 Task: Browse women's western wear on Amazon.in and explore different categories like tops, t-shirts, dresses, and leggings.
Action: Mouse moved to (26, 98)
Screenshot: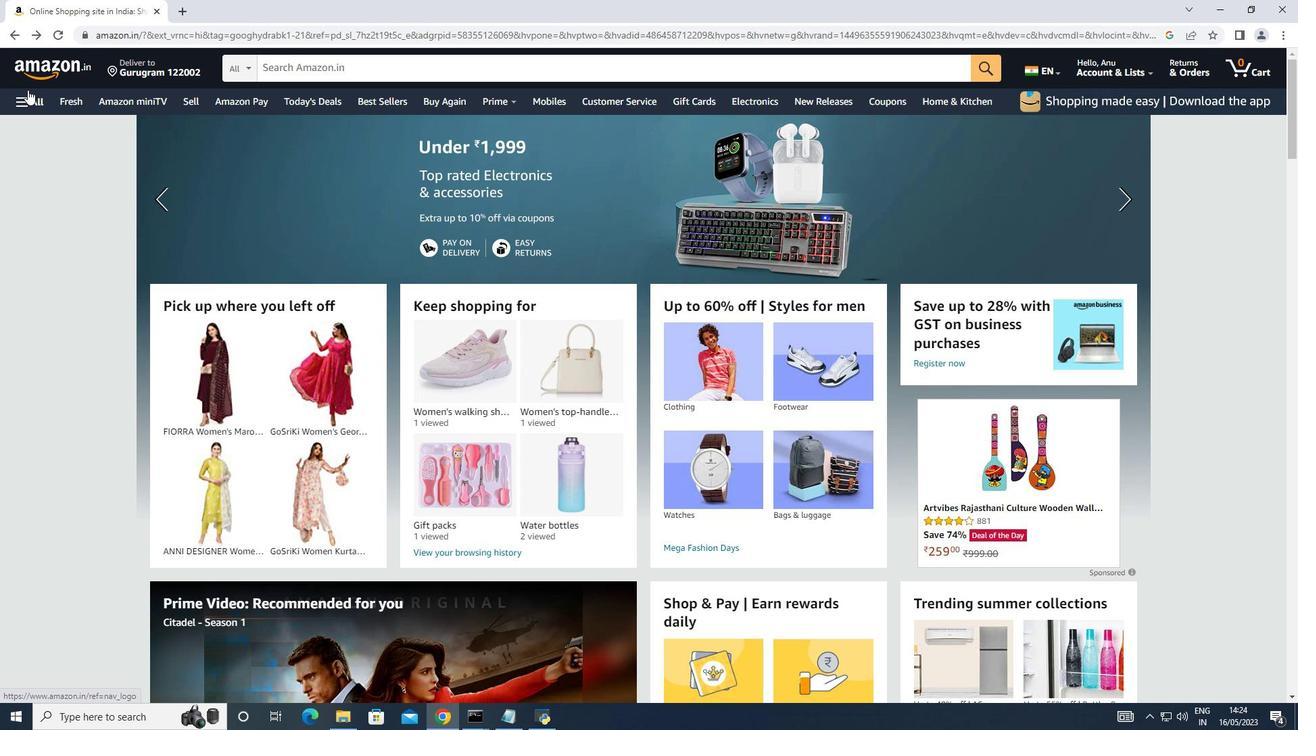 
Action: Mouse pressed left at (26, 98)
Screenshot: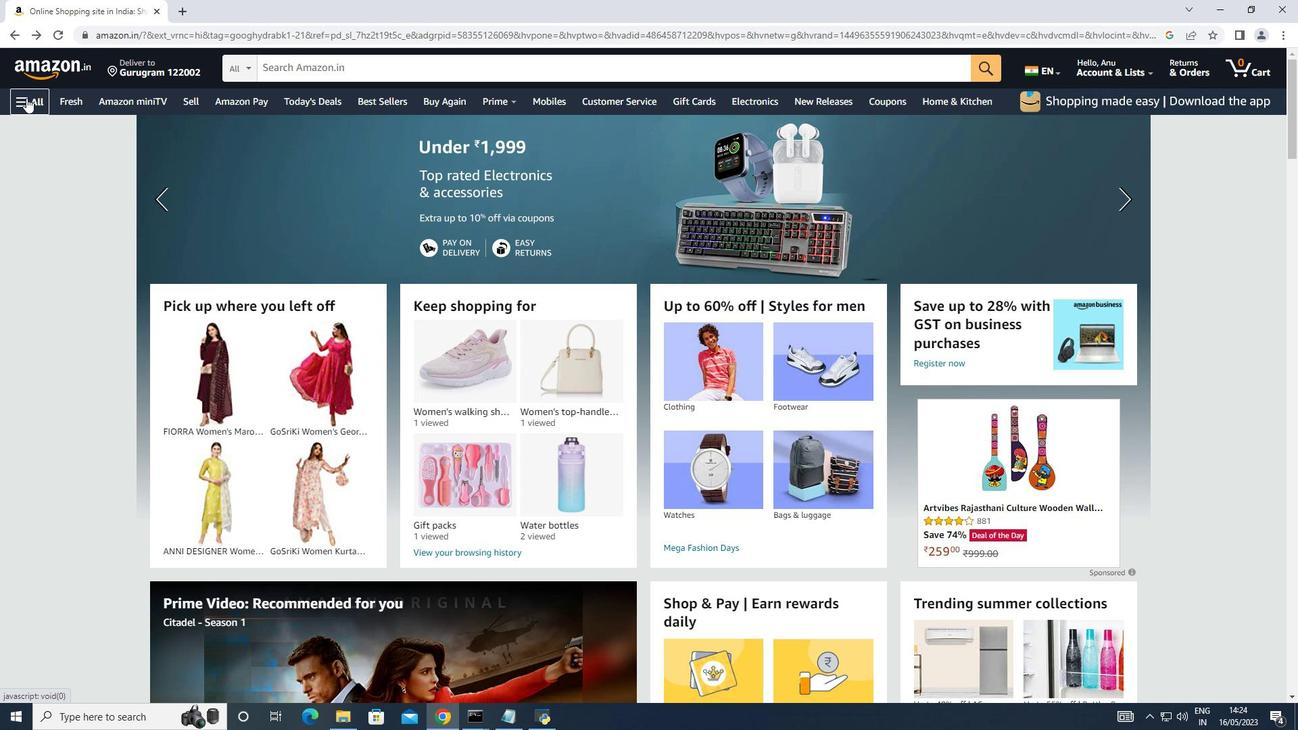 
Action: Mouse moved to (69, 347)
Screenshot: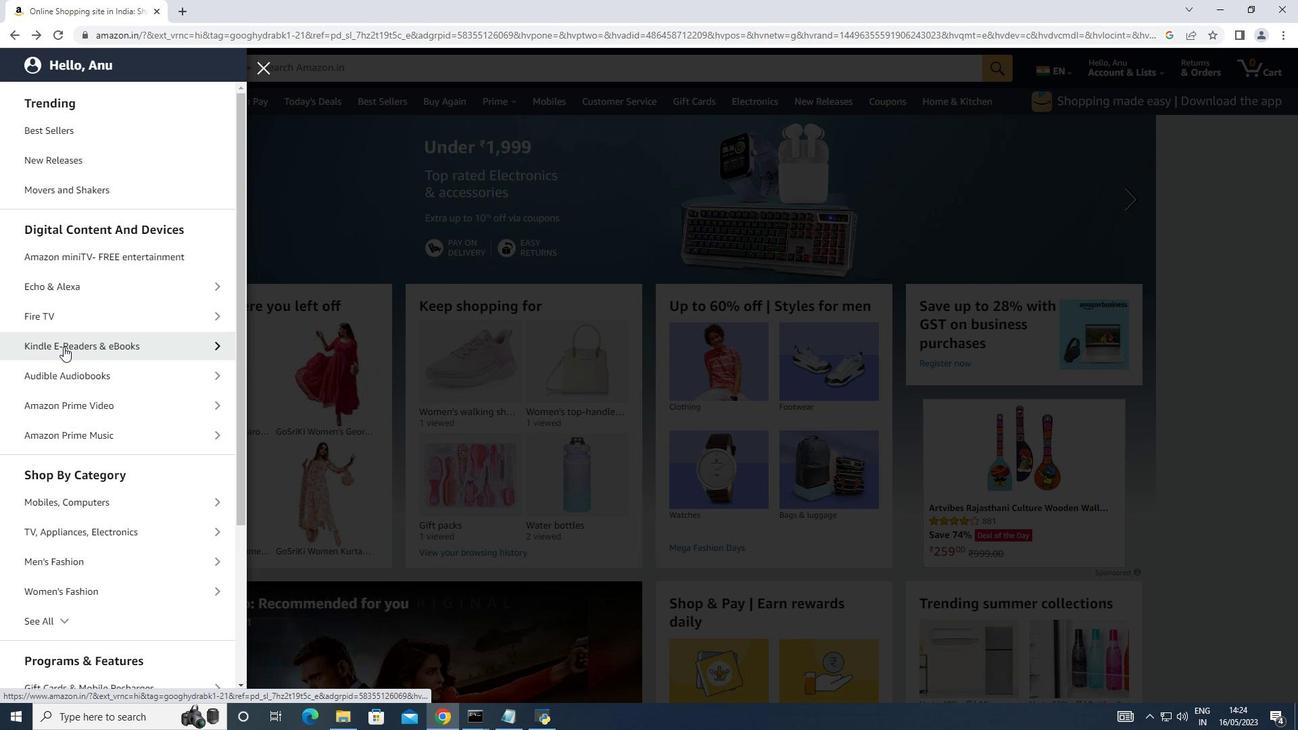
Action: Mouse scrolled (69, 346) with delta (0, 0)
Screenshot: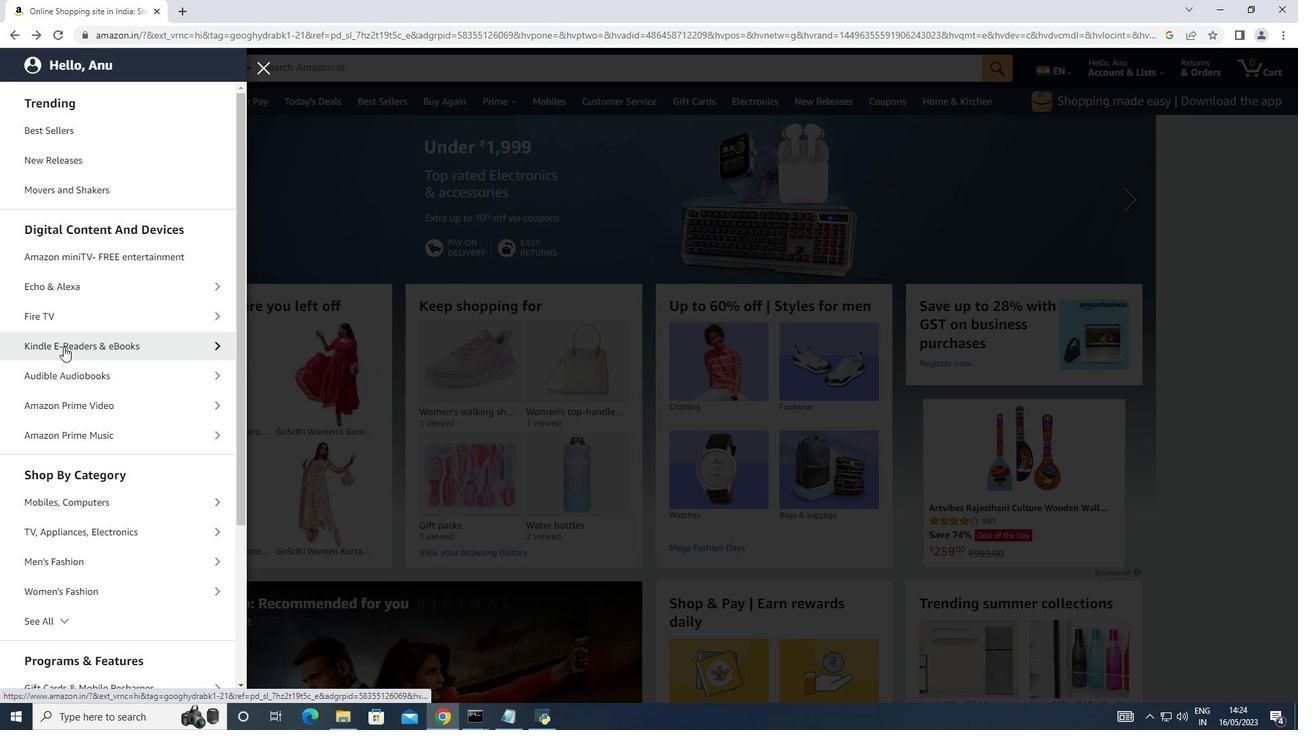 
Action: Mouse moved to (69, 346)
Screenshot: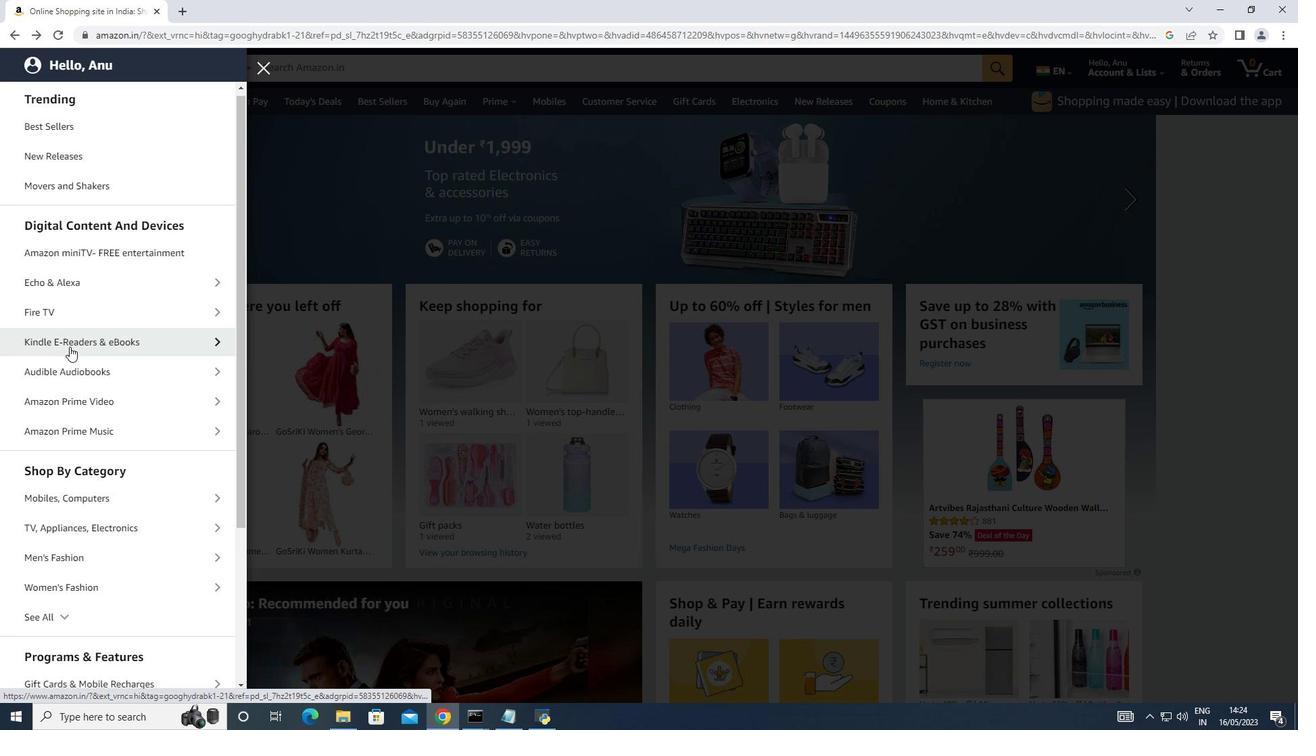 
Action: Mouse scrolled (69, 345) with delta (0, 0)
Screenshot: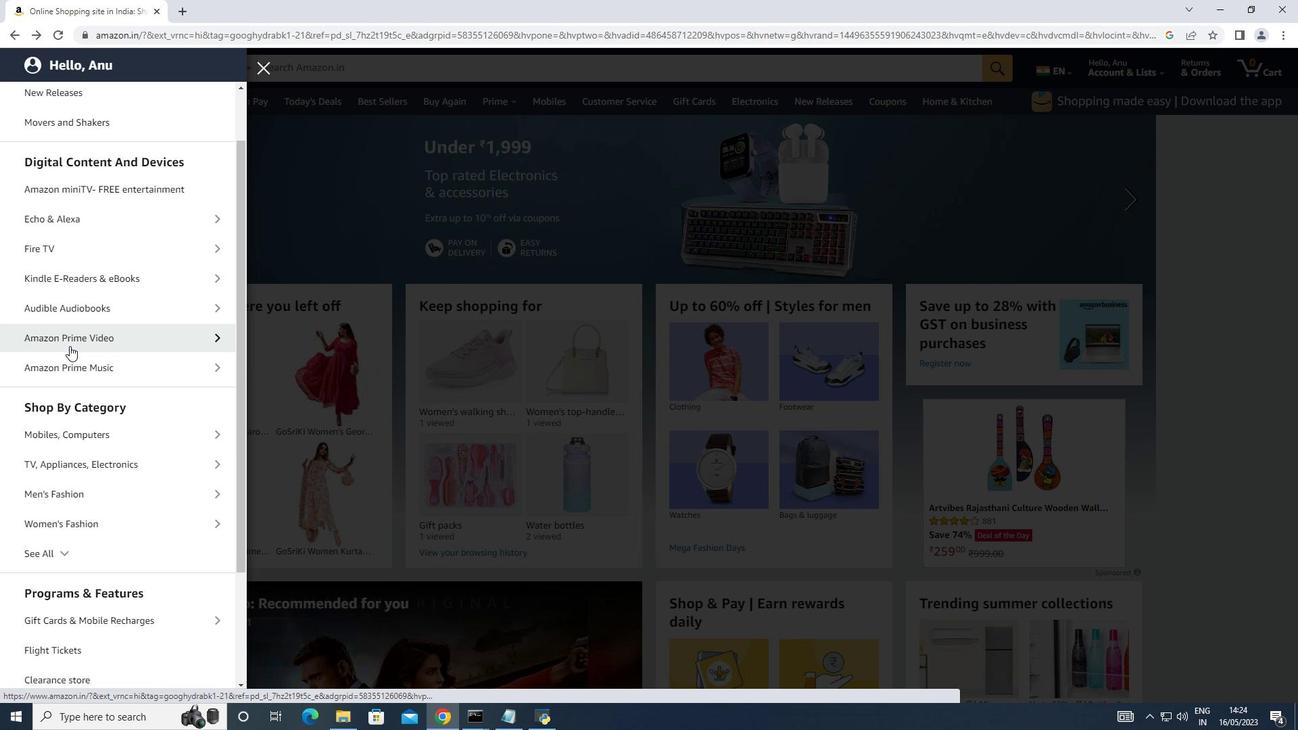
Action: Mouse moved to (72, 345)
Screenshot: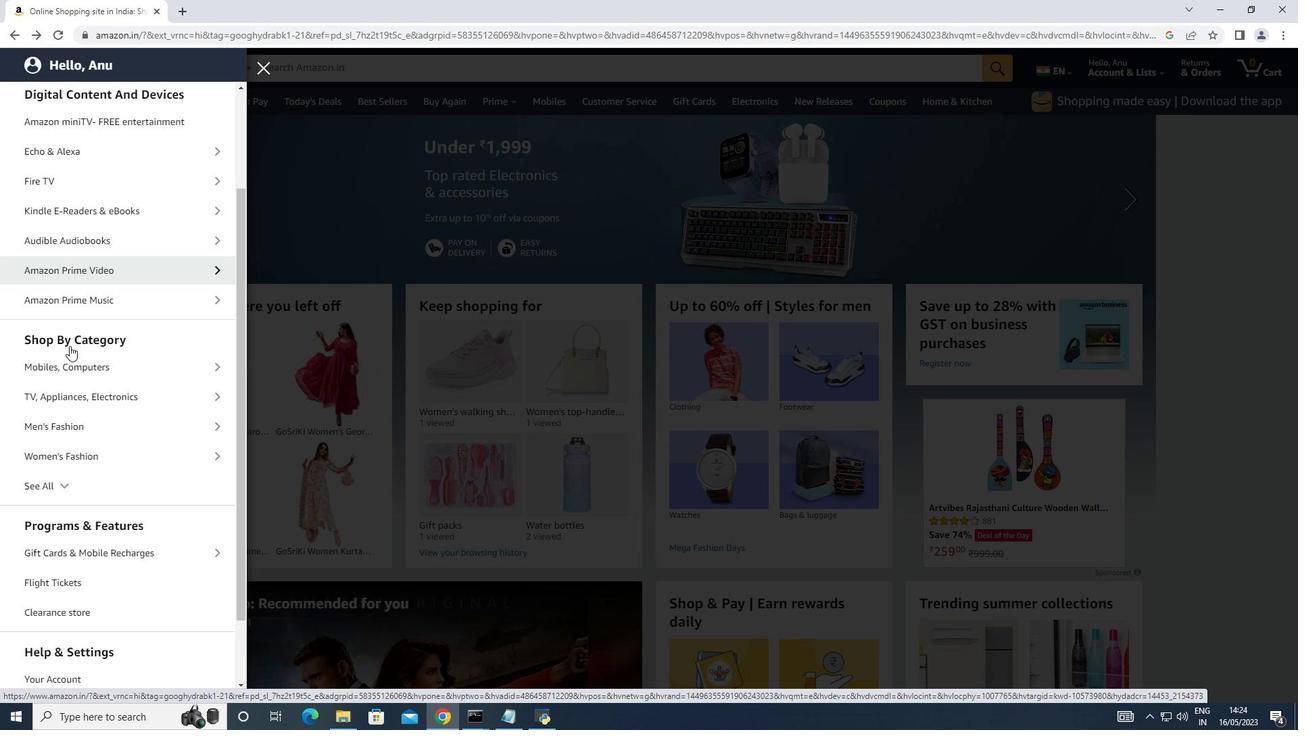 
Action: Mouse scrolled (72, 345) with delta (0, 0)
Screenshot: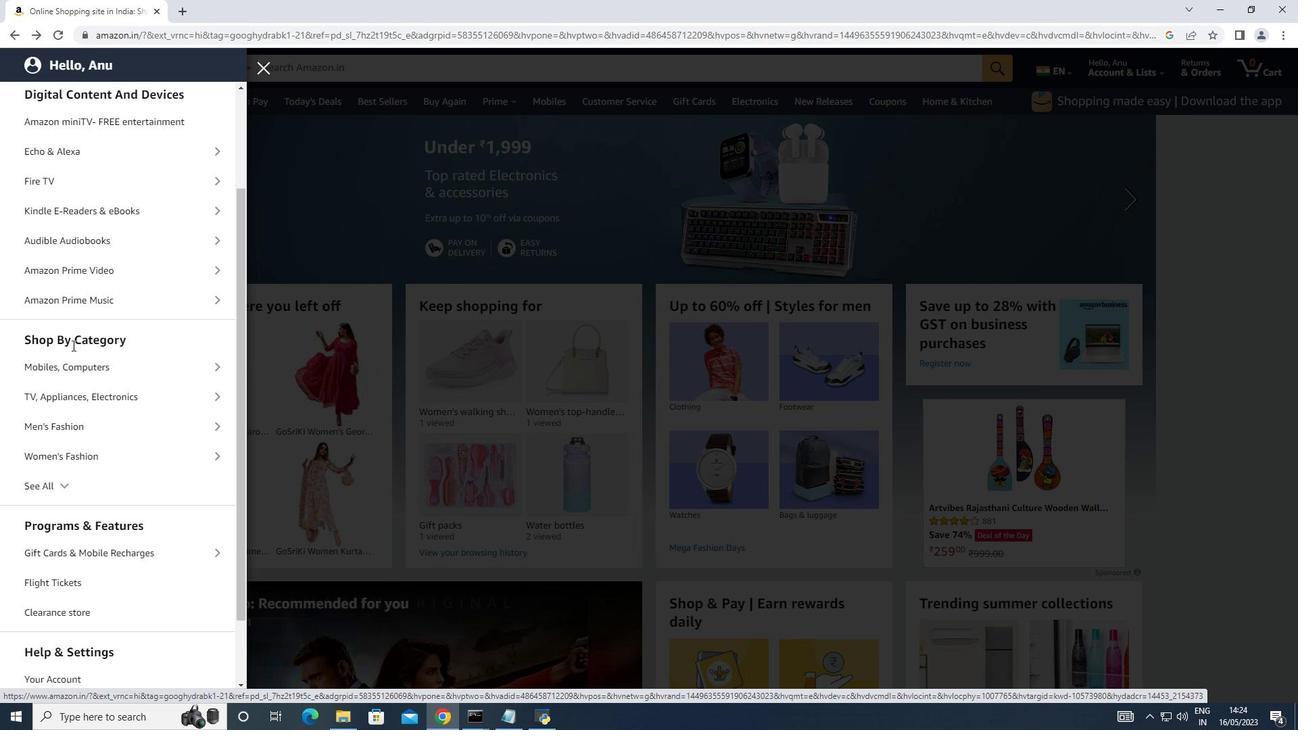 
Action: Mouse moved to (77, 393)
Screenshot: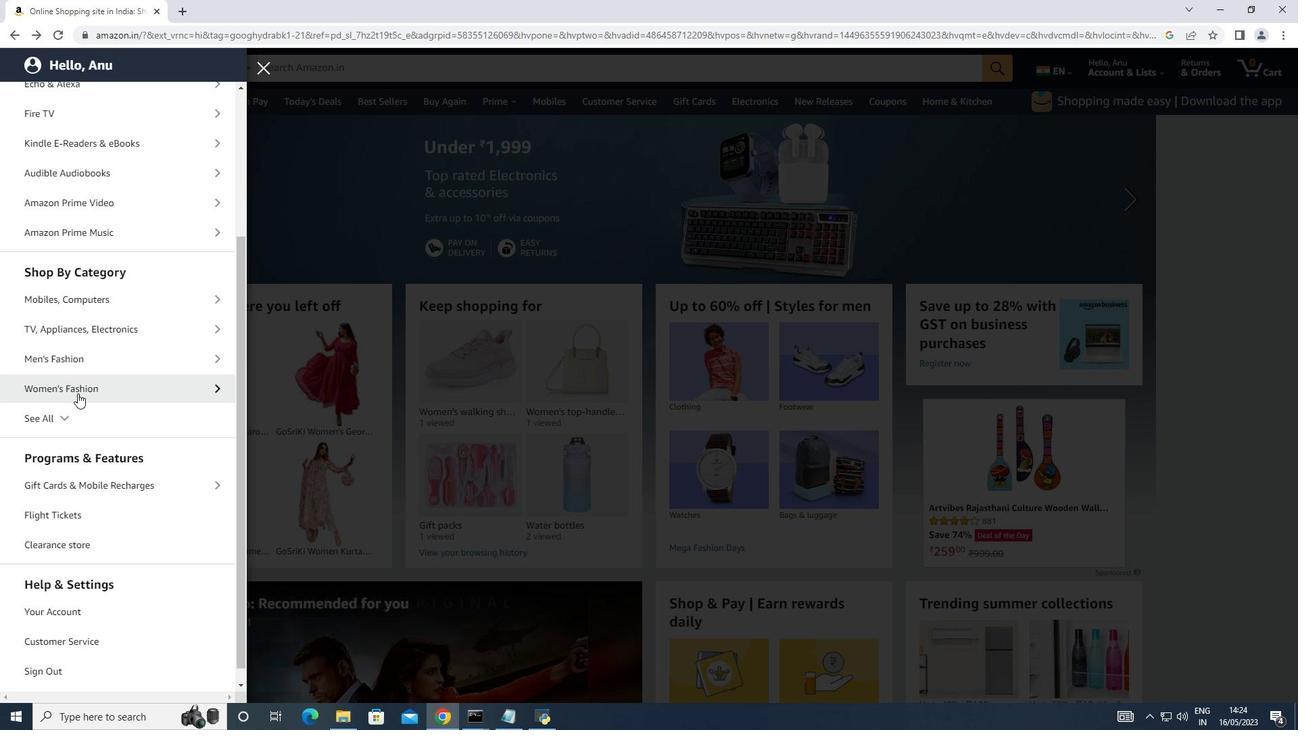 
Action: Mouse pressed left at (77, 393)
Screenshot: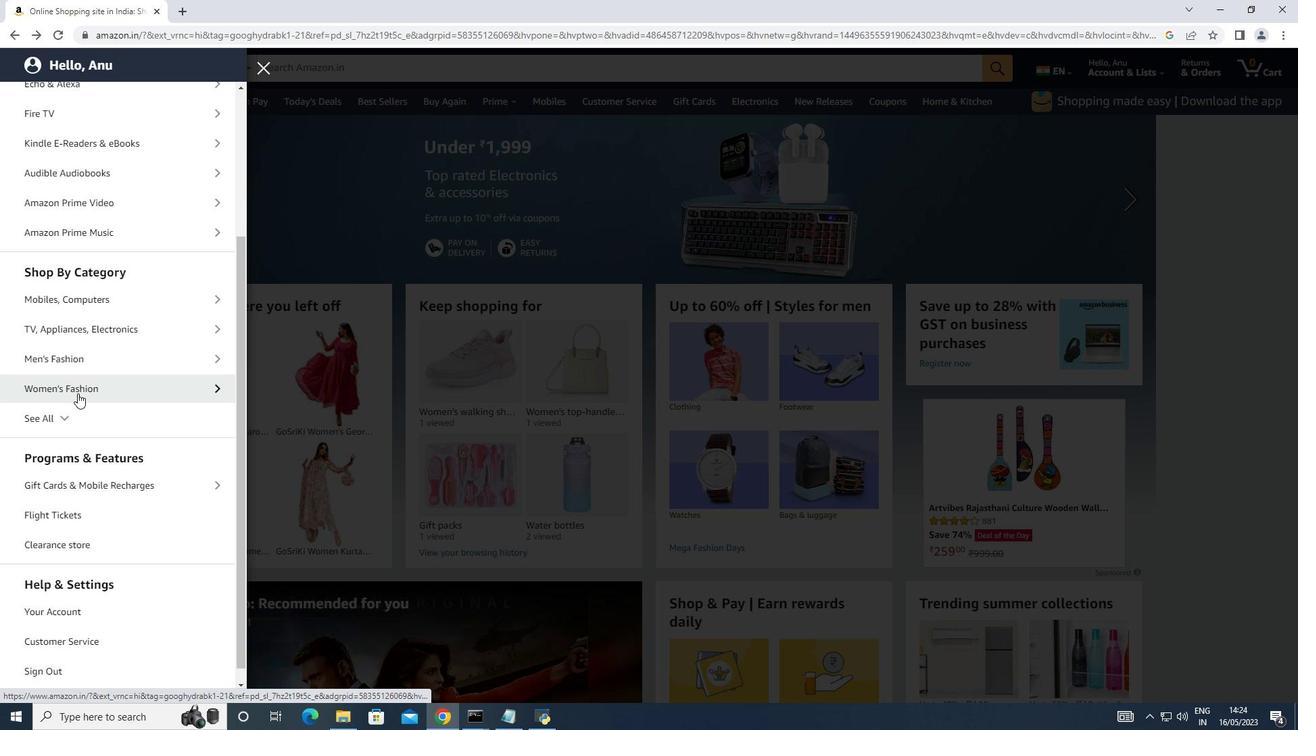
Action: Mouse moved to (82, 195)
Screenshot: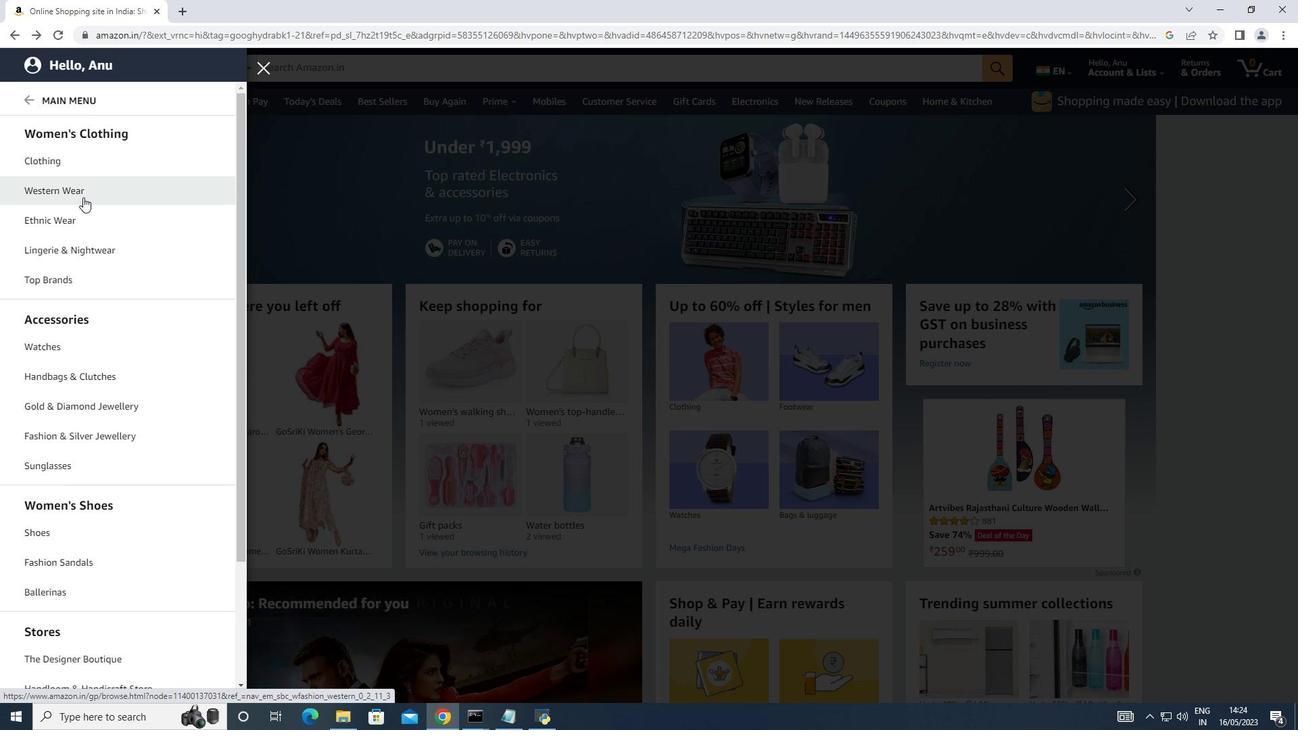 
Action: Mouse pressed left at (82, 195)
Screenshot: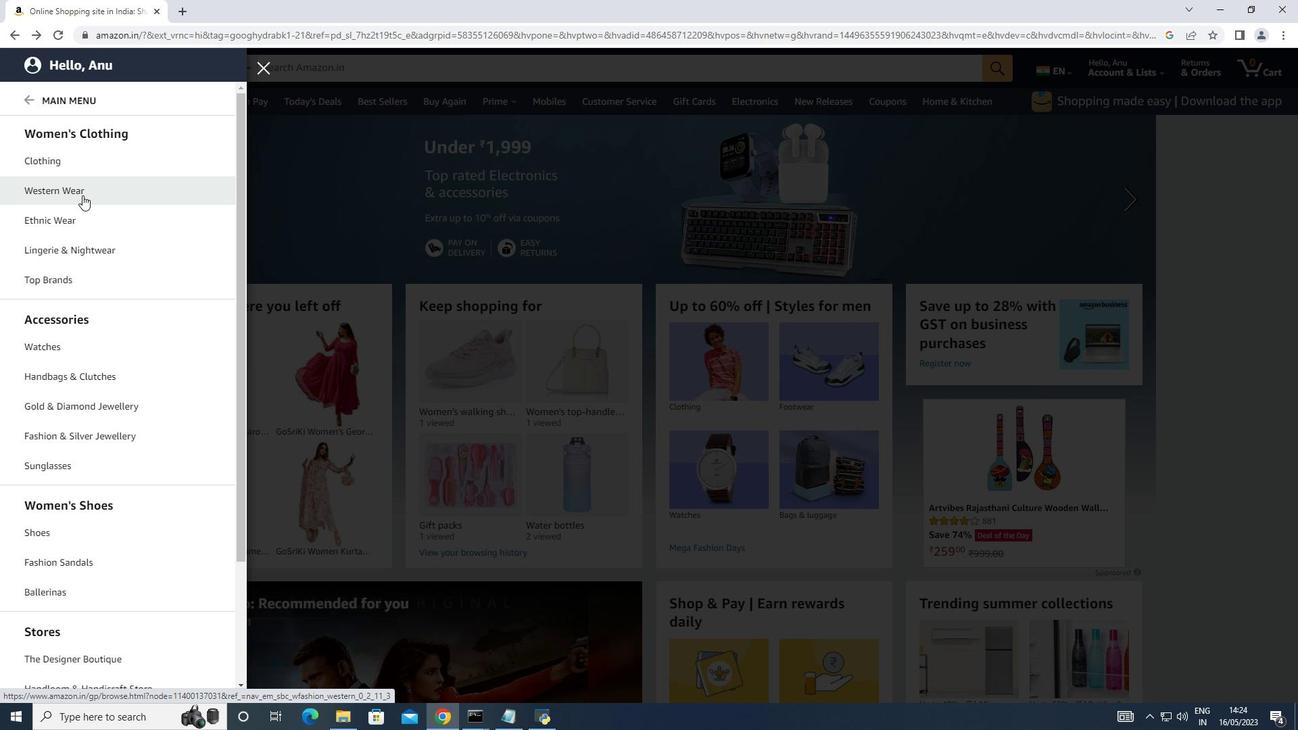 
Action: Mouse moved to (117, 264)
Screenshot: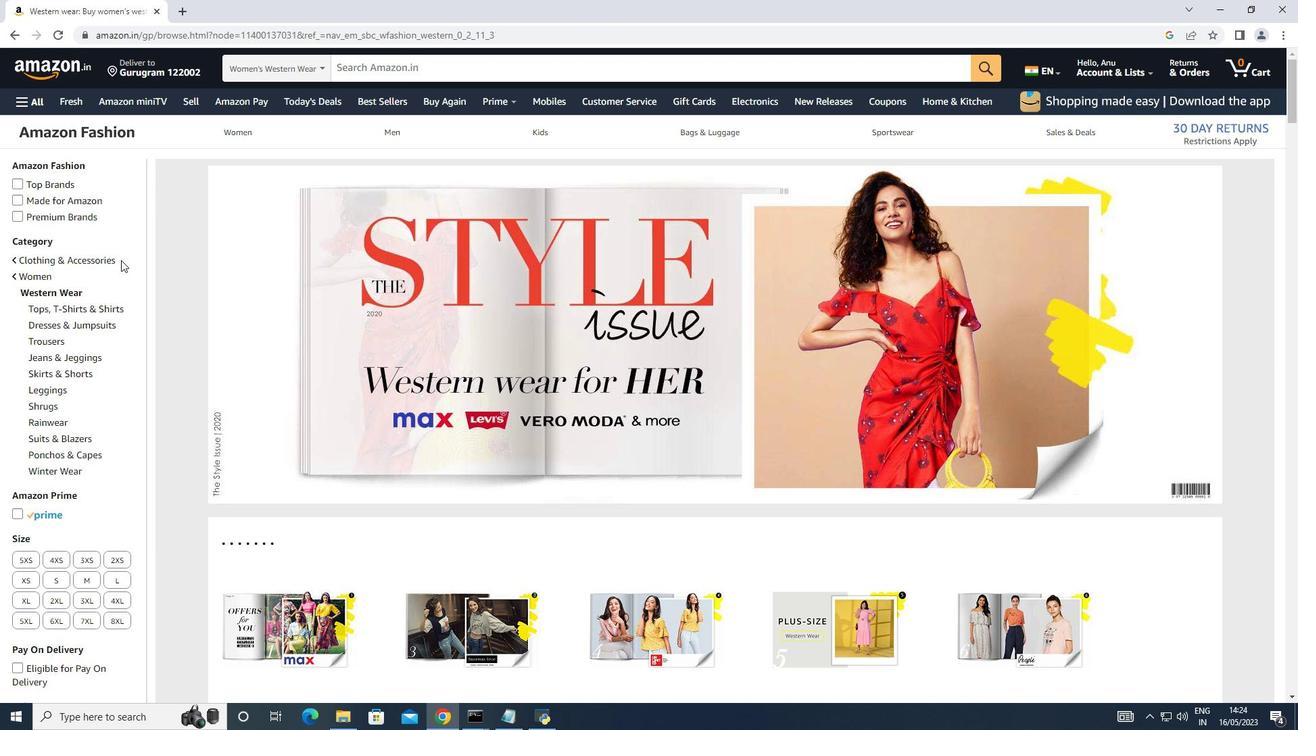 
Action: Mouse scrolled (117, 263) with delta (0, 0)
Screenshot: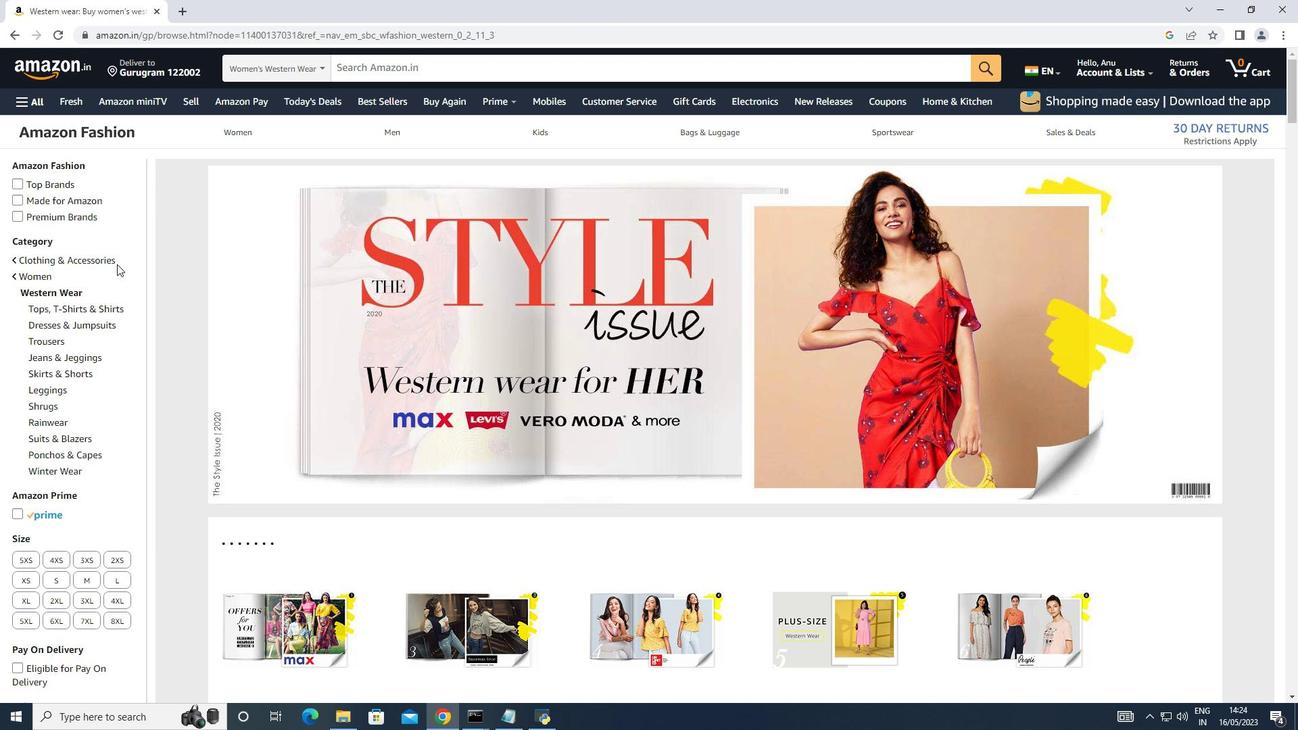 
Action: Mouse moved to (101, 319)
Screenshot: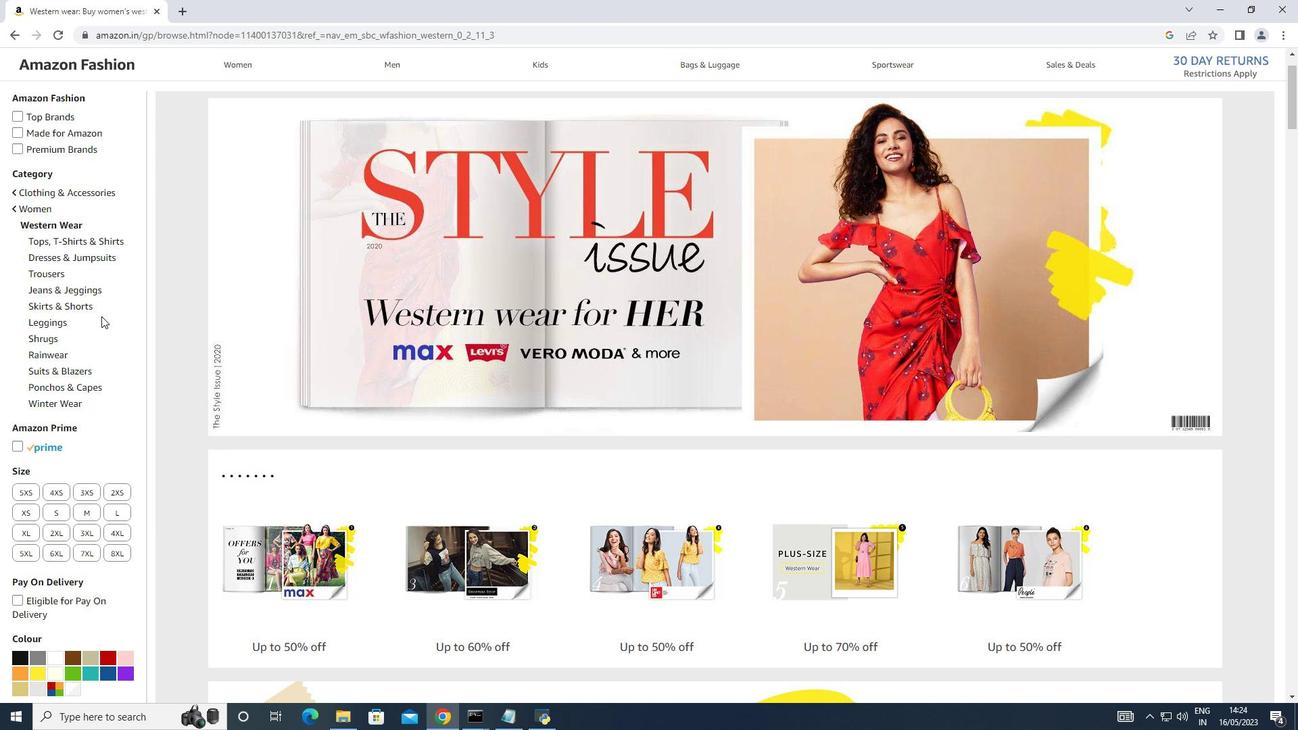 
Action: Mouse scrolled (101, 318) with delta (0, 0)
Screenshot: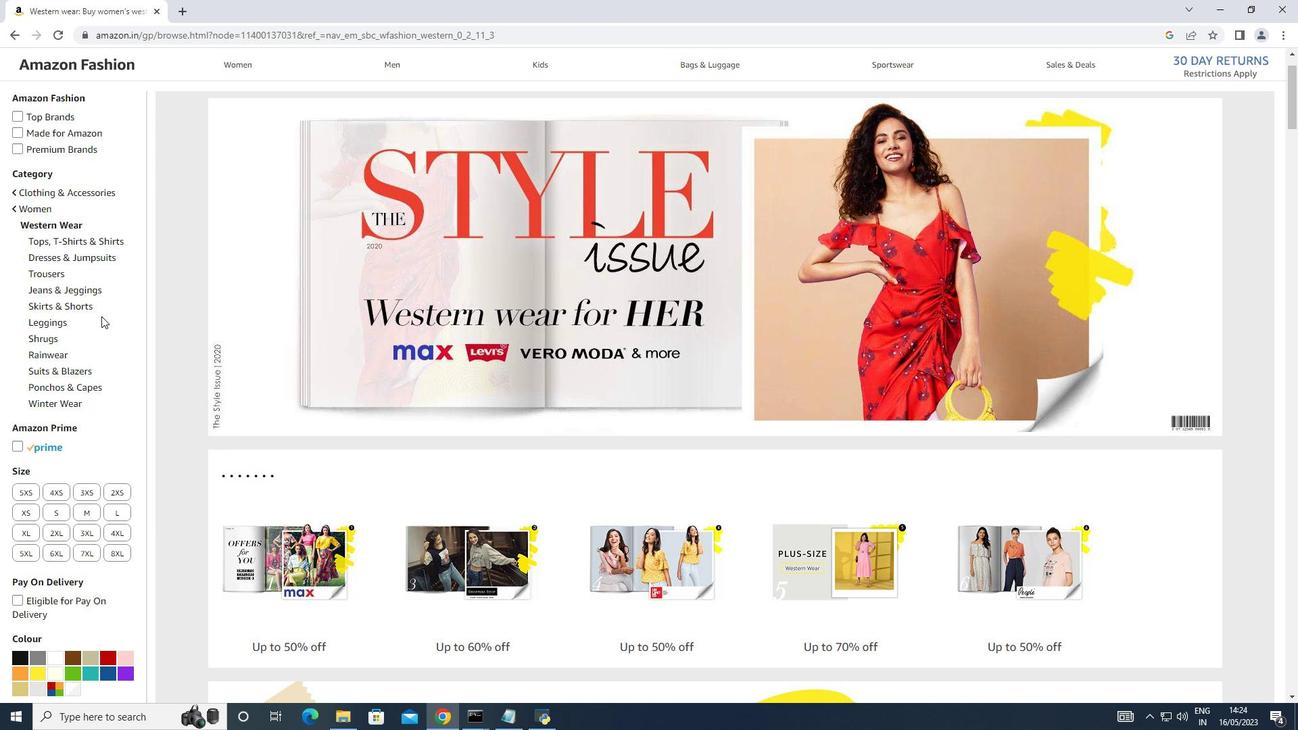 
Action: Mouse moved to (101, 320)
Screenshot: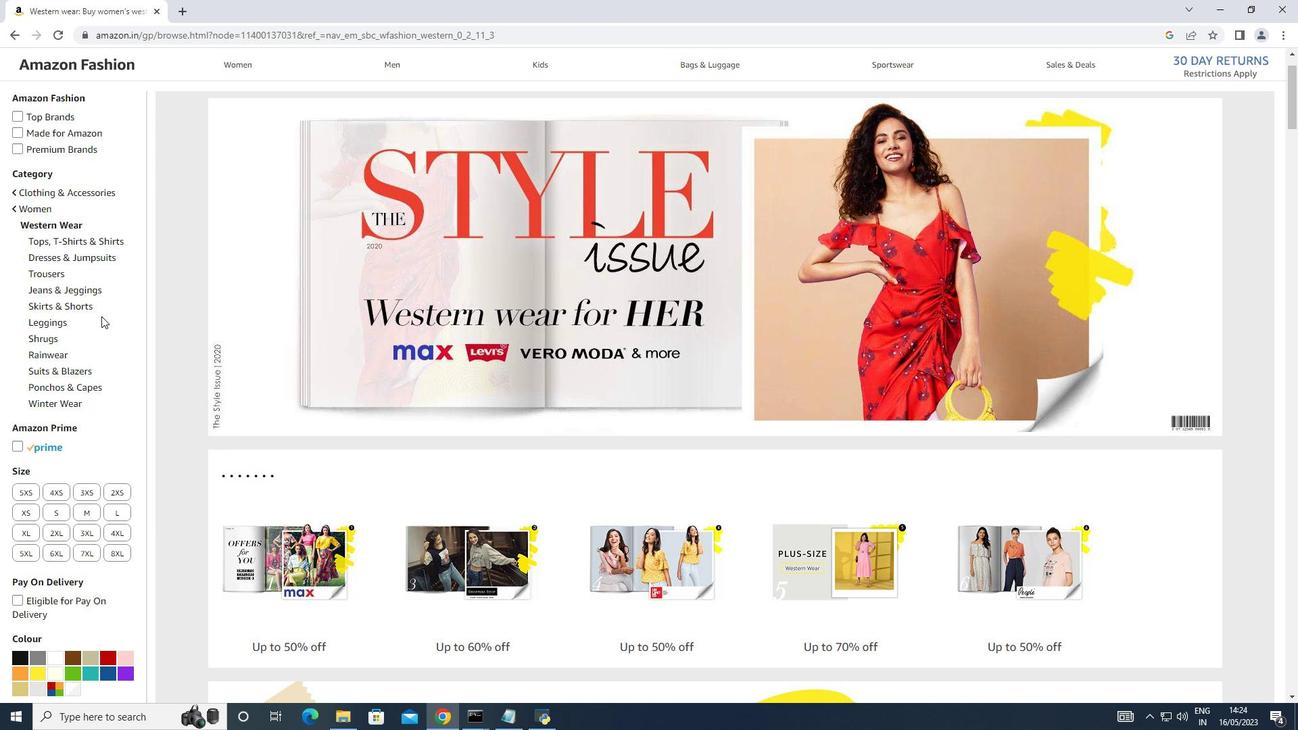 
Action: Mouse scrolled (101, 319) with delta (0, 0)
Screenshot: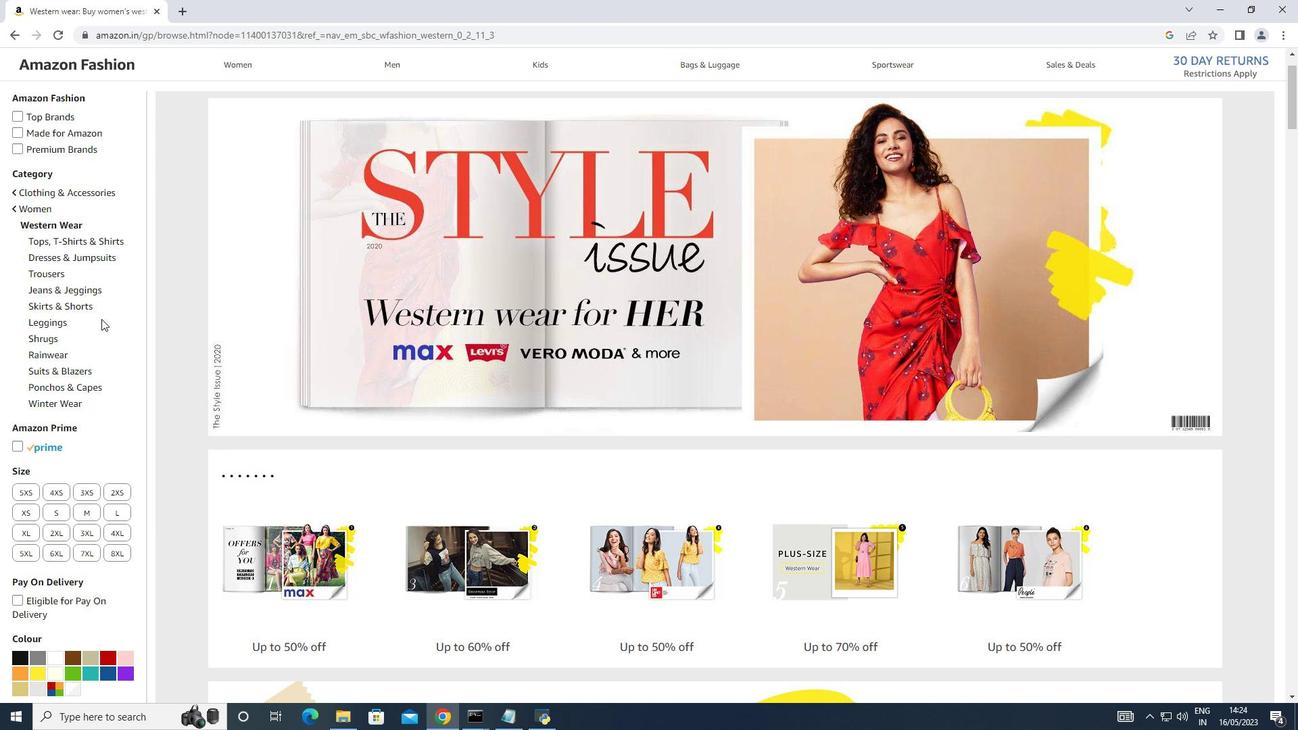 
Action: Mouse scrolled (101, 319) with delta (0, 0)
Screenshot: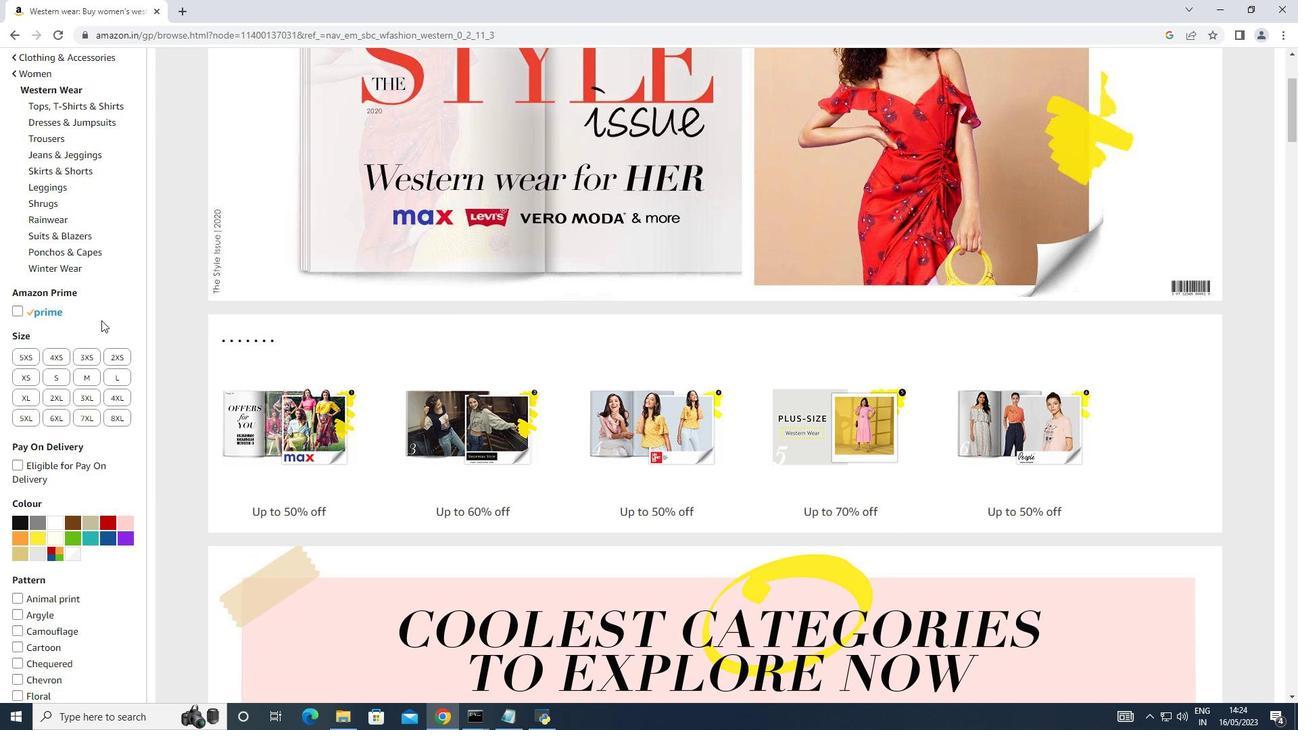 
Action: Mouse scrolled (101, 319) with delta (0, 0)
Screenshot: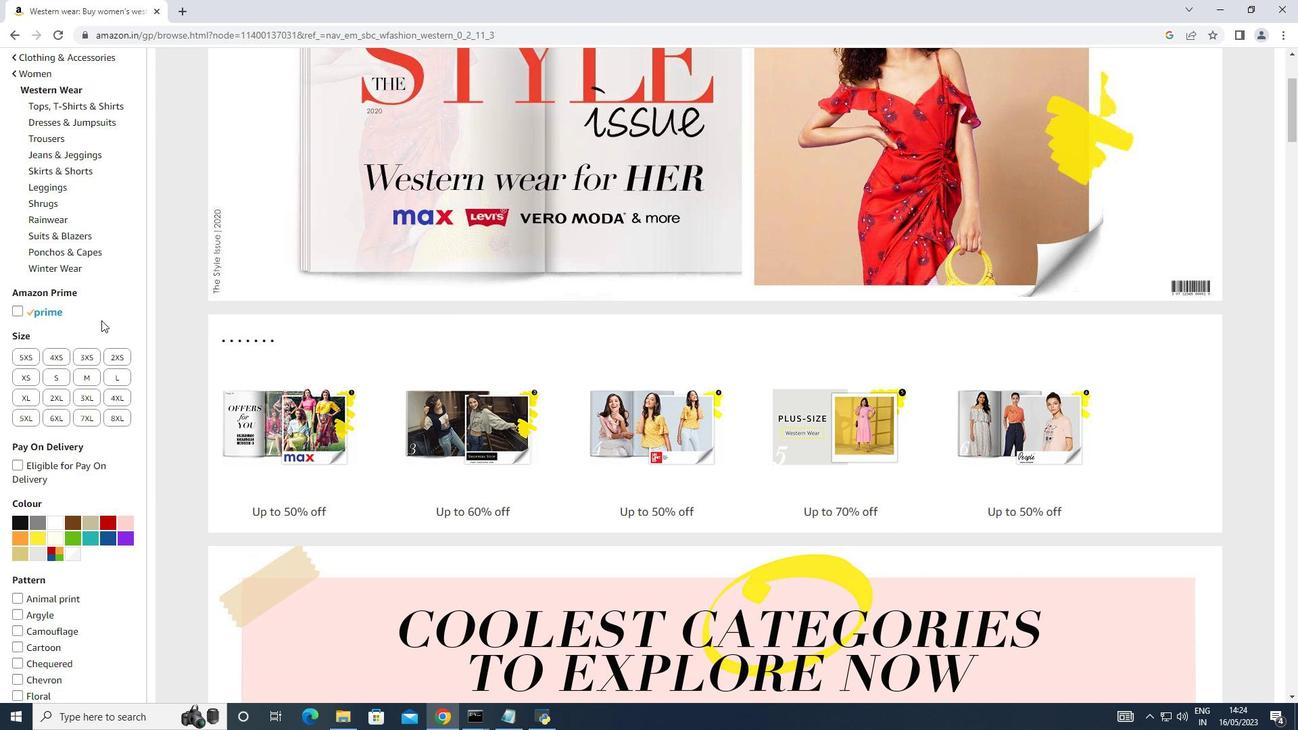 
Action: Mouse scrolled (101, 319) with delta (0, 0)
Screenshot: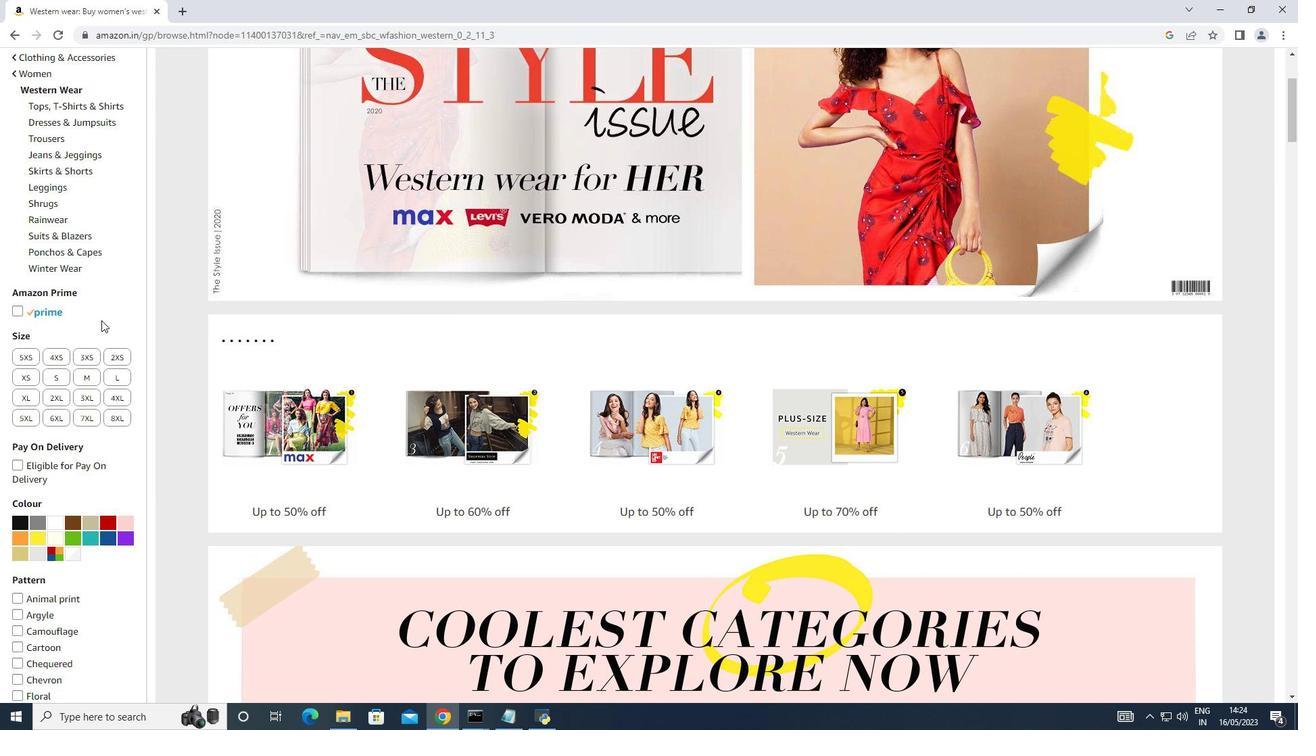 
Action: Mouse scrolled (101, 319) with delta (0, 0)
Screenshot: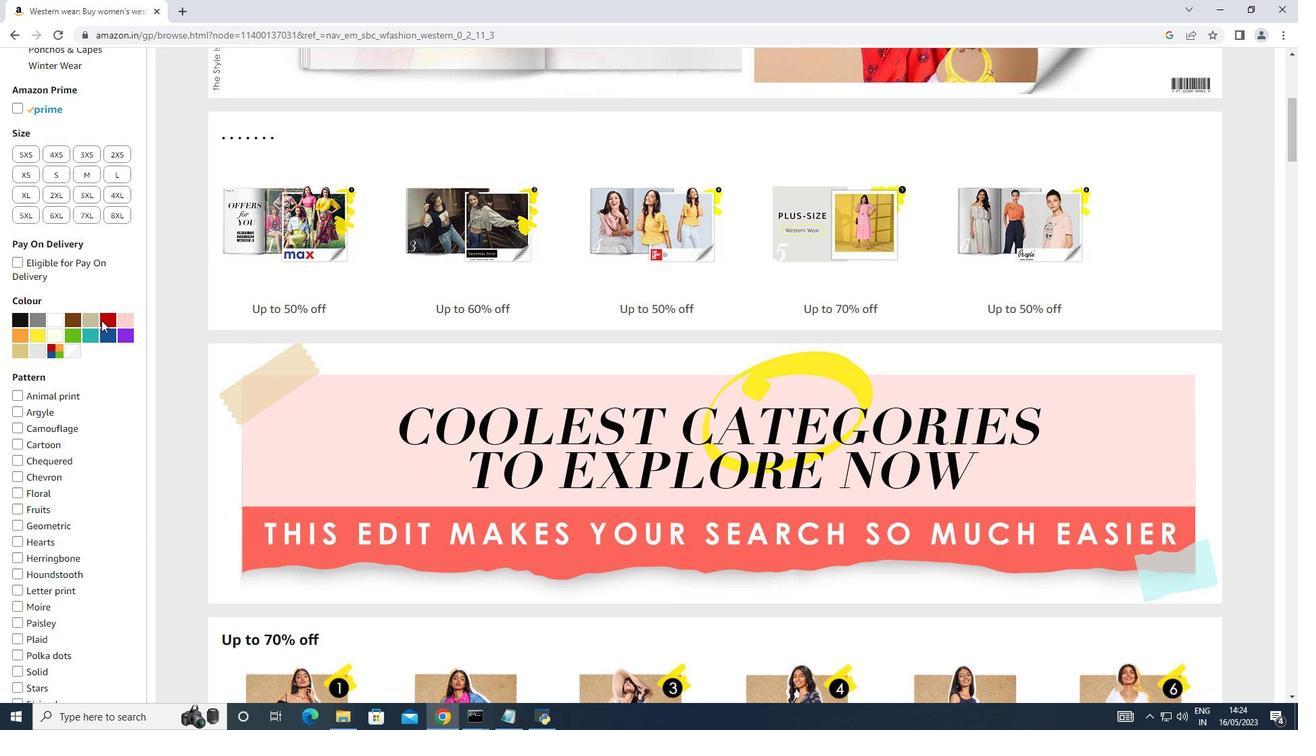 
Action: Mouse scrolled (101, 319) with delta (0, 0)
Screenshot: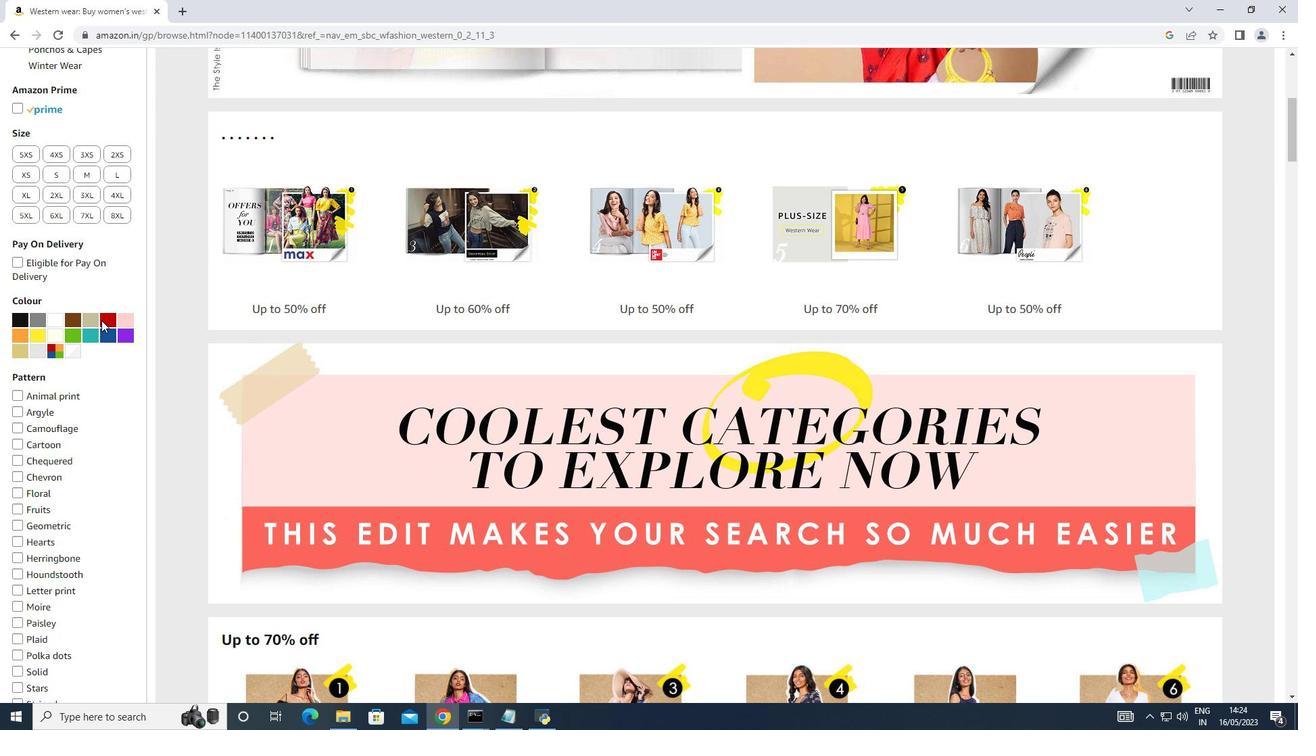 
Action: Mouse scrolled (101, 321) with delta (0, 0)
Screenshot: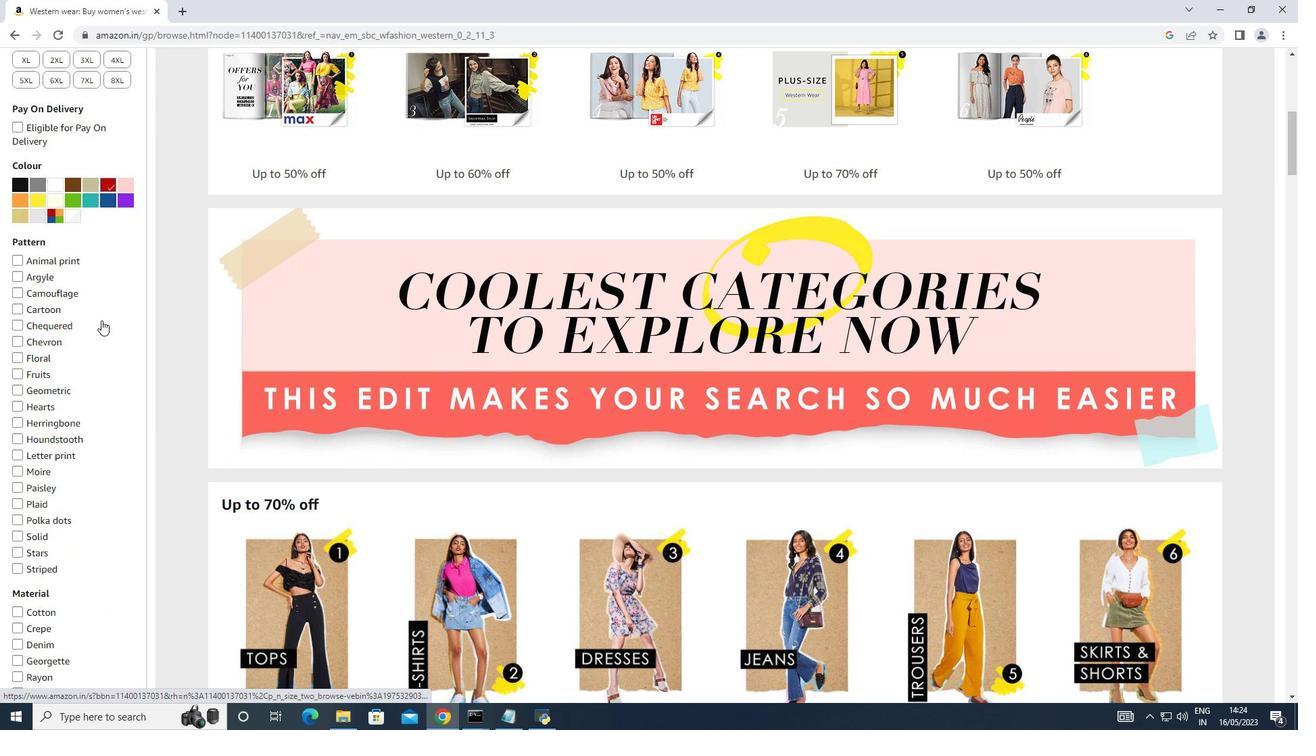 
Action: Mouse scrolled (101, 321) with delta (0, 0)
Screenshot: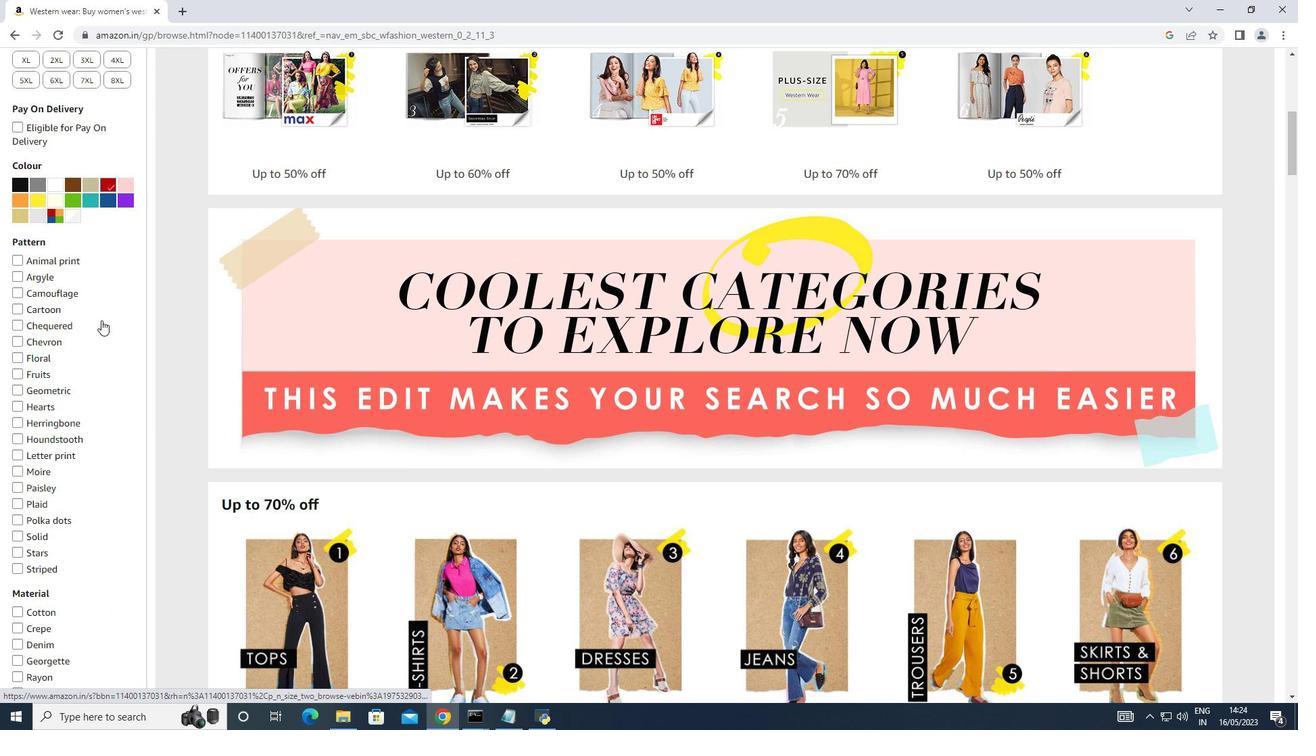 
Action: Mouse scrolled (101, 321) with delta (0, 0)
Screenshot: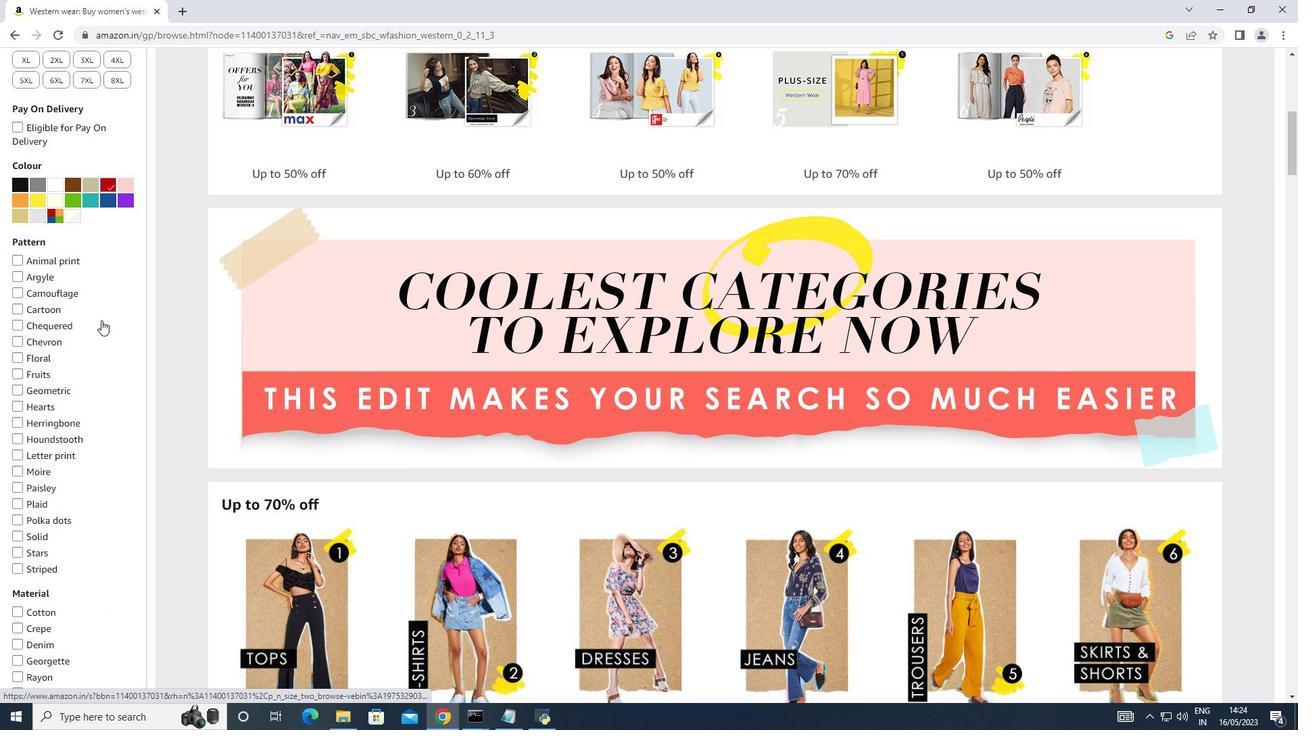 
Action: Mouse scrolled (101, 321) with delta (0, 0)
Screenshot: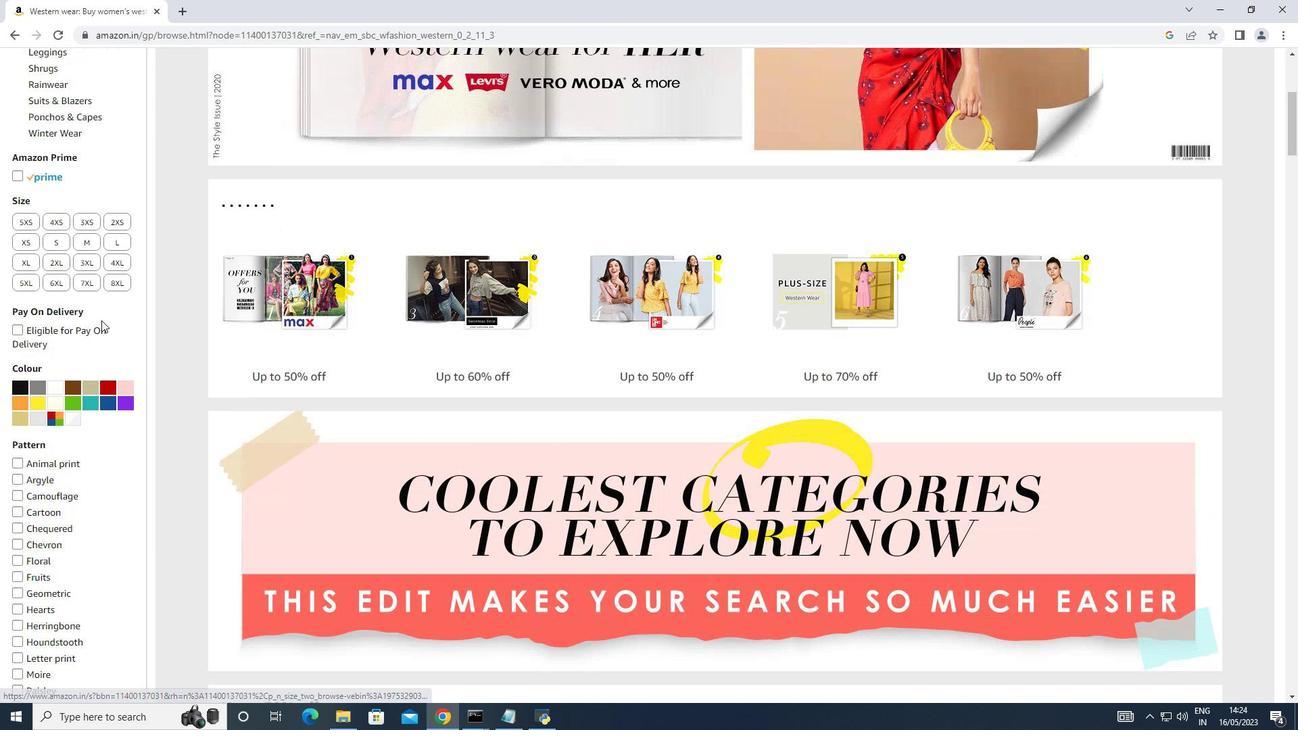 
Action: Mouse scrolled (101, 321) with delta (0, 0)
Screenshot: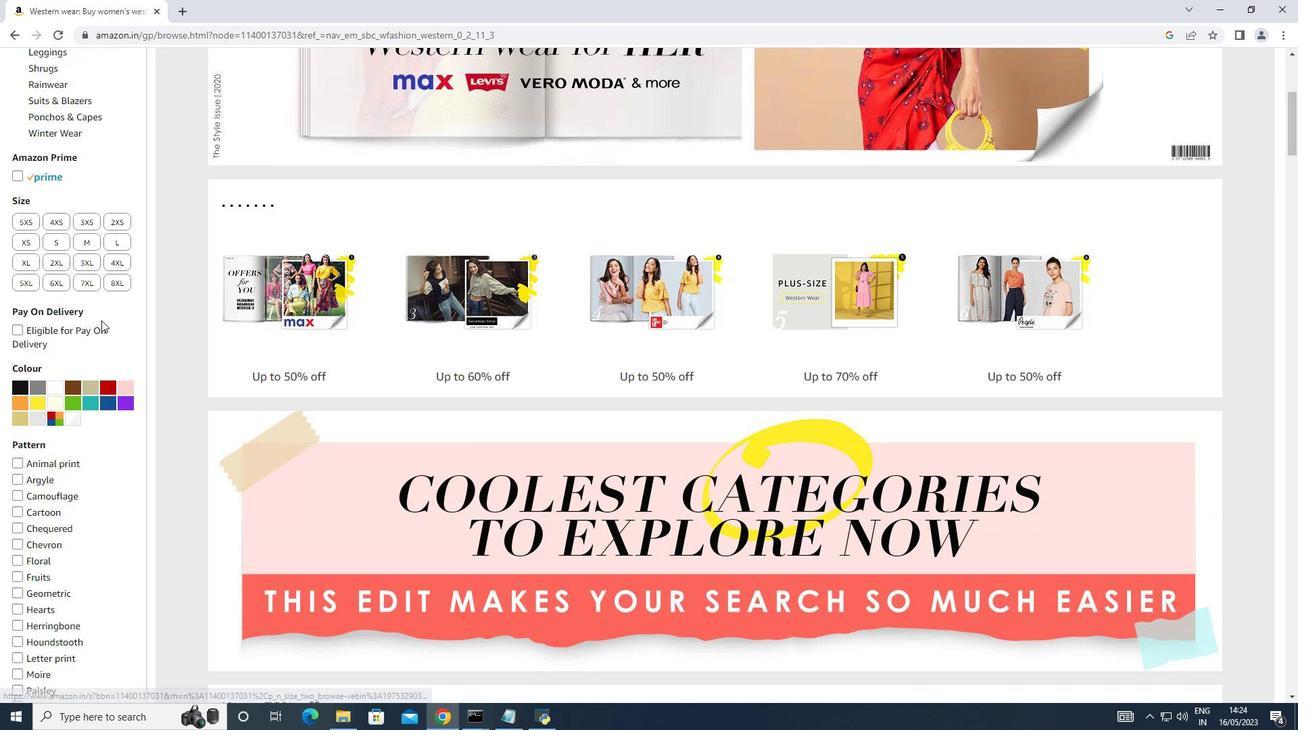 
Action: Mouse scrolled (101, 321) with delta (0, 0)
Screenshot: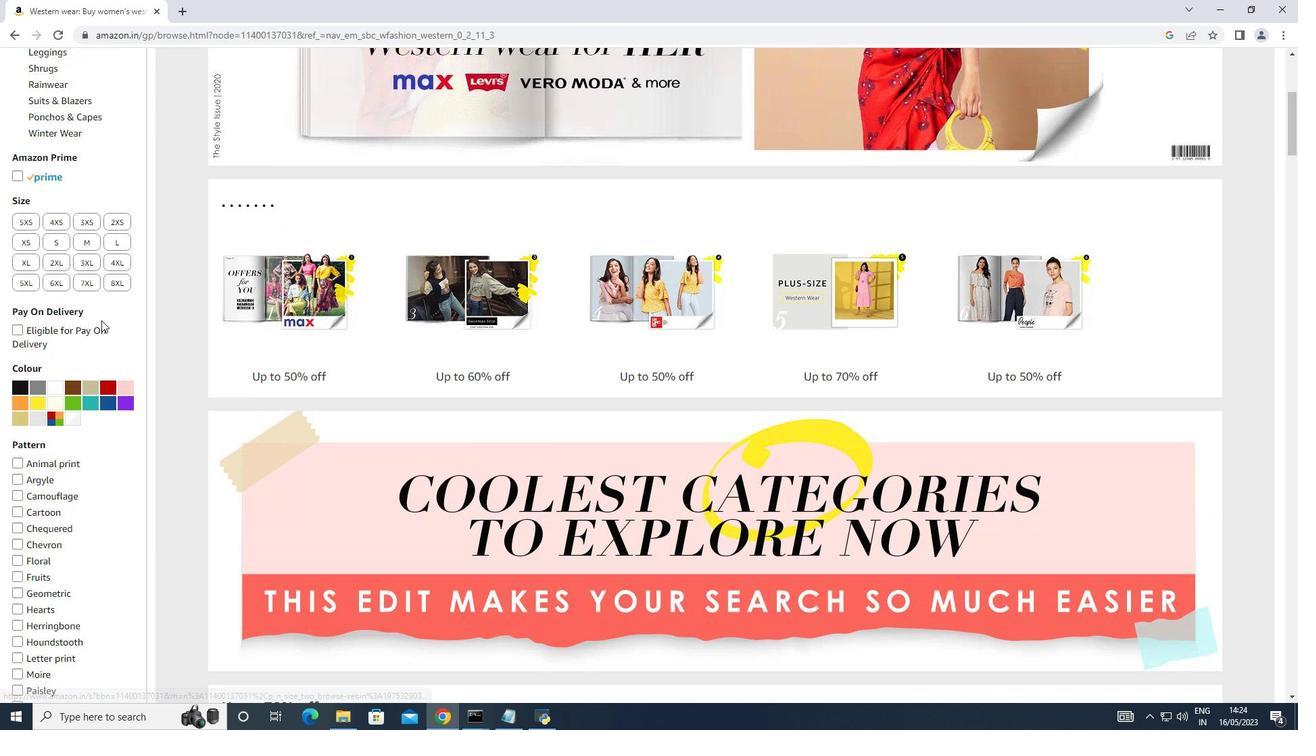 
Action: Mouse scrolled (101, 321) with delta (0, 0)
Screenshot: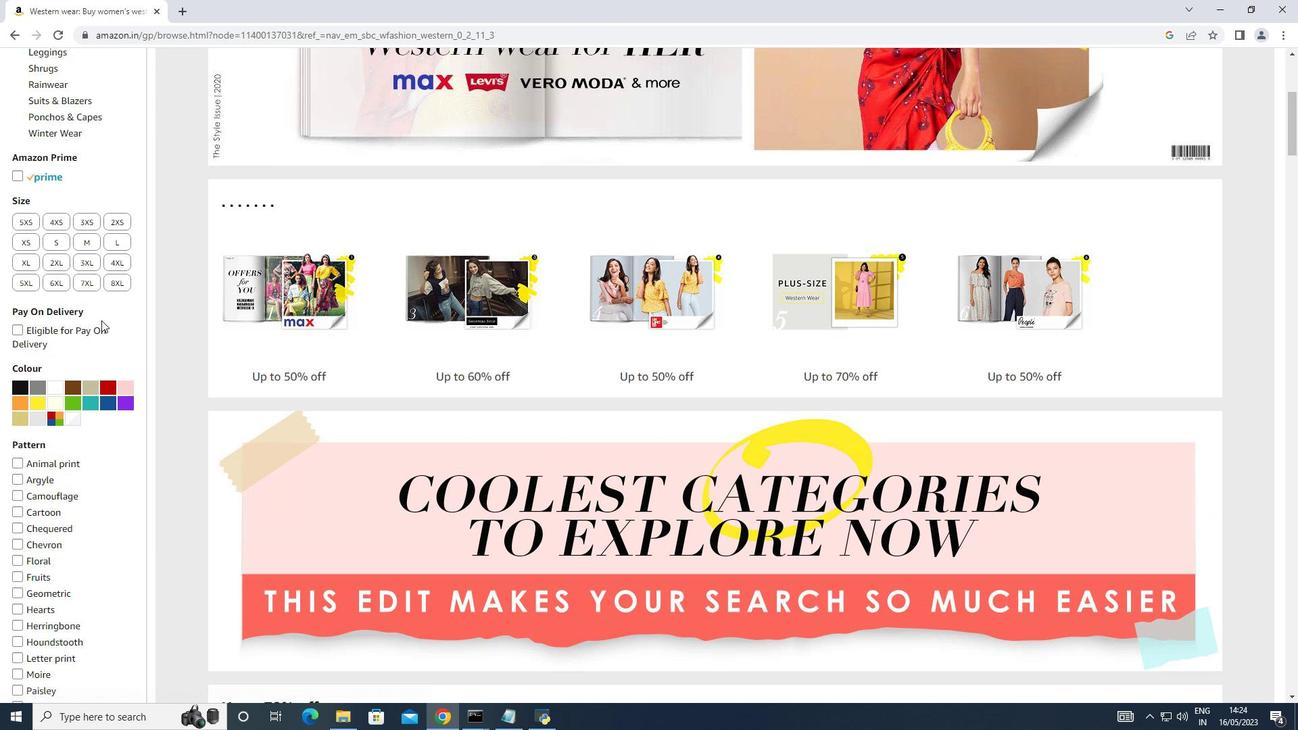 
Action: Mouse moved to (793, 253)
Screenshot: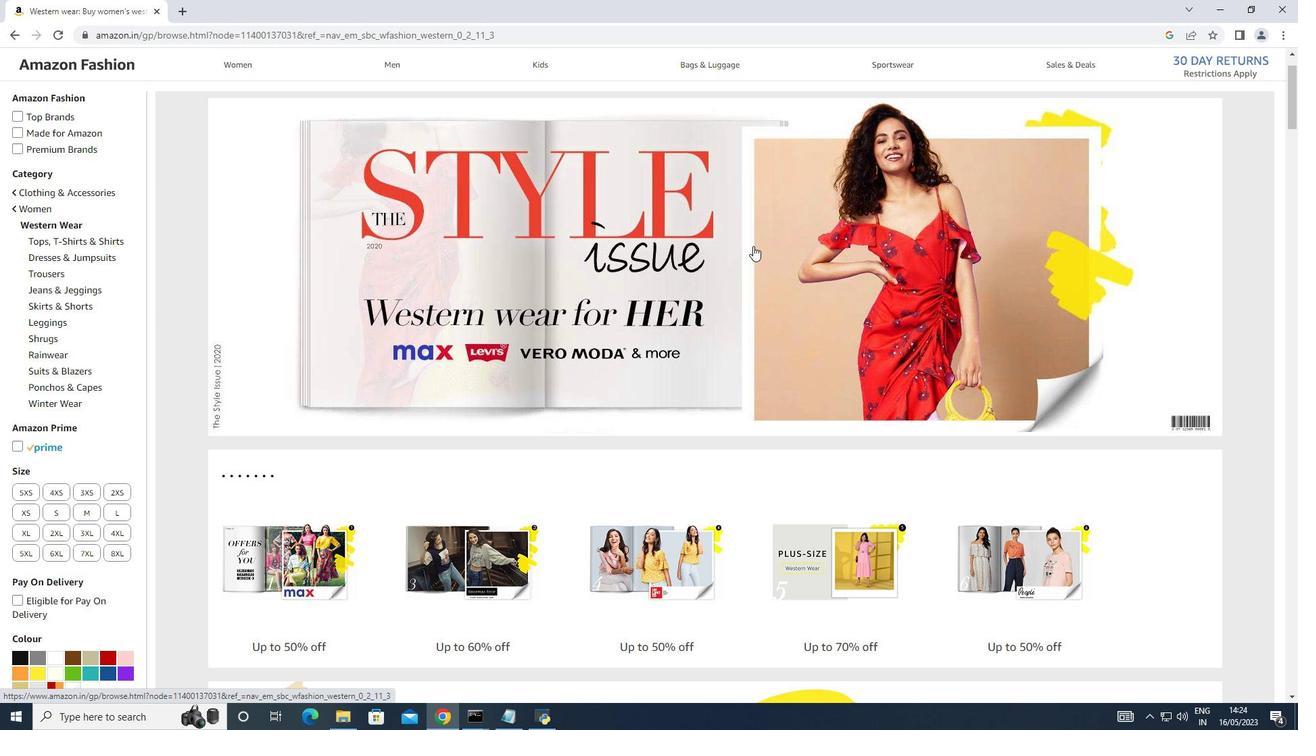 
Action: Mouse scrolled (793, 254) with delta (0, 0)
Screenshot: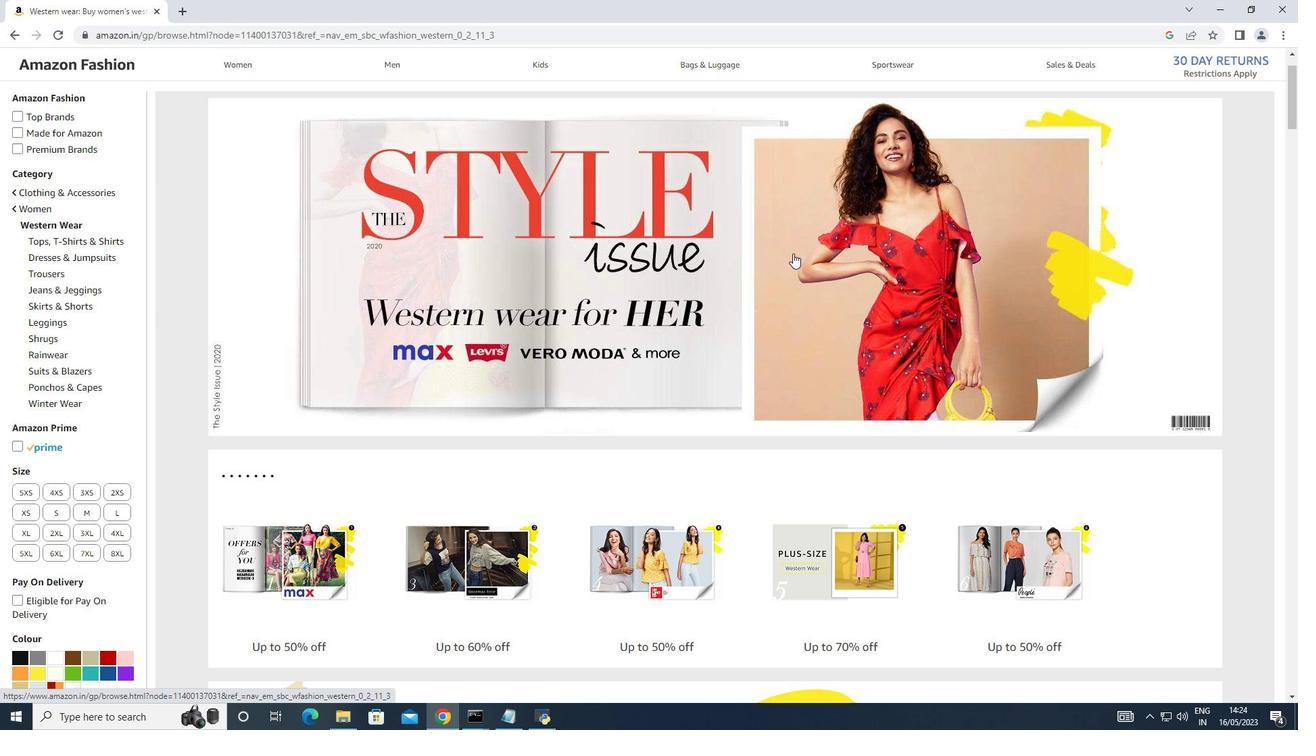 
Action: Mouse scrolled (793, 254) with delta (0, 0)
Screenshot: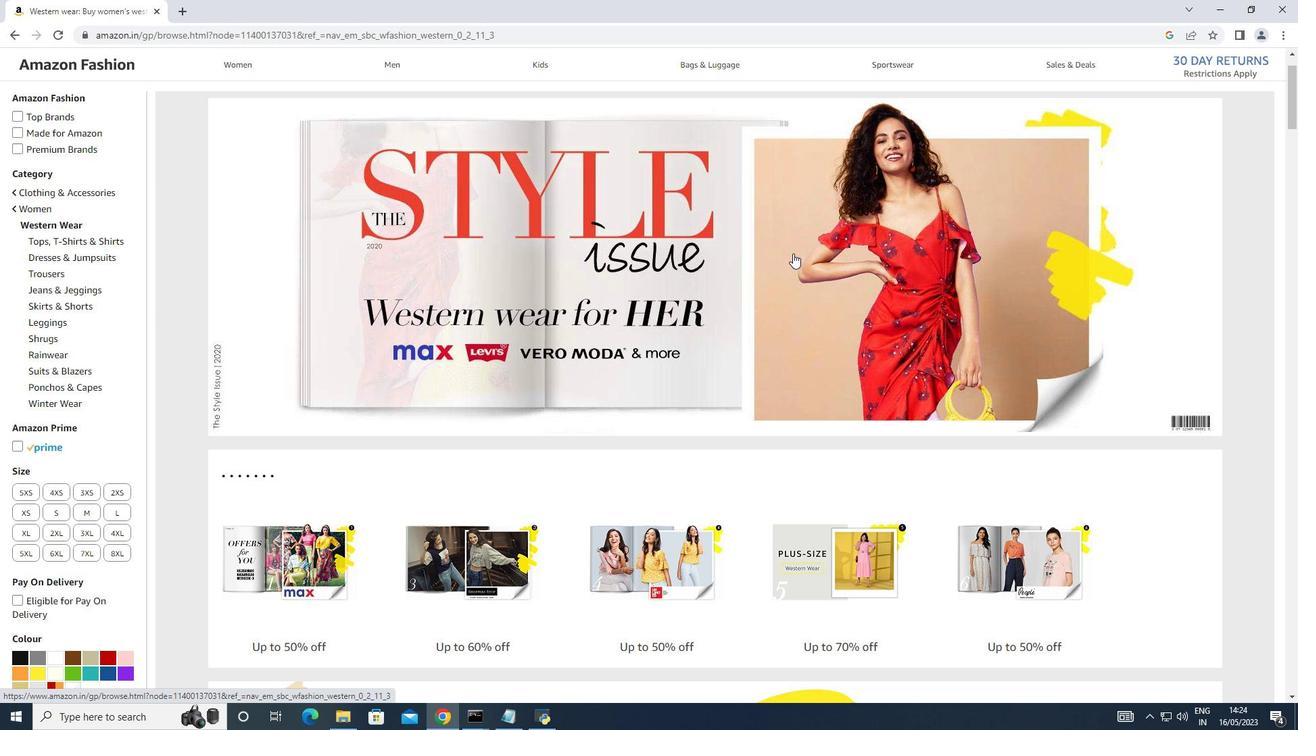 
Action: Mouse scrolled (793, 254) with delta (0, 0)
Screenshot: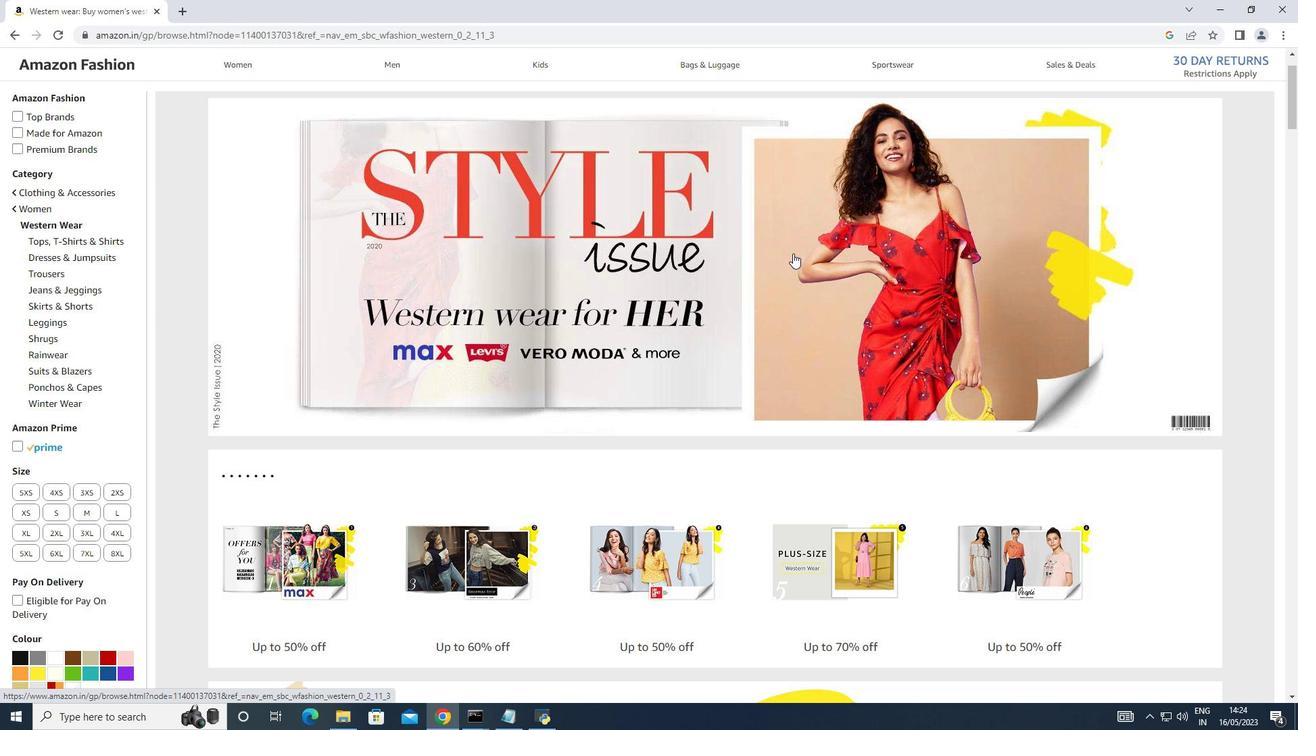 
Action: Mouse scrolled (793, 254) with delta (0, 0)
Screenshot: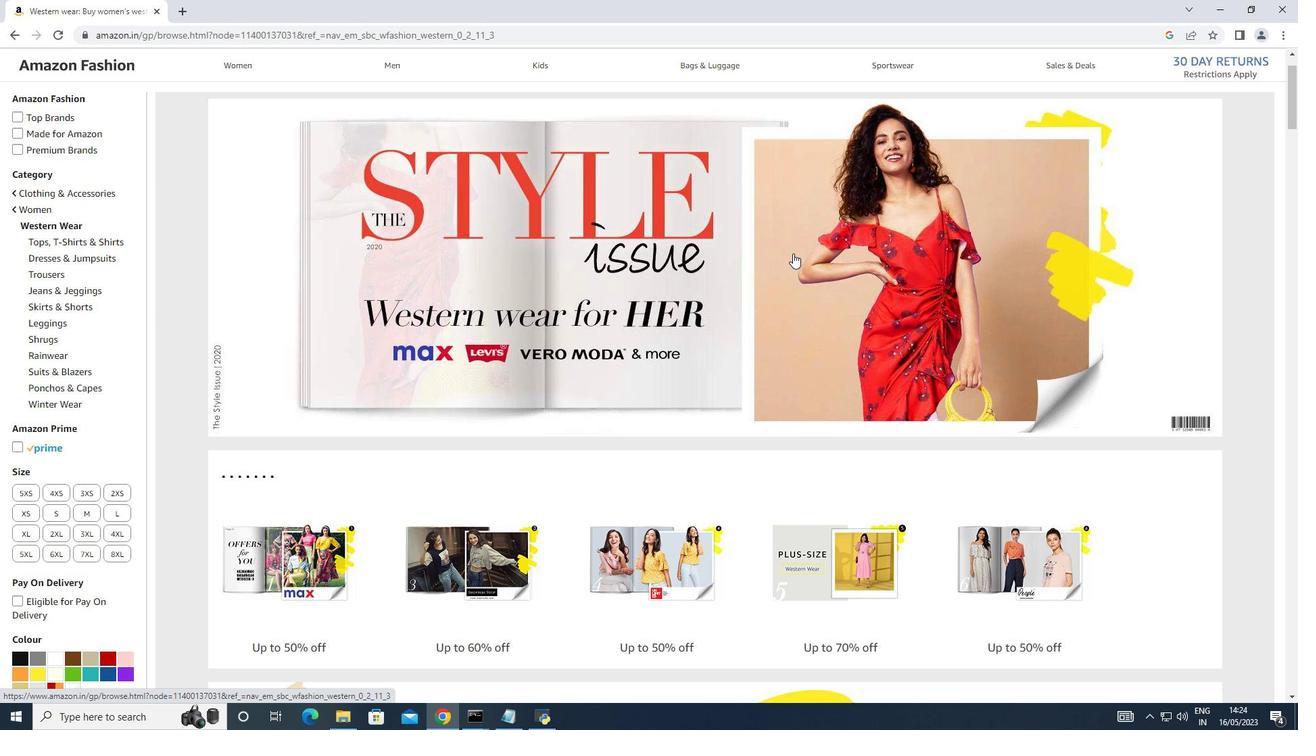 
Action: Mouse moved to (997, 223)
Screenshot: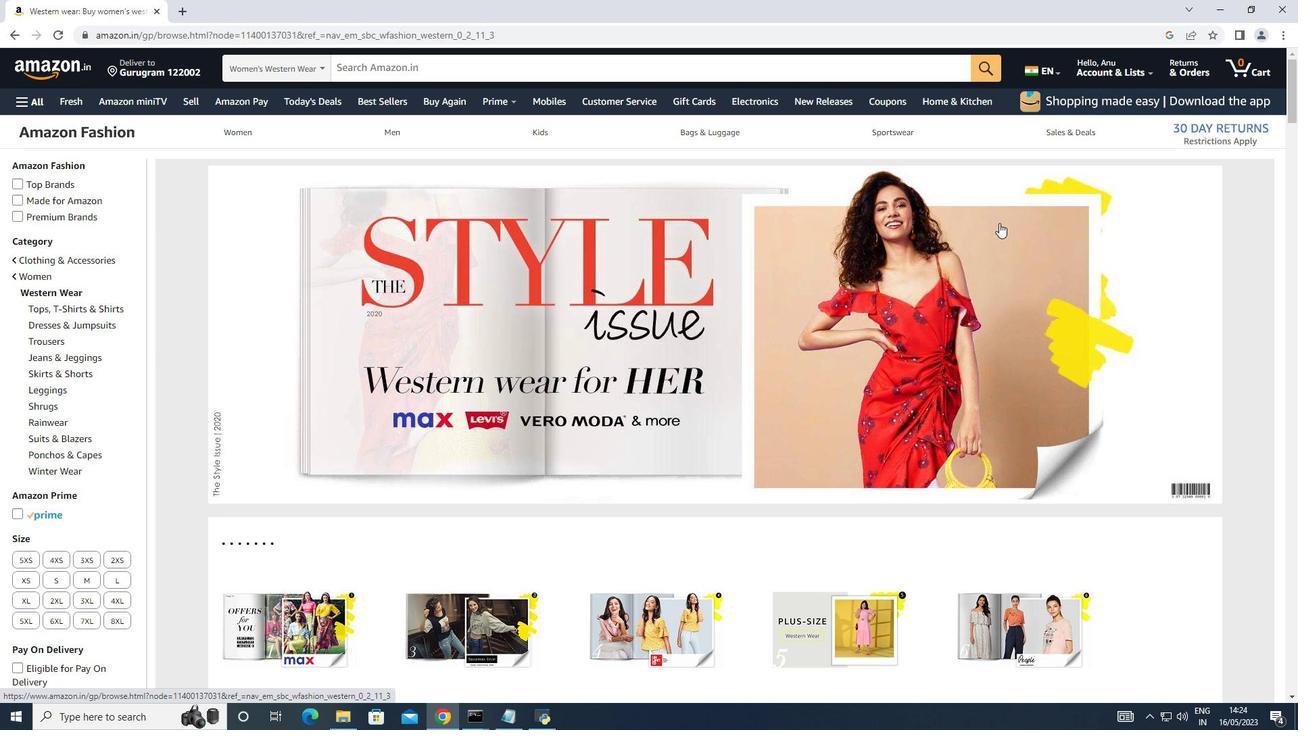 
Action: Mouse scrolled (997, 223) with delta (0, 0)
Screenshot: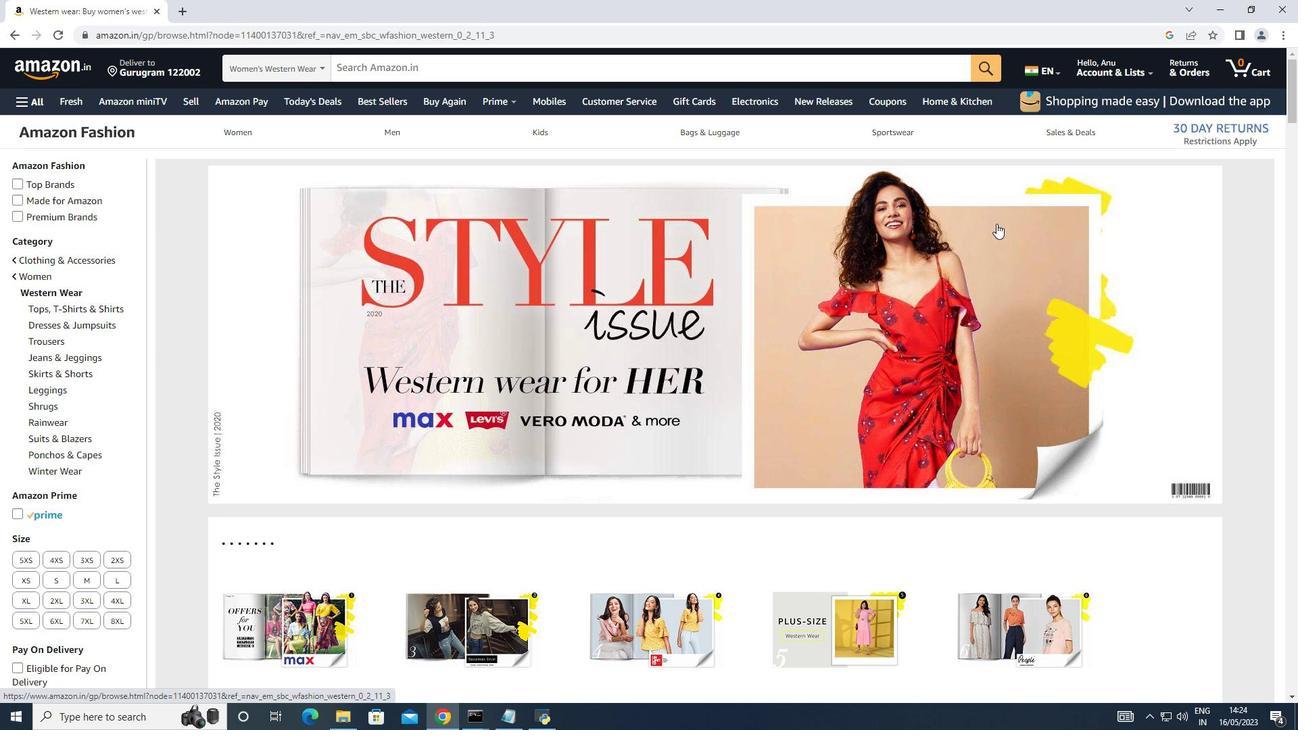 
Action: Mouse scrolled (997, 223) with delta (0, 0)
Screenshot: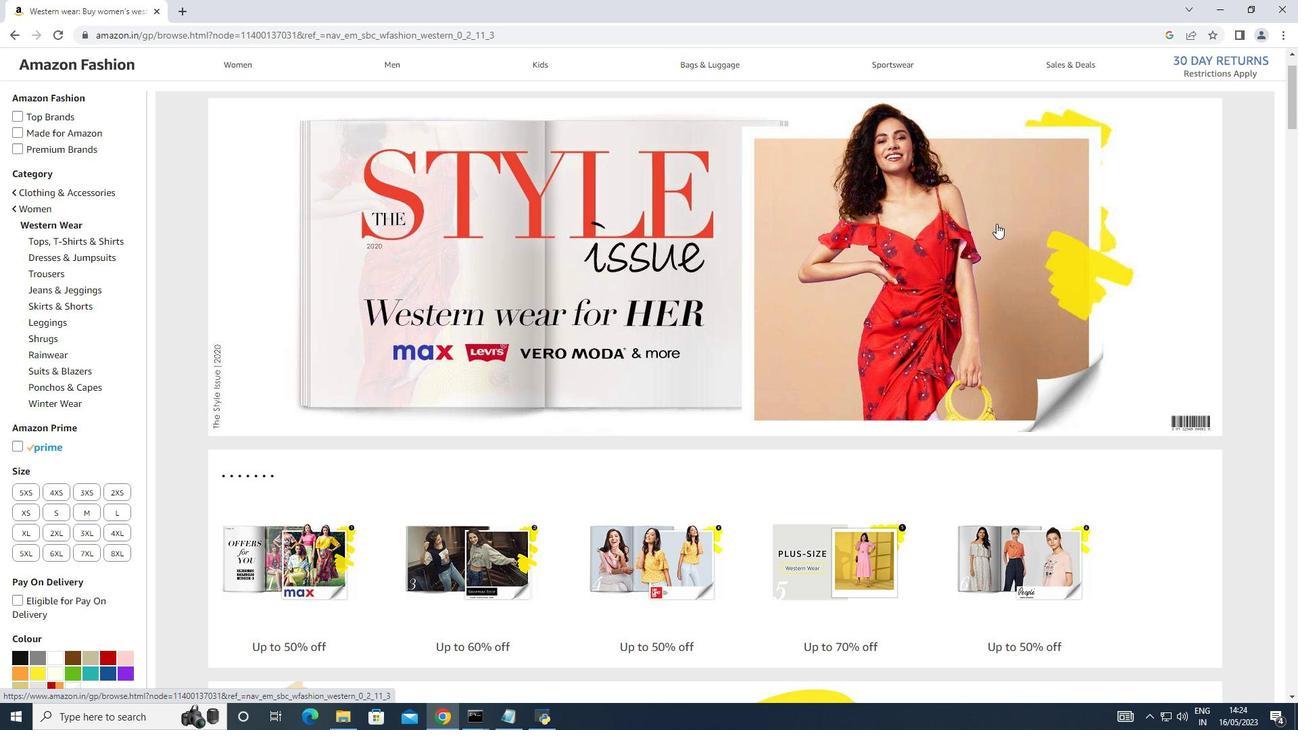 
Action: Mouse scrolled (997, 223) with delta (0, 0)
Screenshot: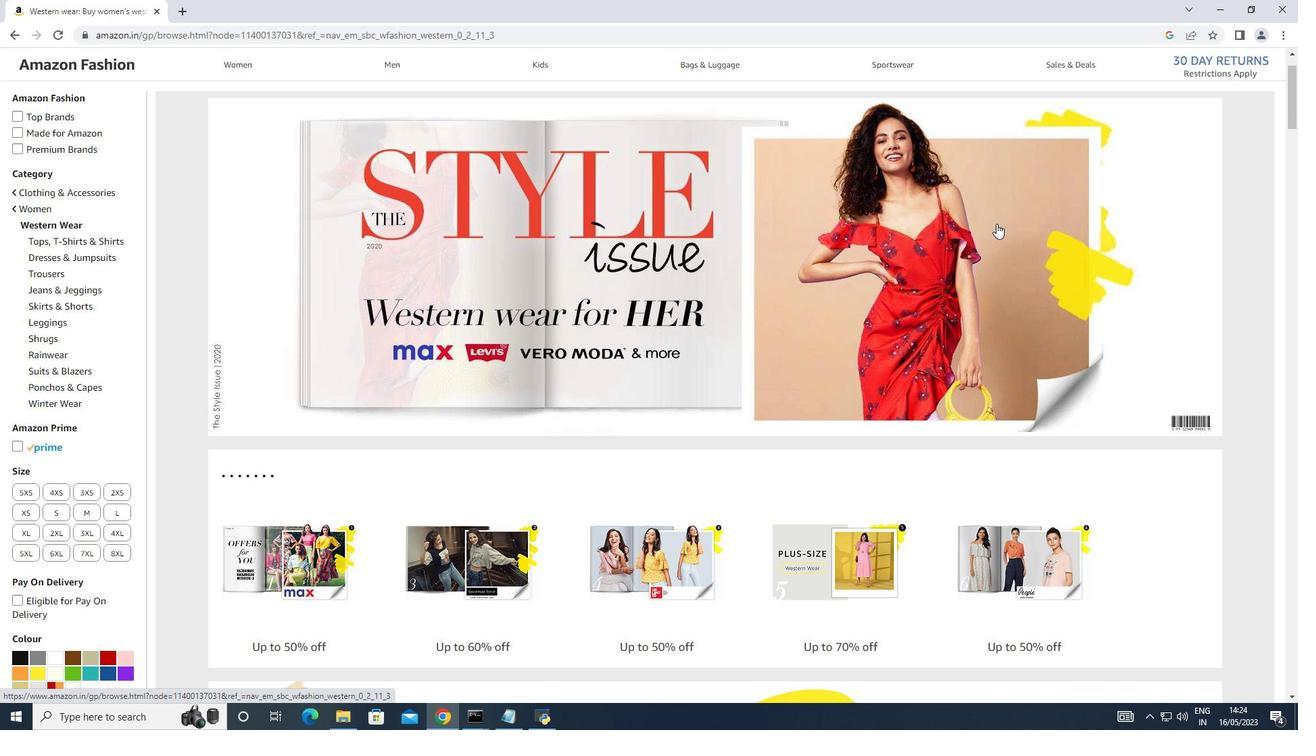 
Action: Mouse scrolled (997, 223) with delta (0, 0)
Screenshot: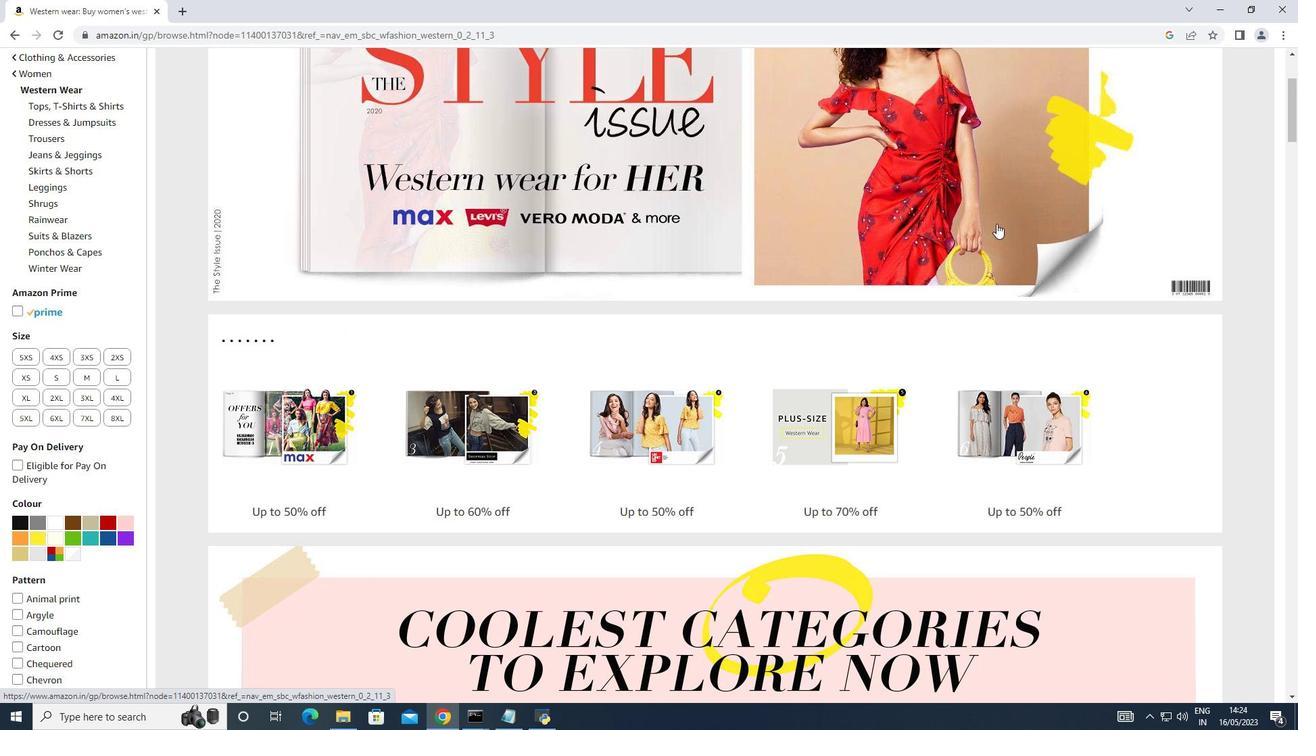 
Action: Mouse scrolled (997, 223) with delta (0, 0)
Screenshot: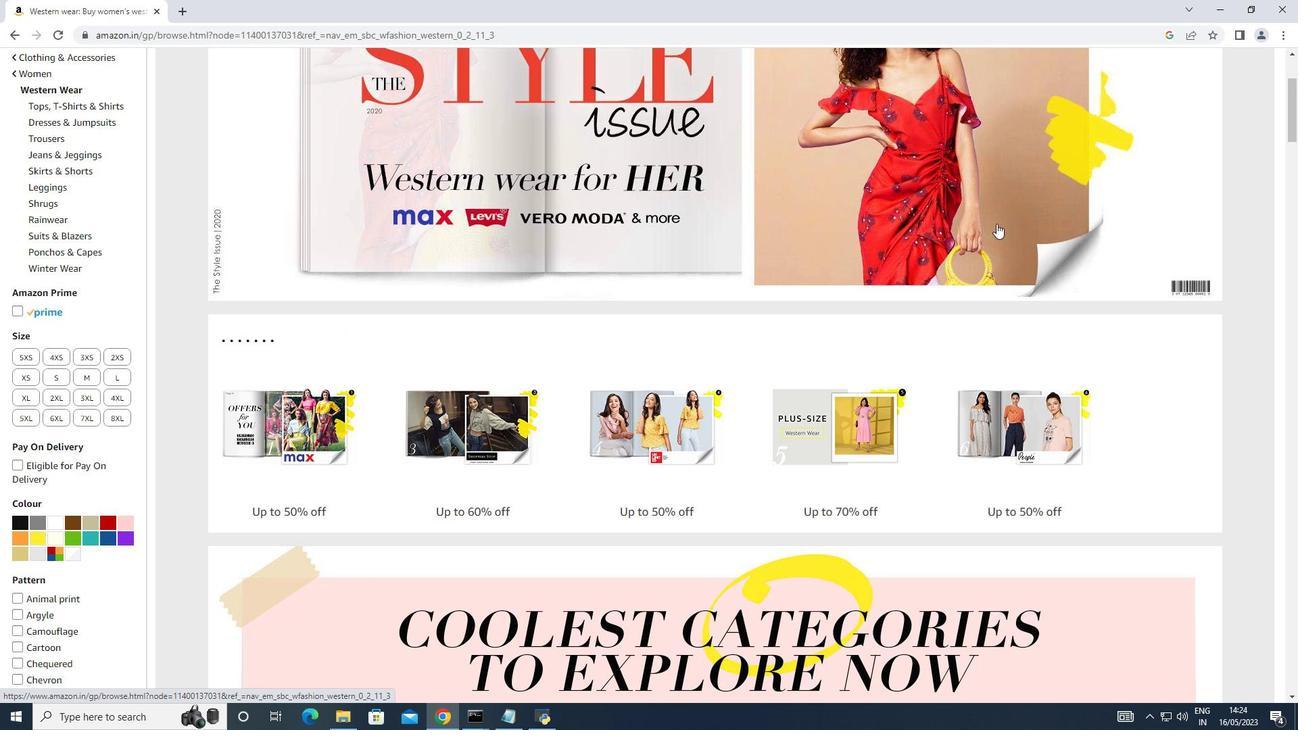 
Action: Mouse scrolled (997, 223) with delta (0, 0)
Screenshot: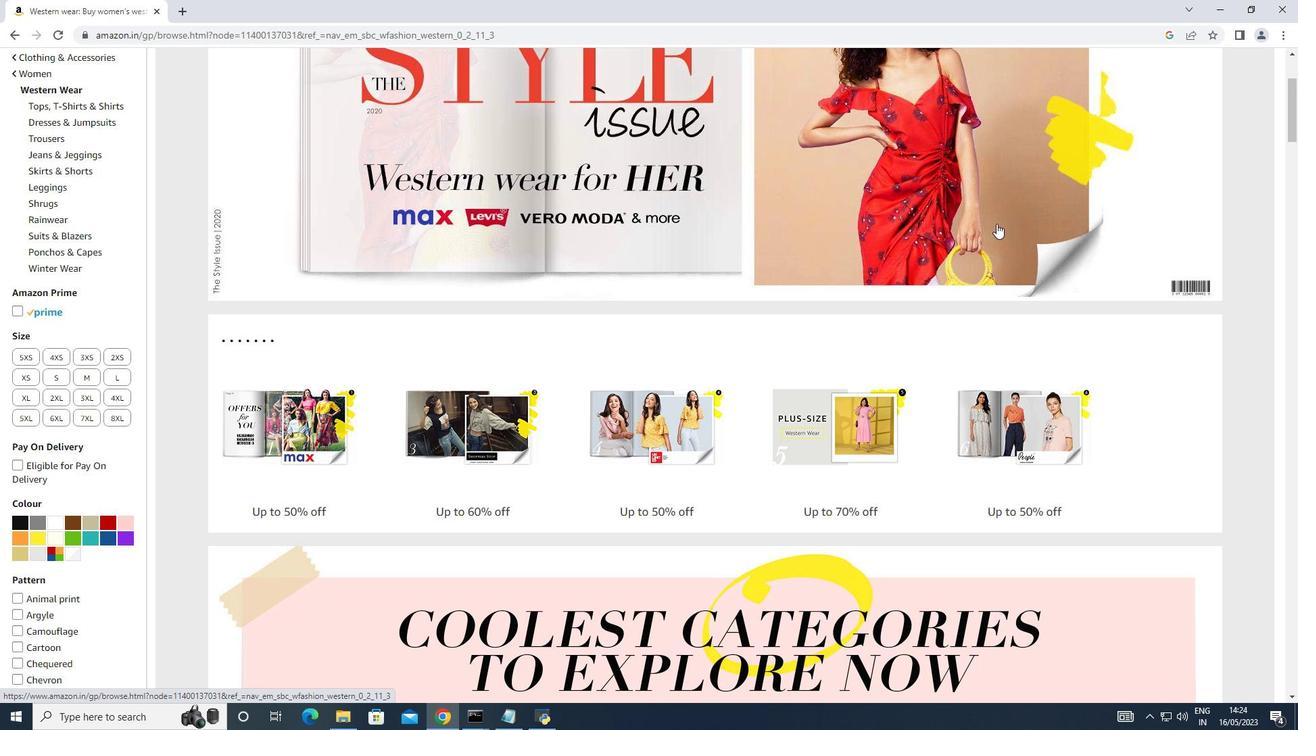 
Action: Mouse scrolled (997, 223) with delta (0, 0)
Screenshot: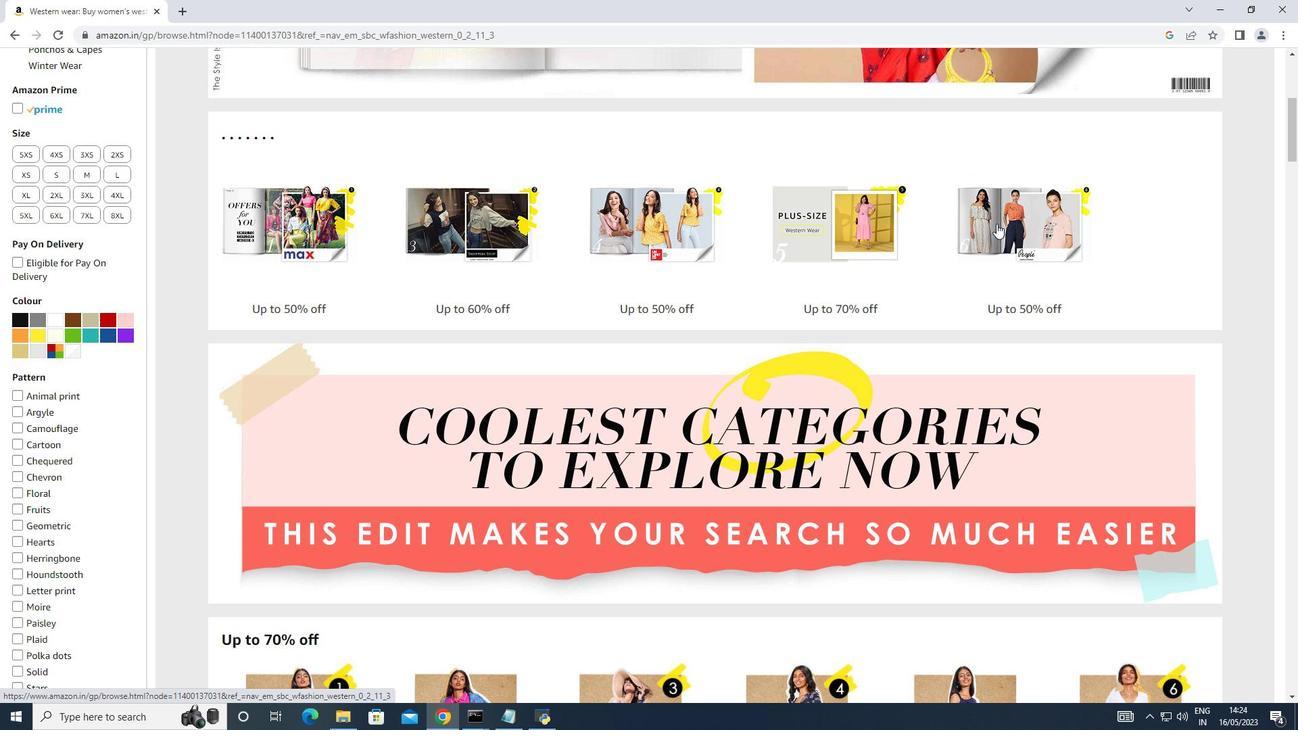 
Action: Mouse scrolled (997, 223) with delta (0, 0)
Screenshot: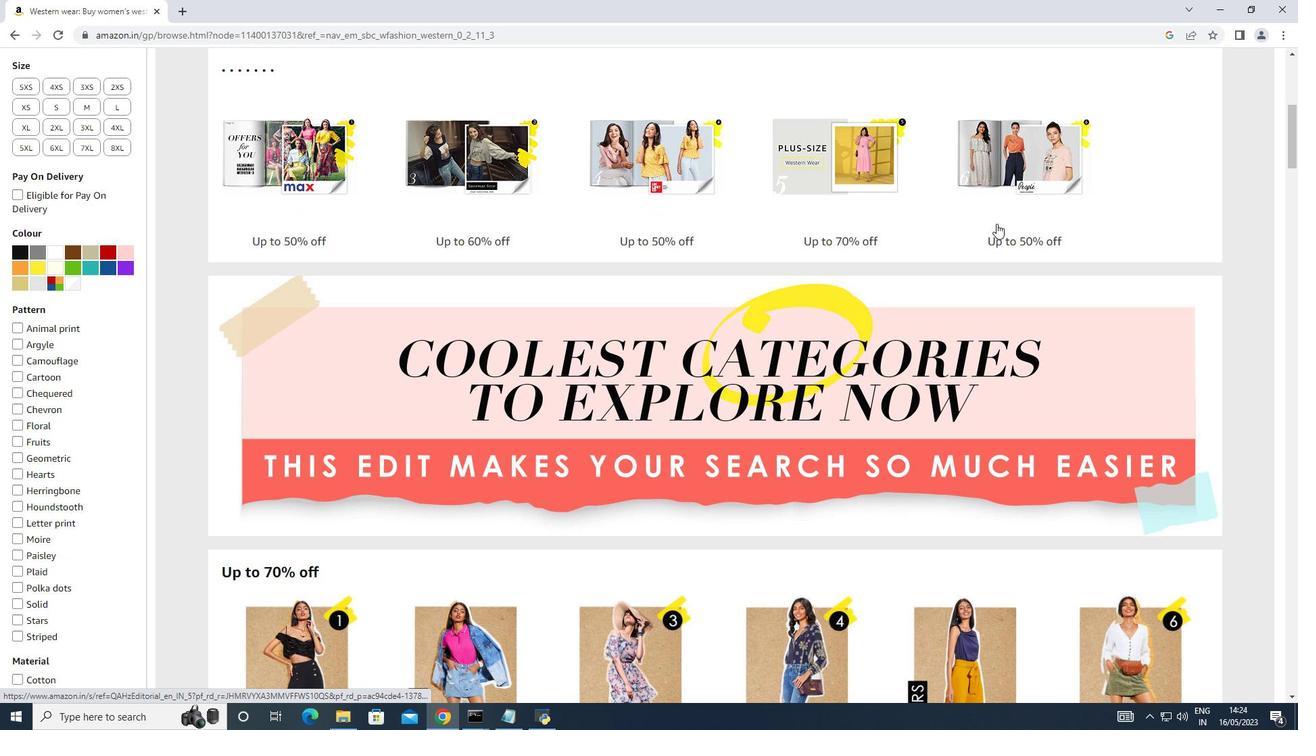 
Action: Mouse scrolled (997, 223) with delta (0, 0)
Screenshot: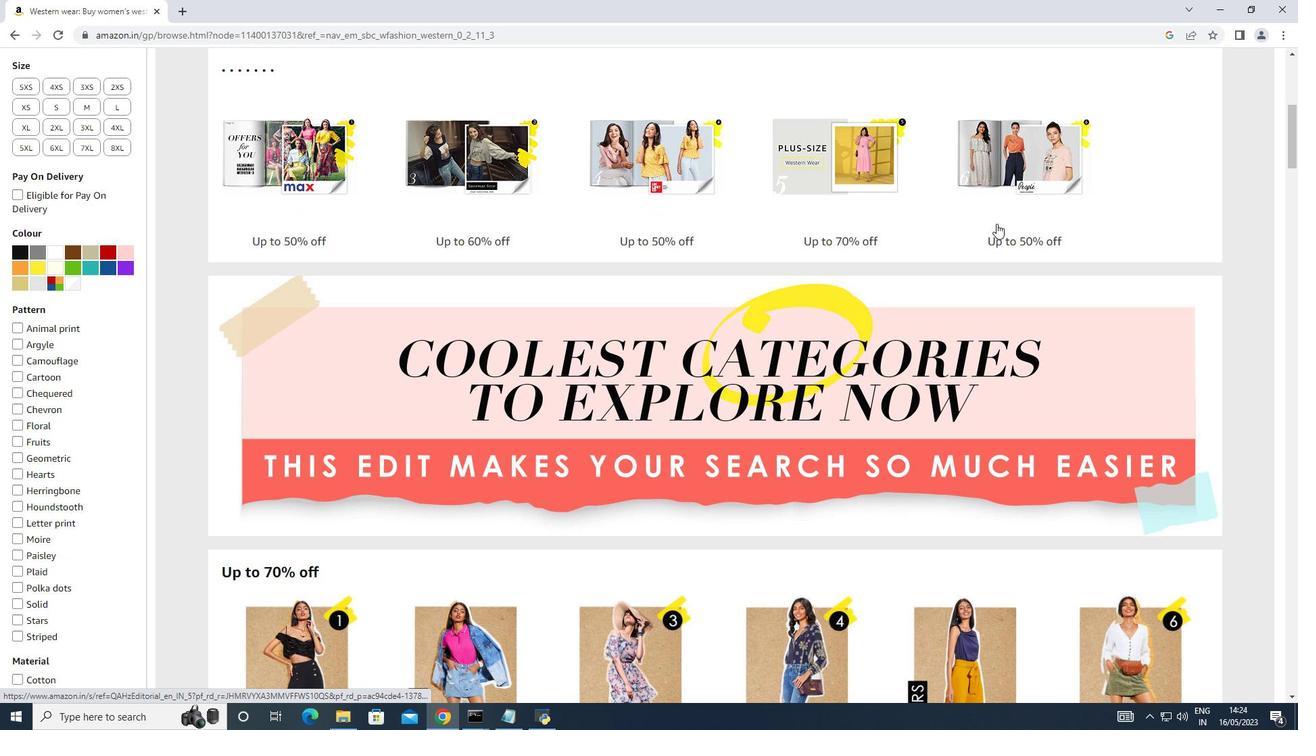 
Action: Mouse moved to (993, 226)
Screenshot: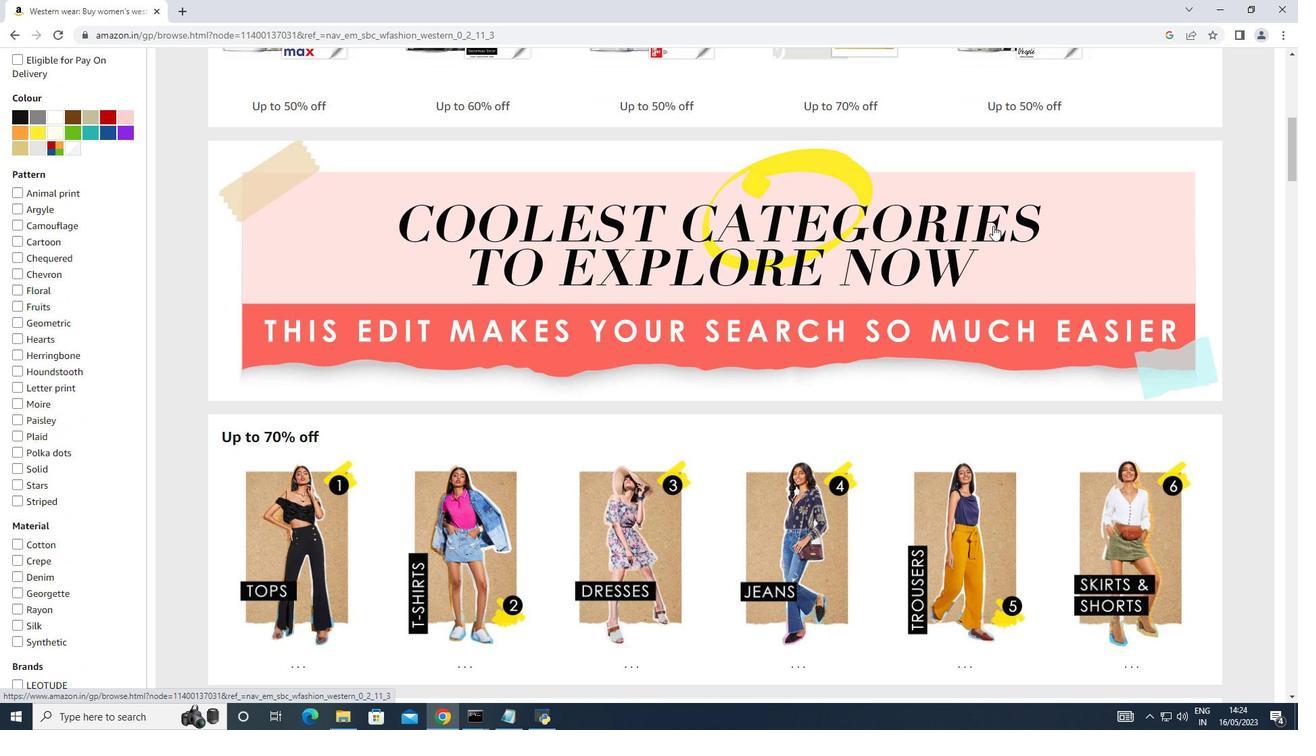
Action: Mouse scrolled (993, 225) with delta (0, 0)
Screenshot: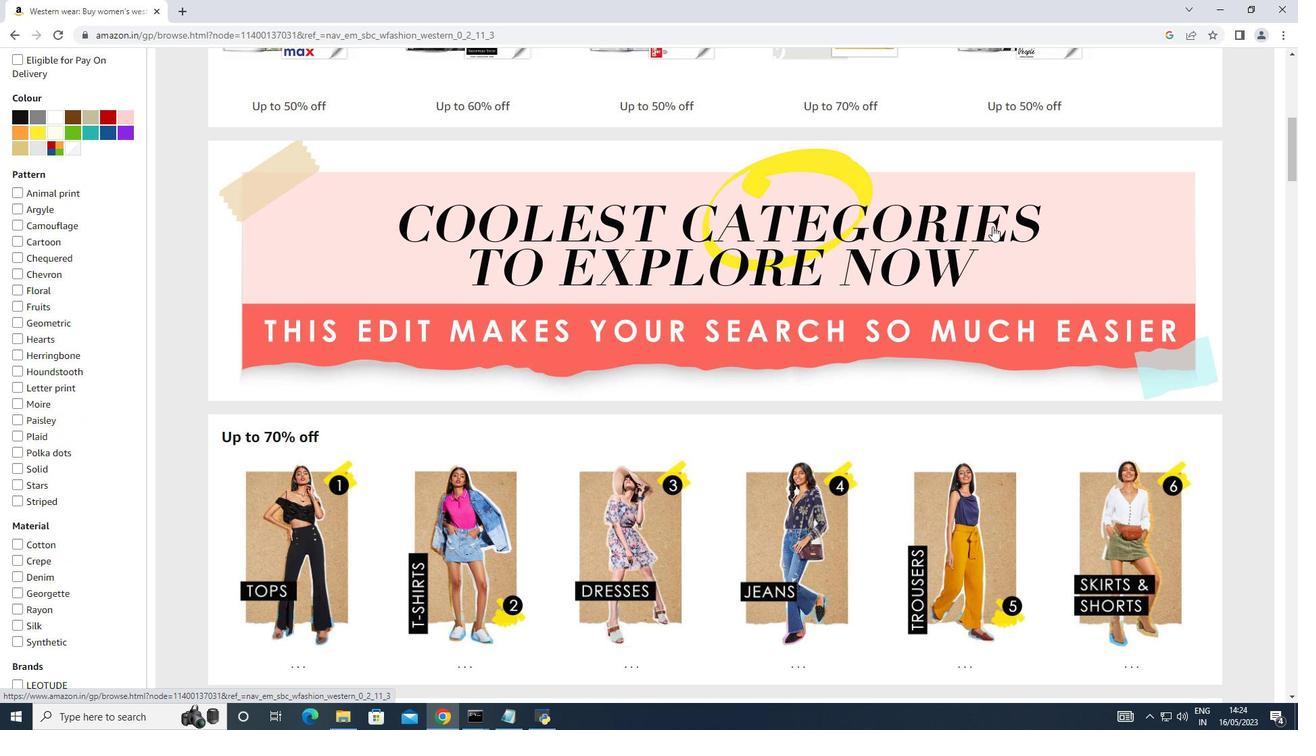 
Action: Mouse scrolled (993, 225) with delta (0, 0)
Screenshot: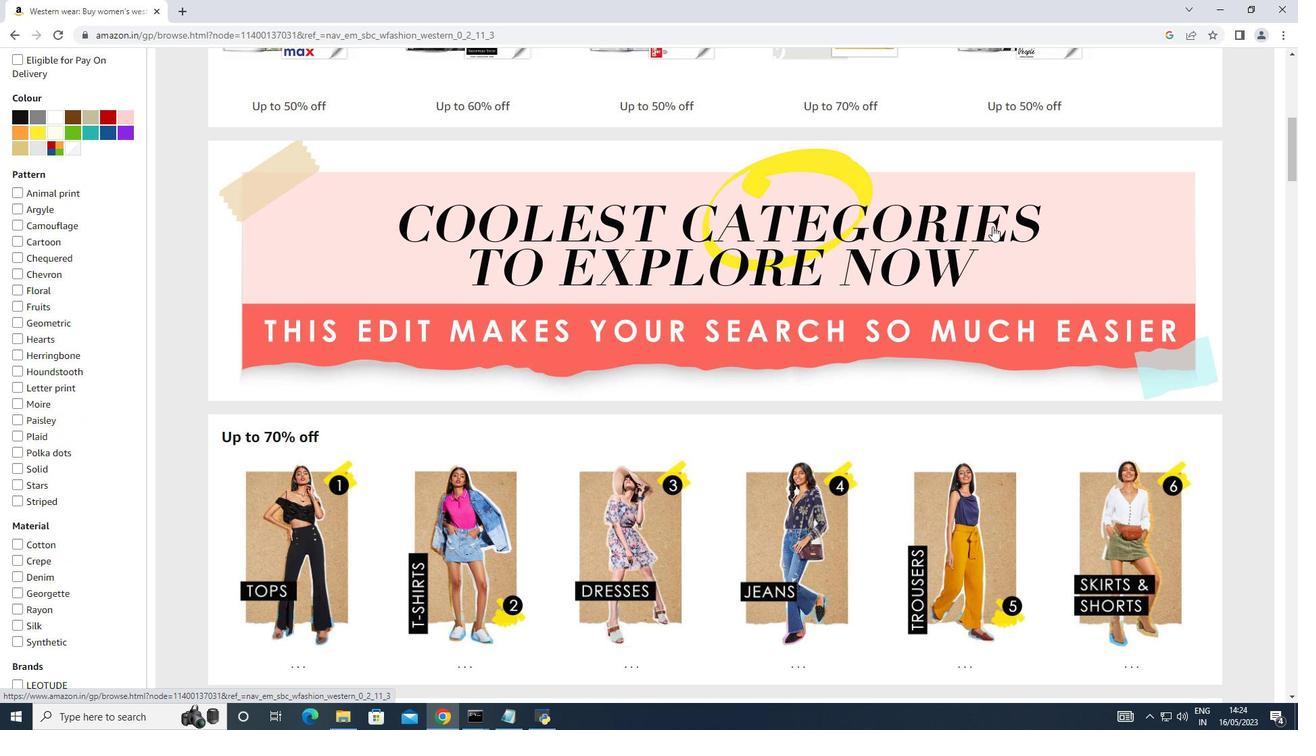 
Action: Mouse scrolled (993, 225) with delta (0, 0)
Screenshot: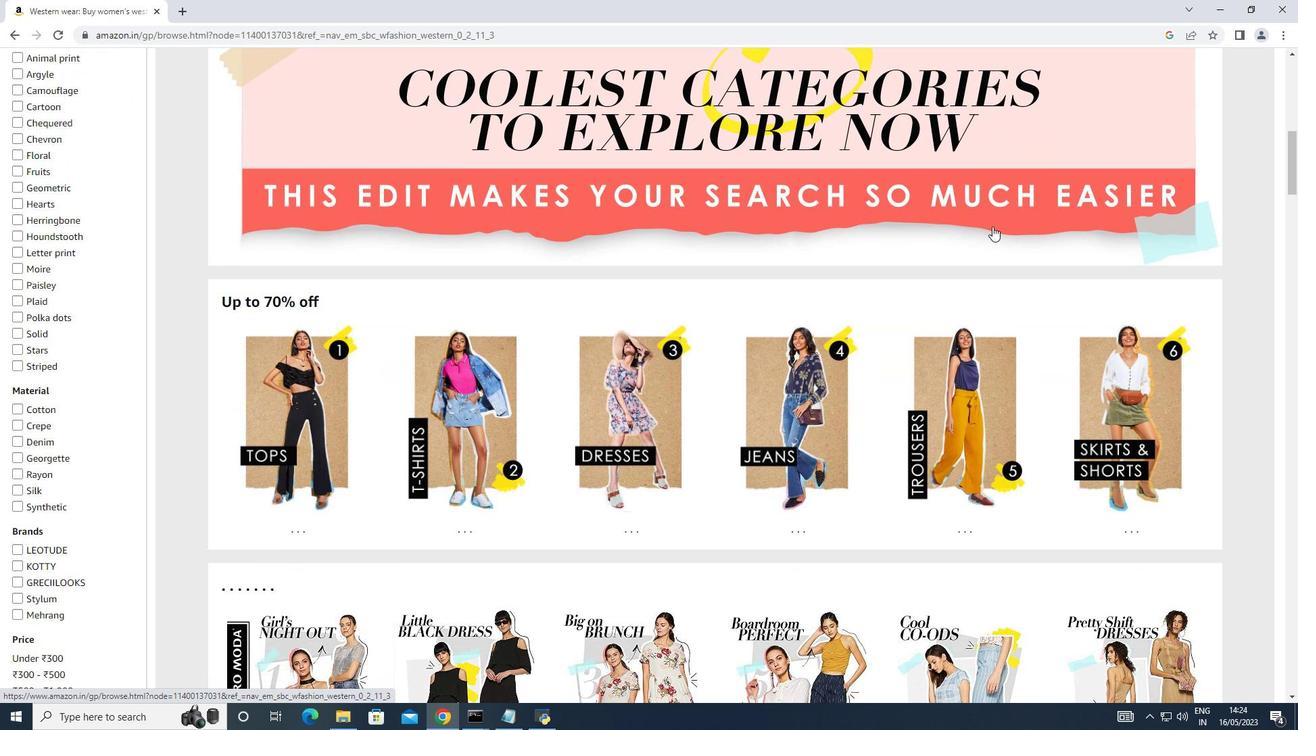 
Action: Mouse scrolled (993, 225) with delta (0, 0)
Screenshot: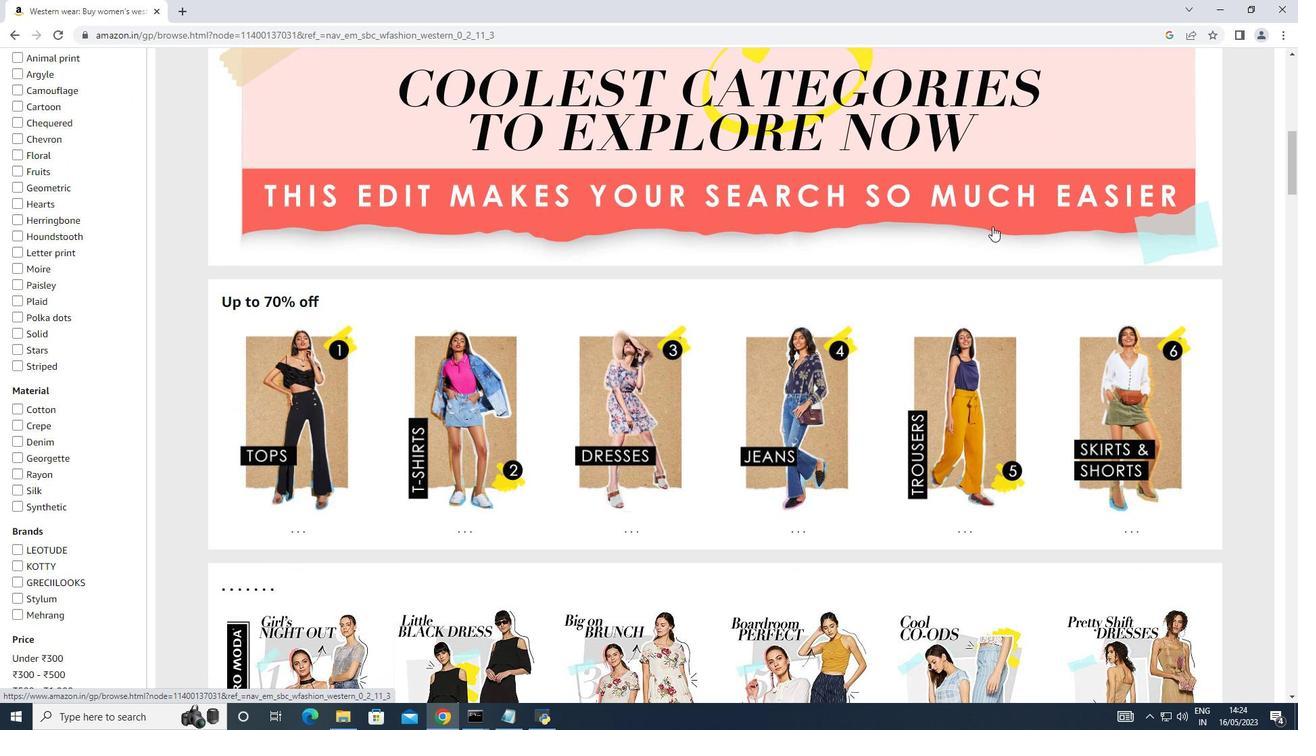 
Action: Mouse scrolled (993, 225) with delta (0, 0)
Screenshot: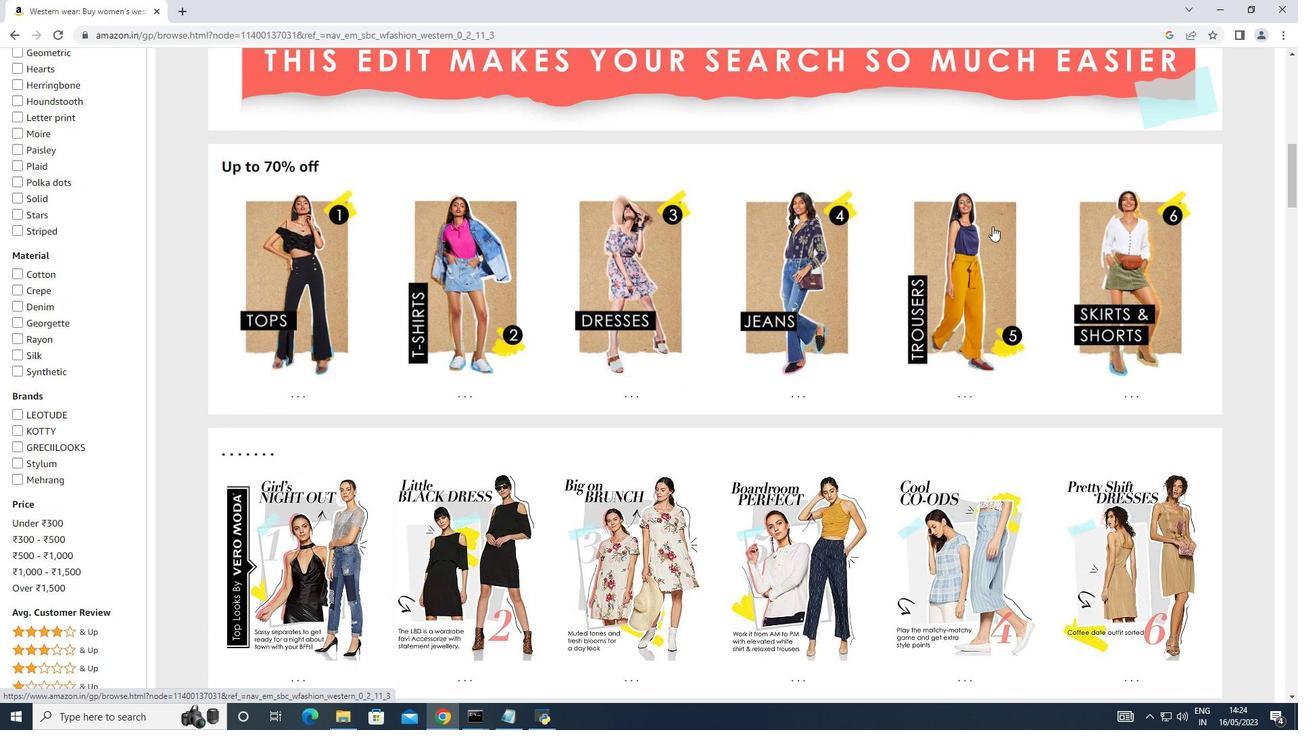 
Action: Mouse moved to (742, 394)
Screenshot: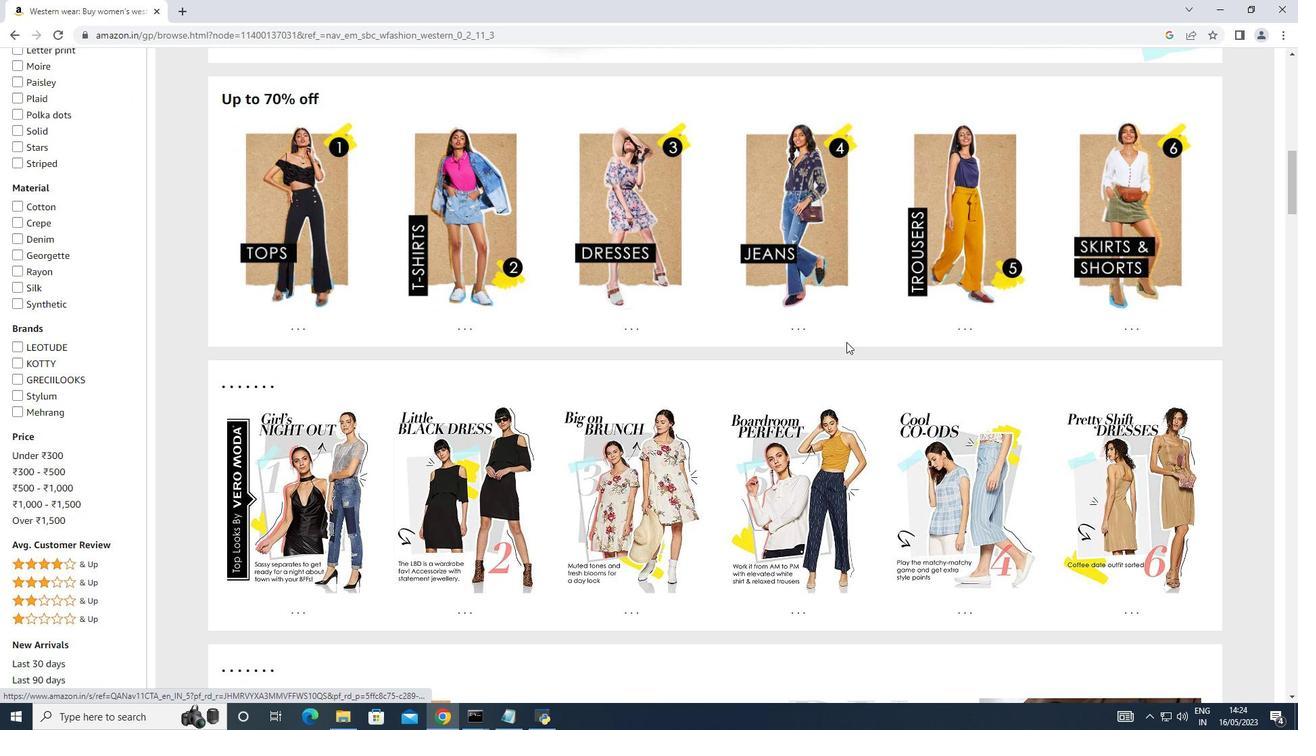 
Action: Mouse scrolled (742, 393) with delta (0, 0)
Screenshot: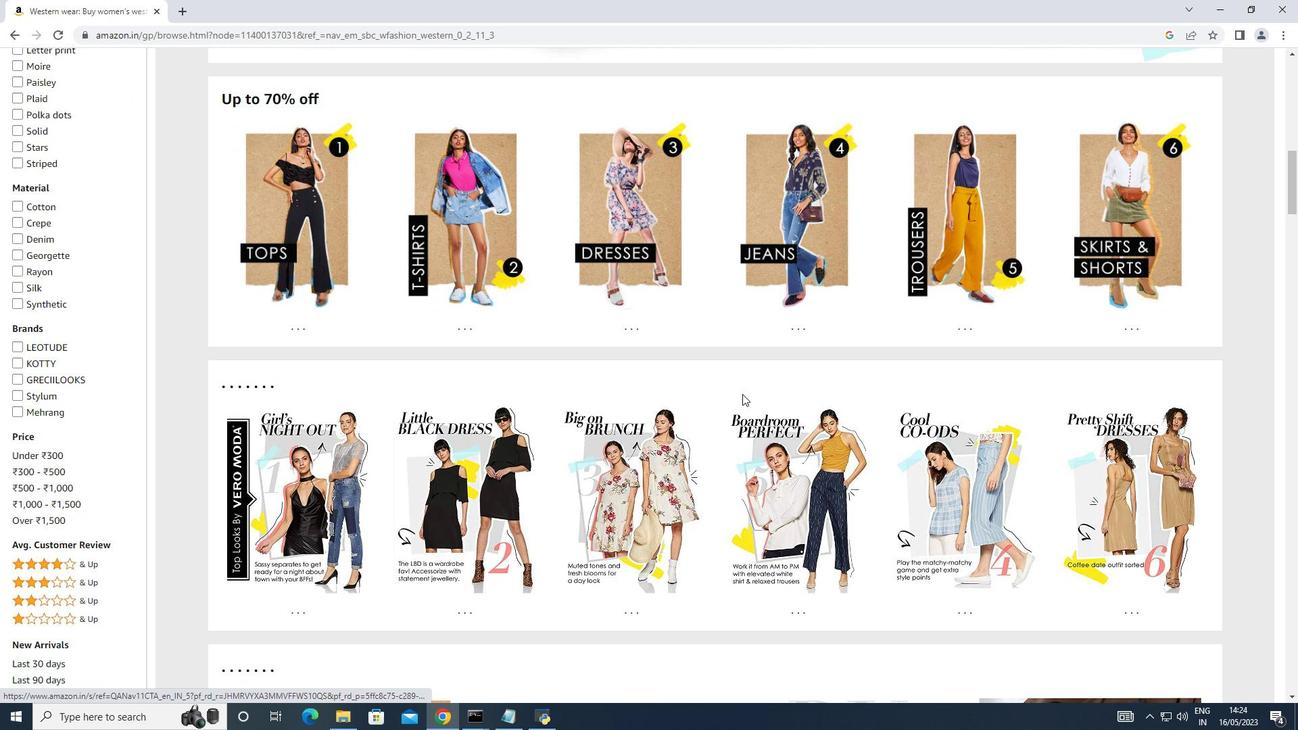 
Action: Mouse moved to (742, 395)
Screenshot: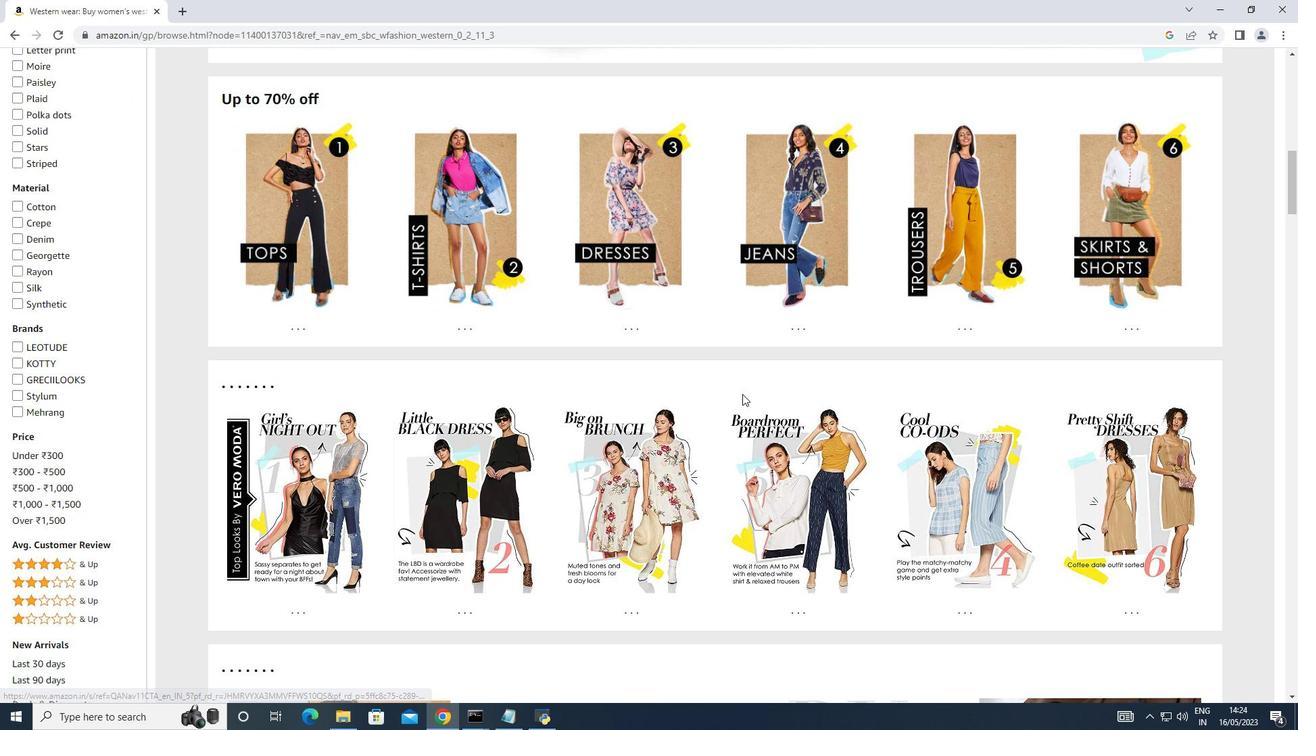 
Action: Mouse scrolled (742, 394) with delta (0, 0)
Screenshot: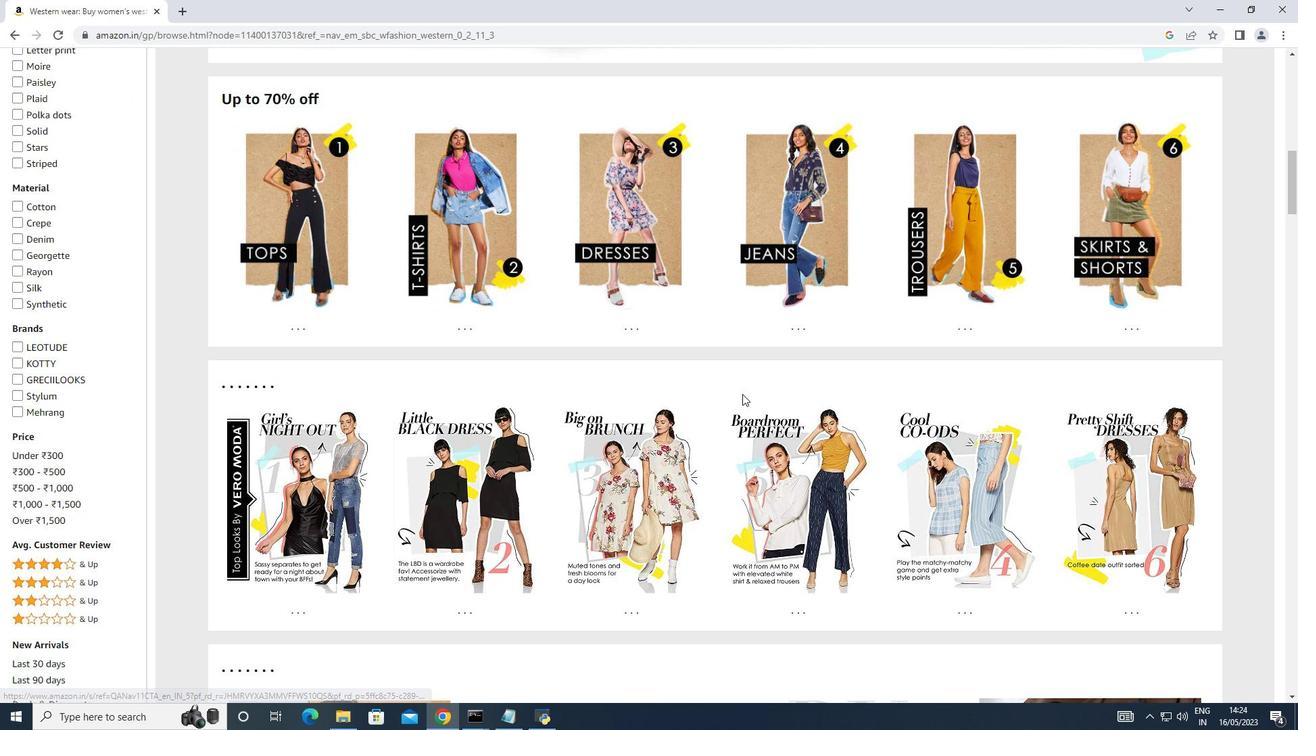 
Action: Mouse moved to (741, 400)
Screenshot: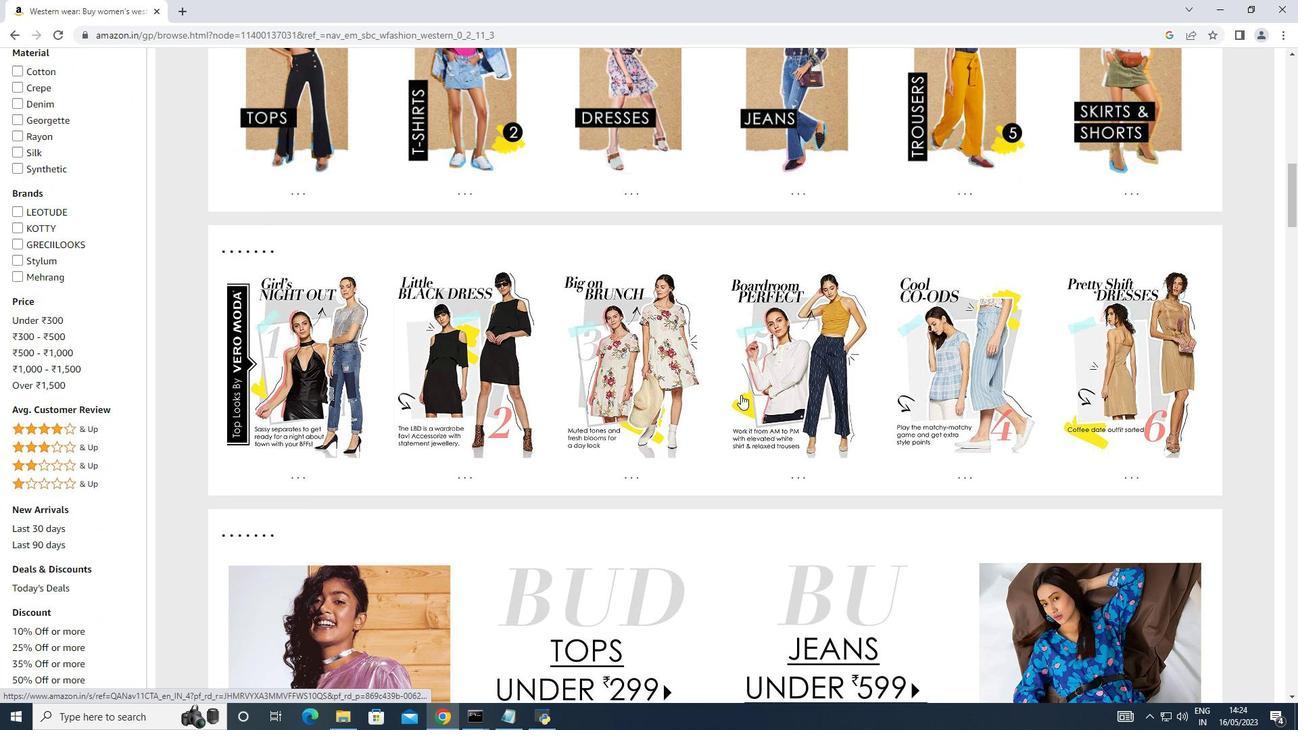 
Action: Mouse scrolled (741, 399) with delta (0, 0)
Screenshot: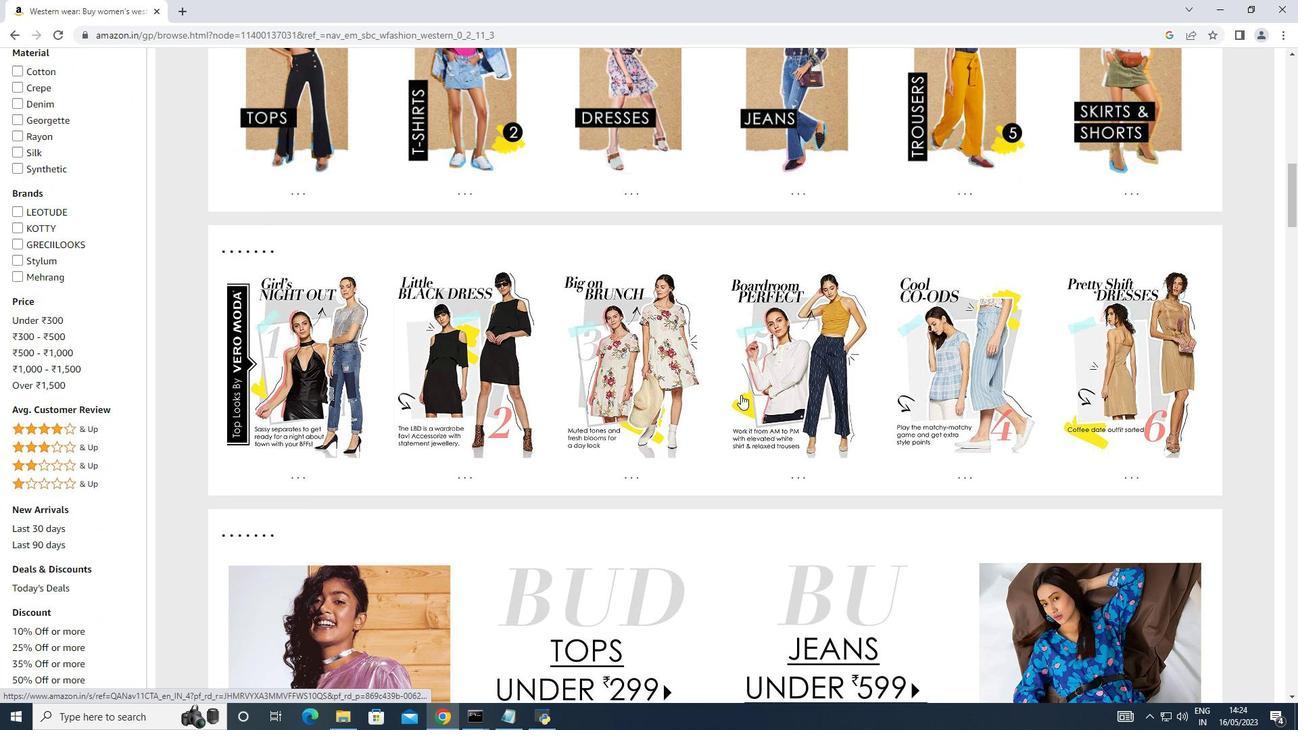 
Action: Mouse moved to (741, 403)
Screenshot: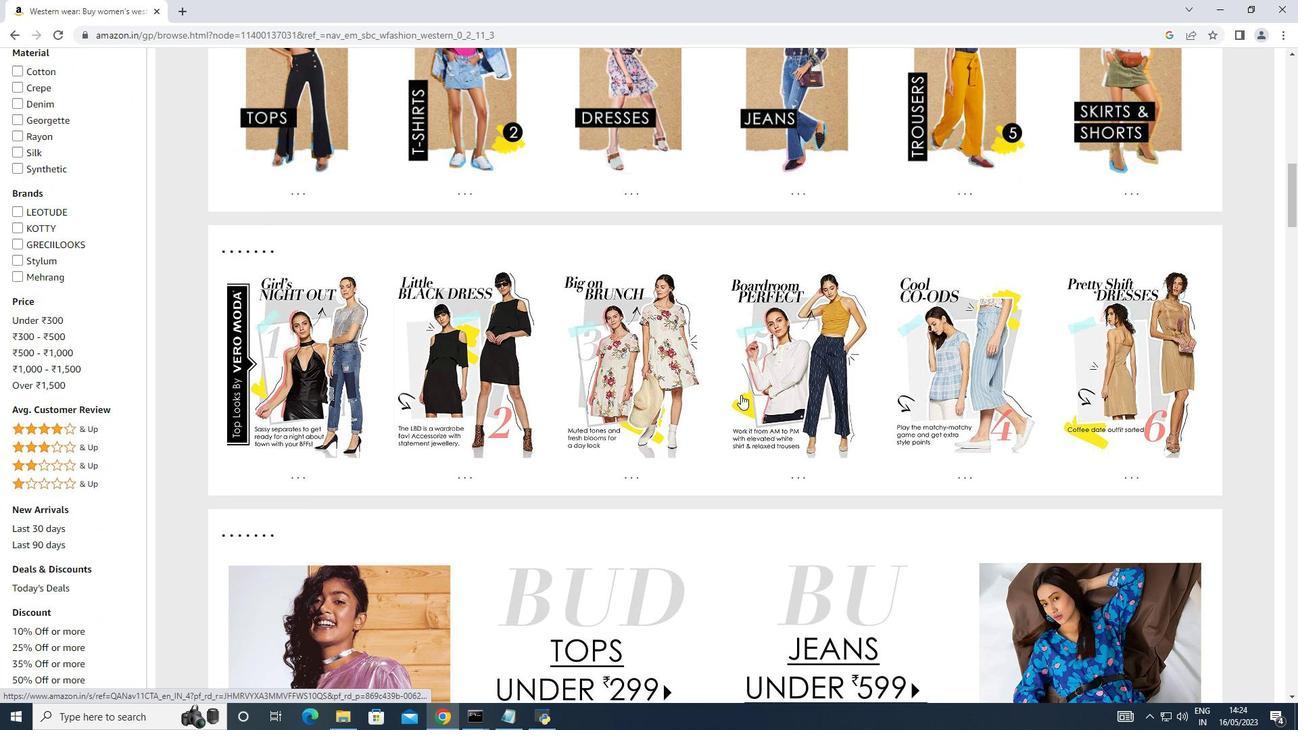 
Action: Mouse scrolled (741, 403) with delta (0, 0)
Screenshot: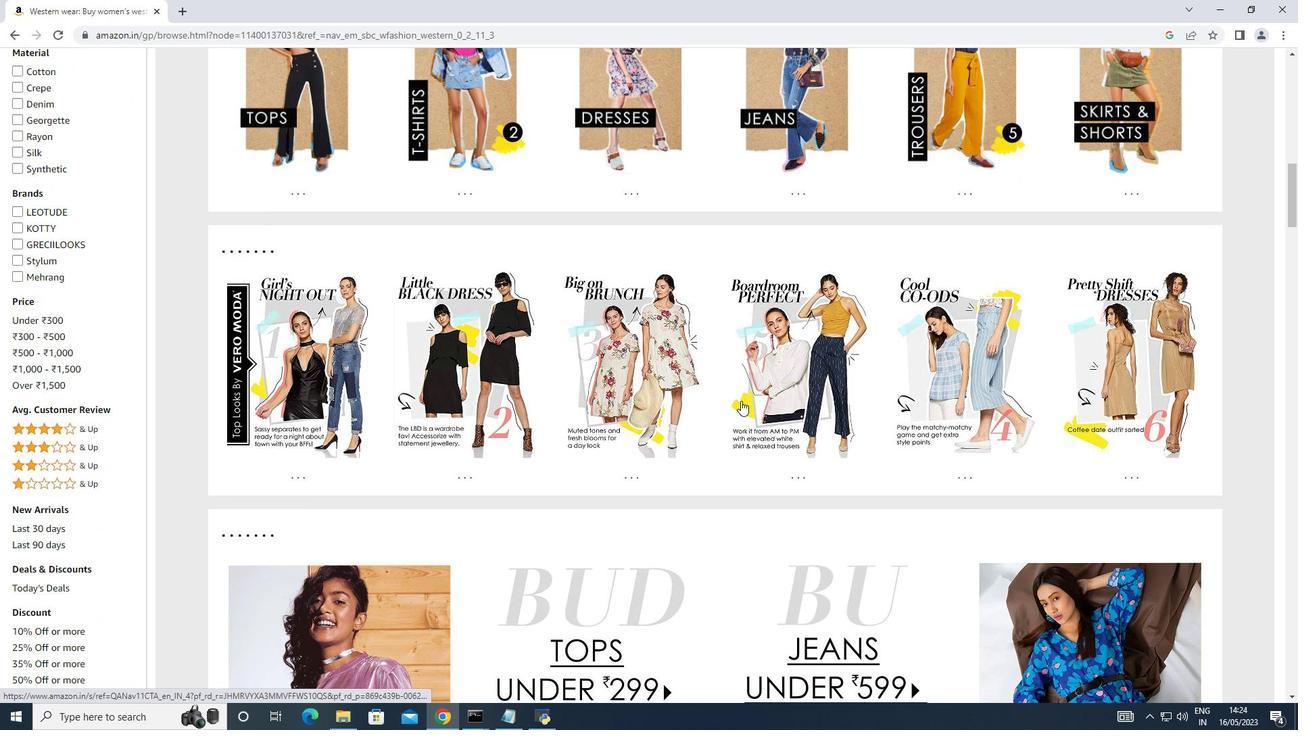 
Action: Mouse moved to (746, 403)
Screenshot: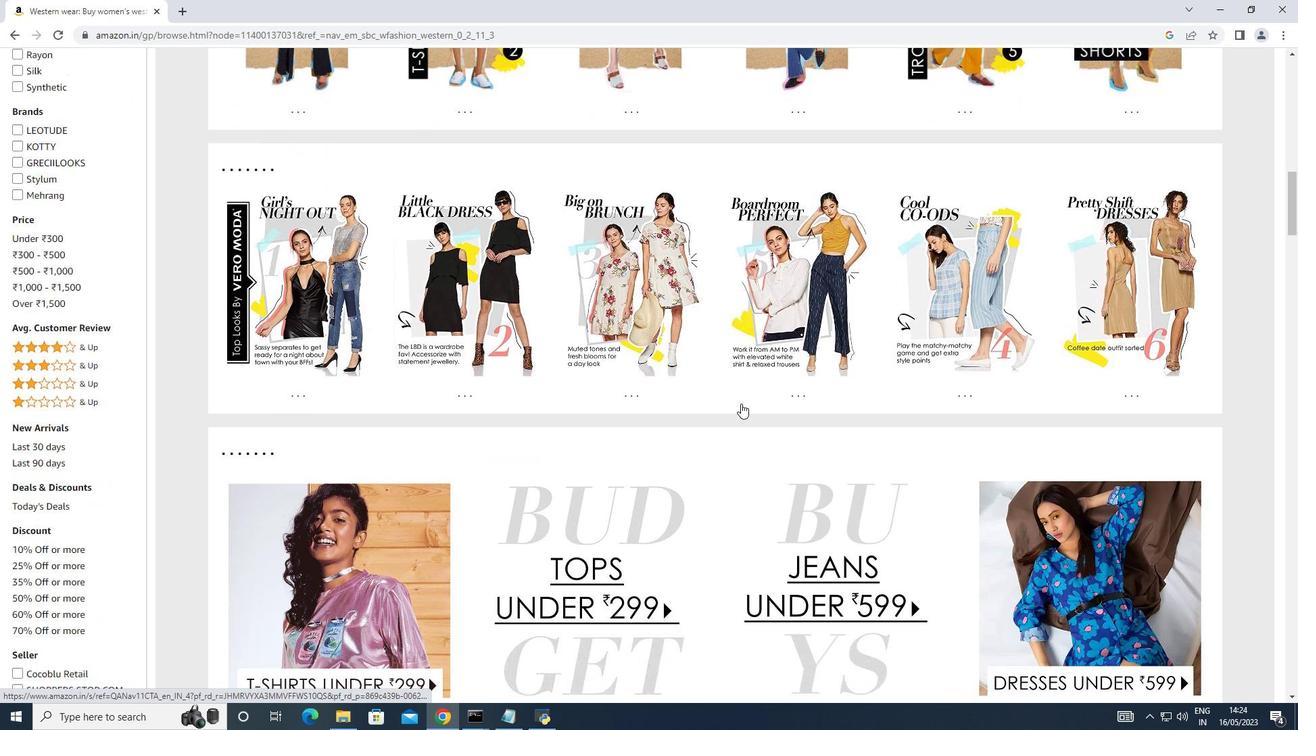 
Action: Mouse scrolled (746, 402) with delta (0, 0)
Screenshot: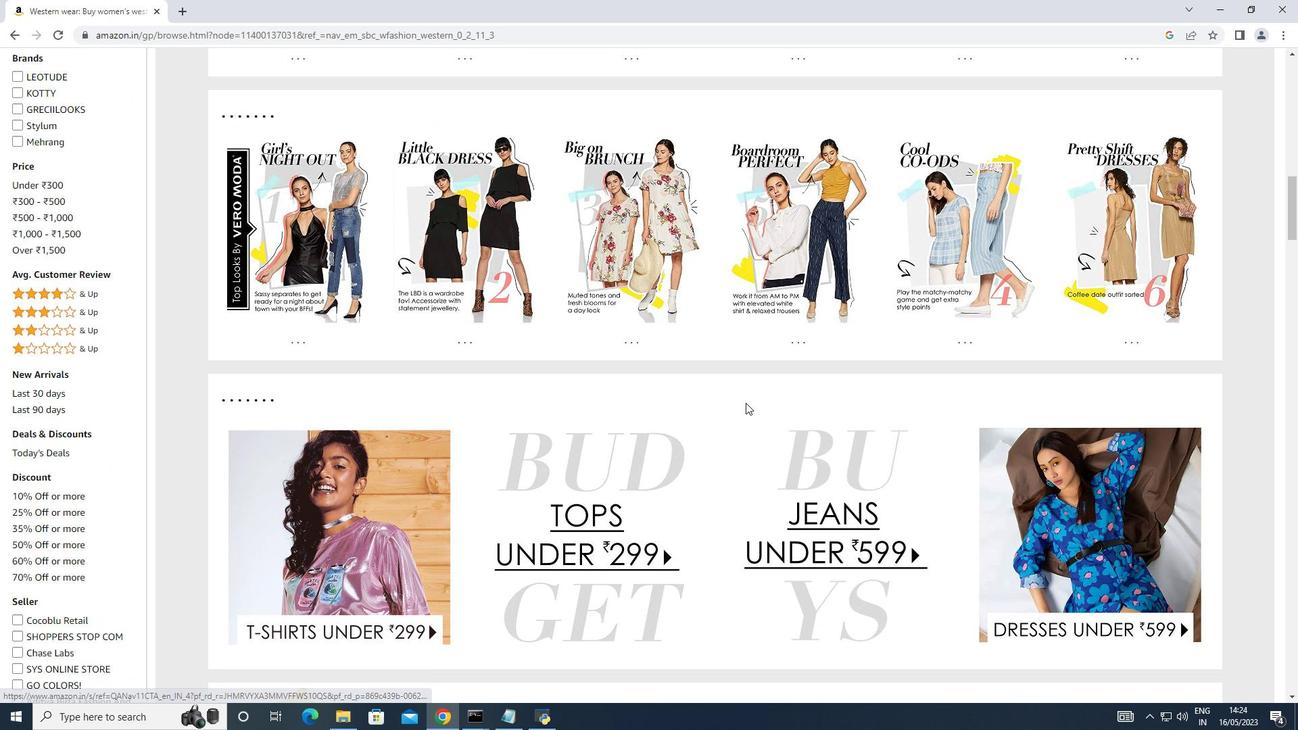 
Action: Mouse moved to (52, 225)
Screenshot: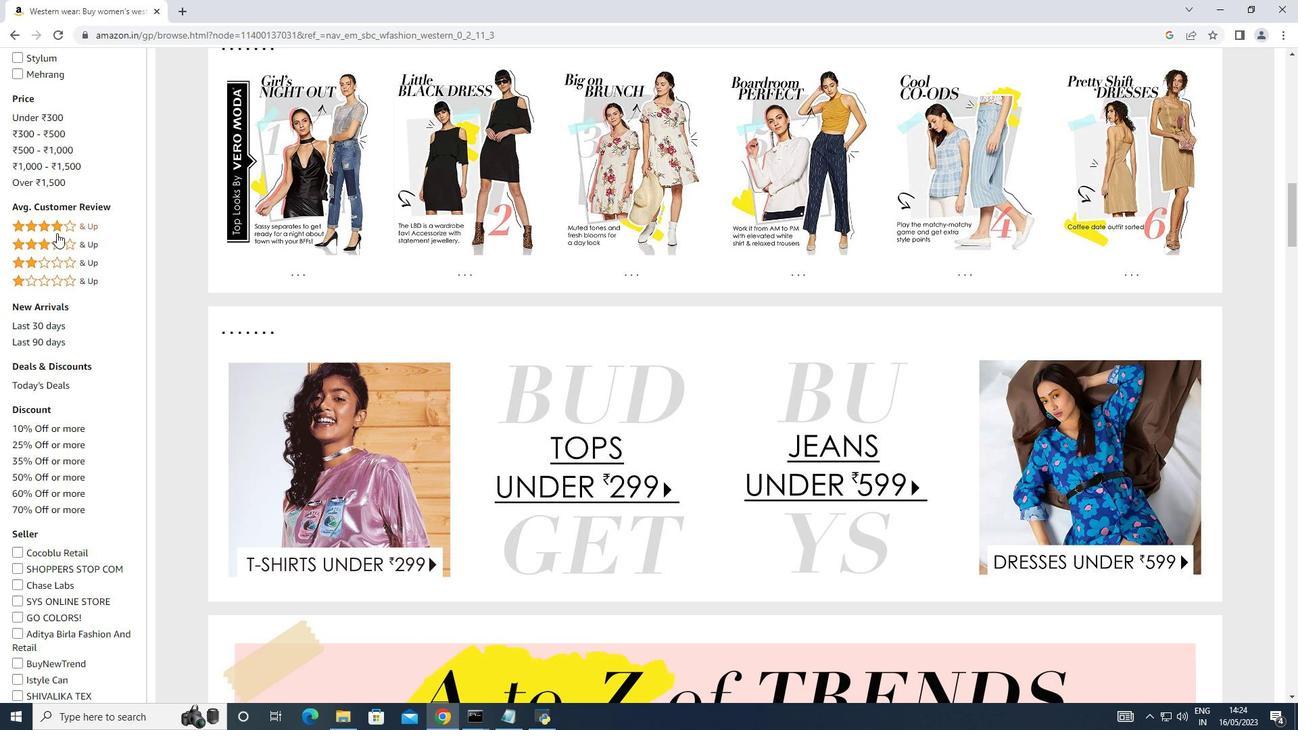 
Action: Mouse pressed left at (52, 225)
Screenshot: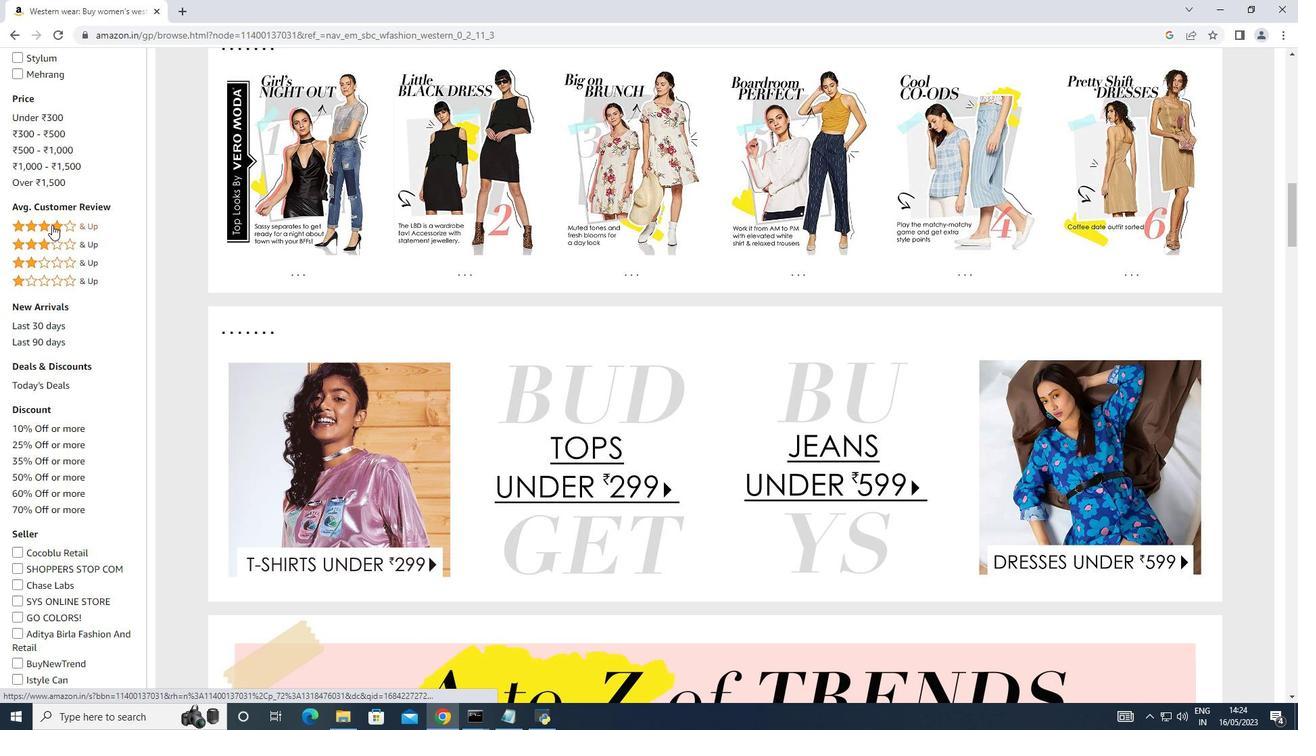 
Action: Mouse moved to (508, 345)
Screenshot: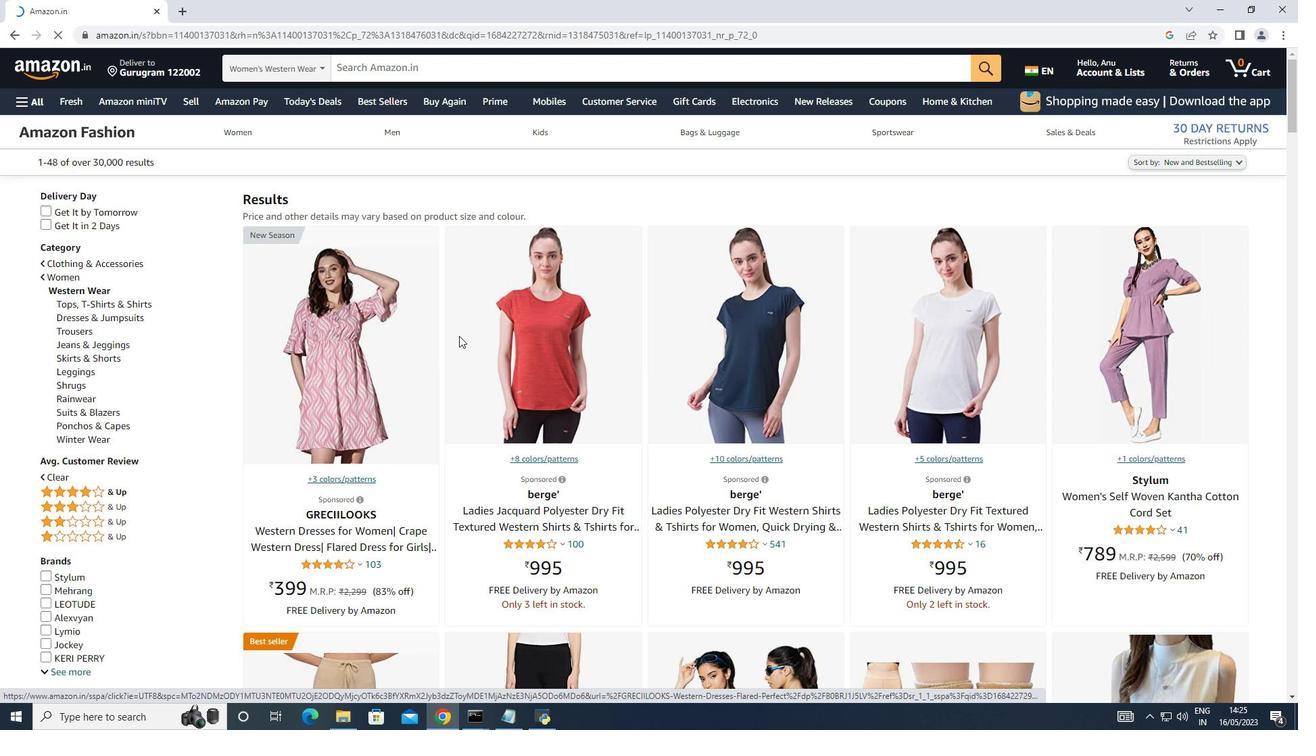 
Action: Mouse scrolled (508, 345) with delta (0, 0)
Screenshot: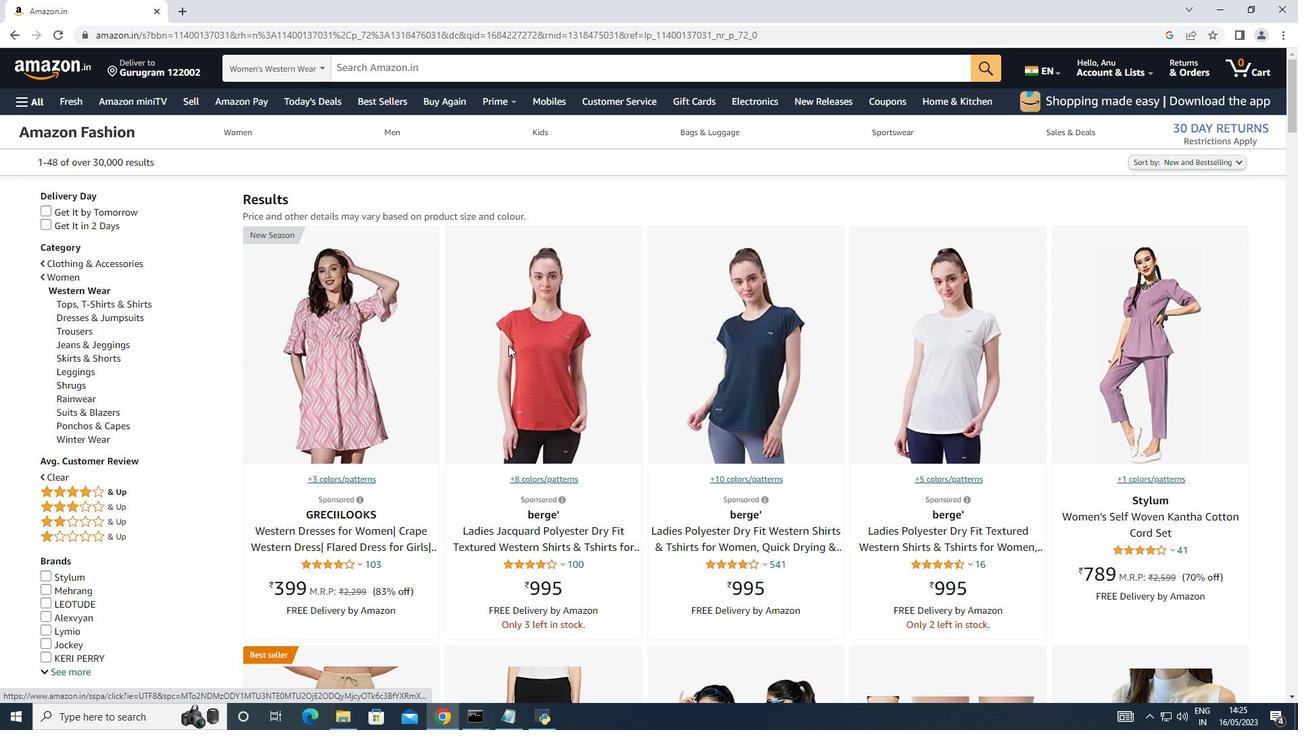 
Action: Mouse moved to (512, 345)
Screenshot: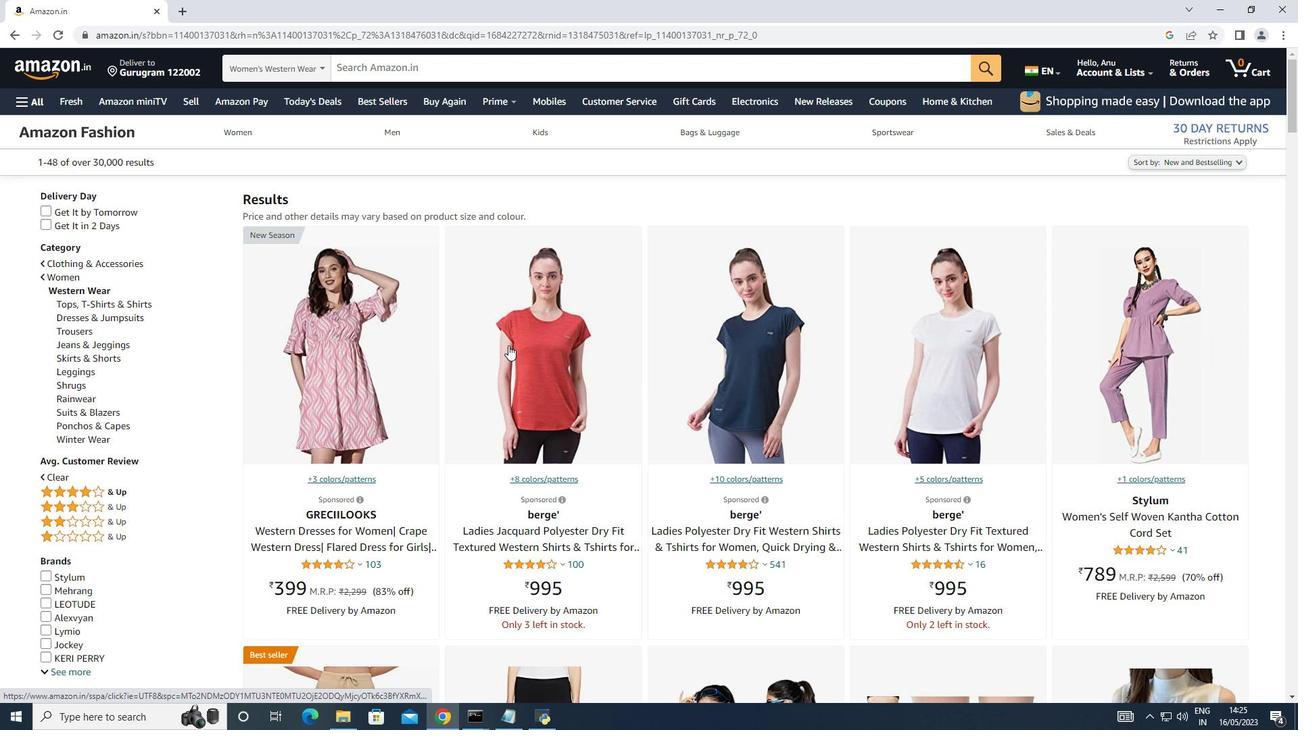 
Action: Mouse scrolled (512, 345) with delta (0, 0)
Screenshot: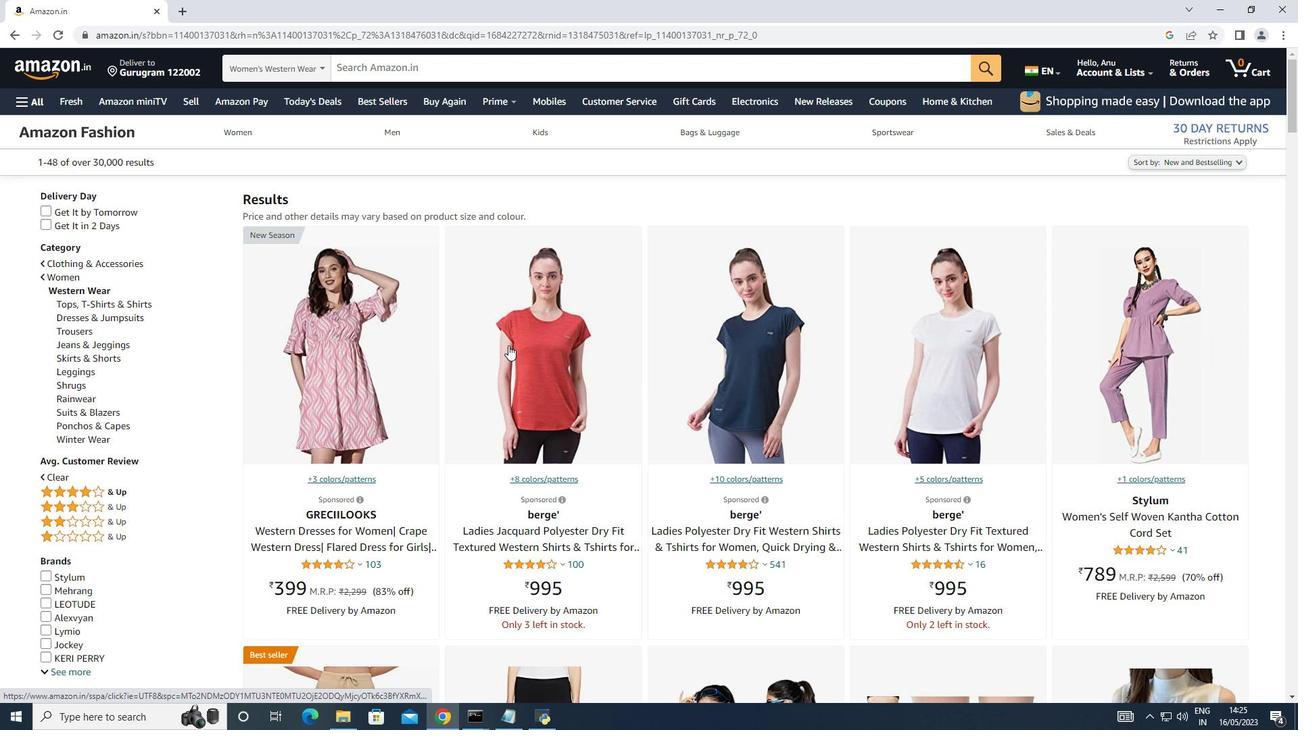 
Action: Mouse moved to (500, 329)
Screenshot: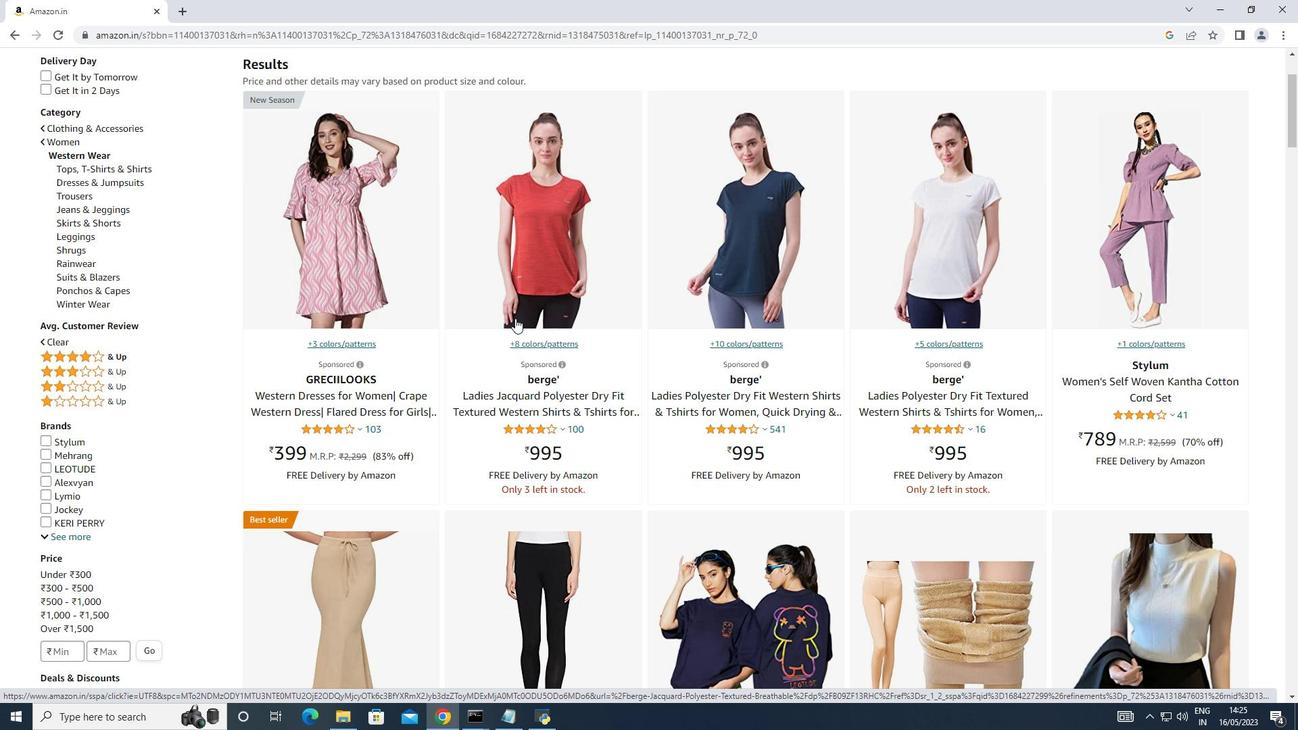 
Action: Mouse scrolled (500, 328) with delta (0, 0)
Screenshot: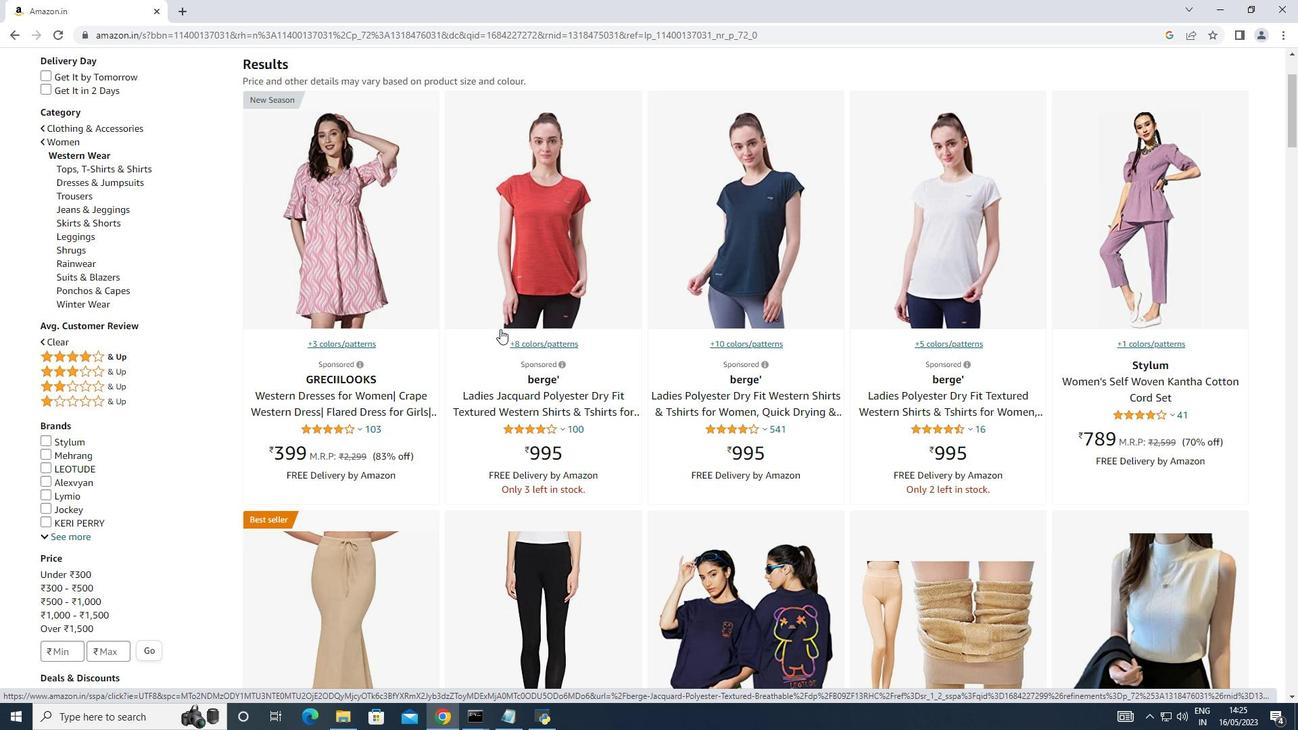 
Action: Mouse scrolled (500, 328) with delta (0, 0)
Screenshot: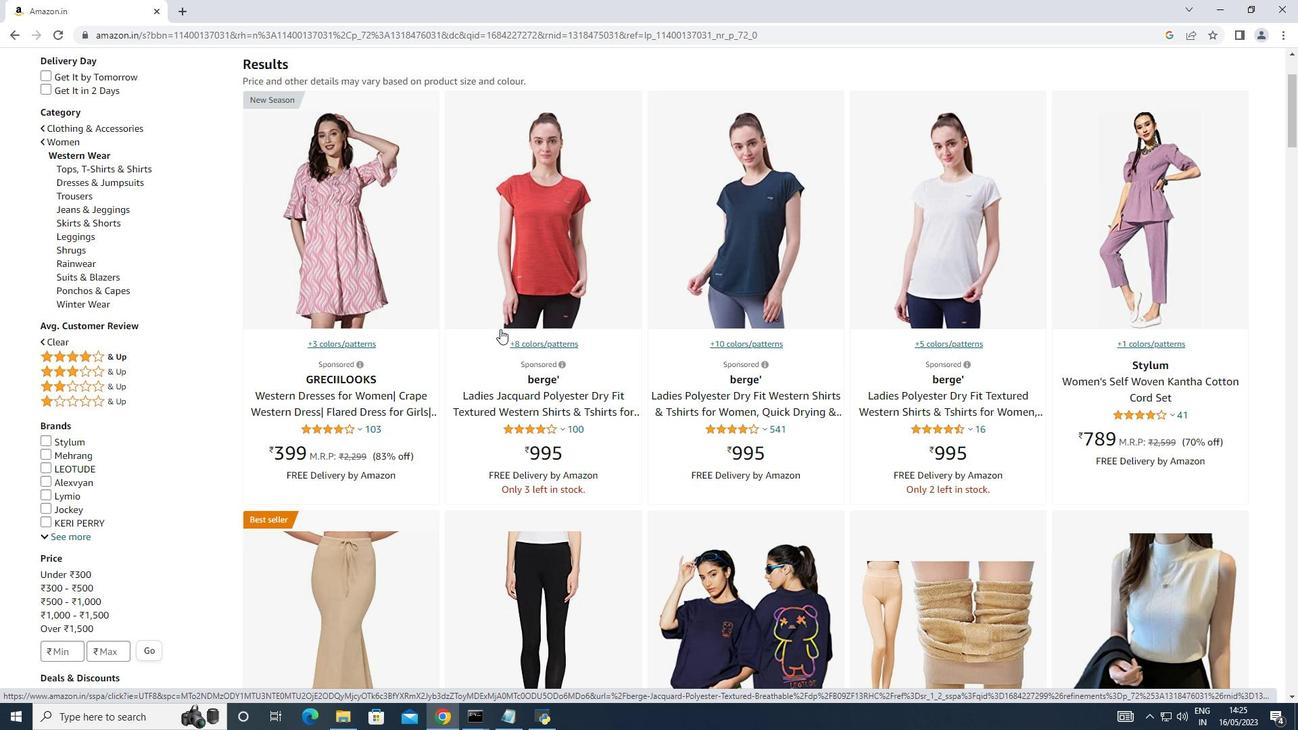 
Action: Mouse moved to (498, 325)
Screenshot: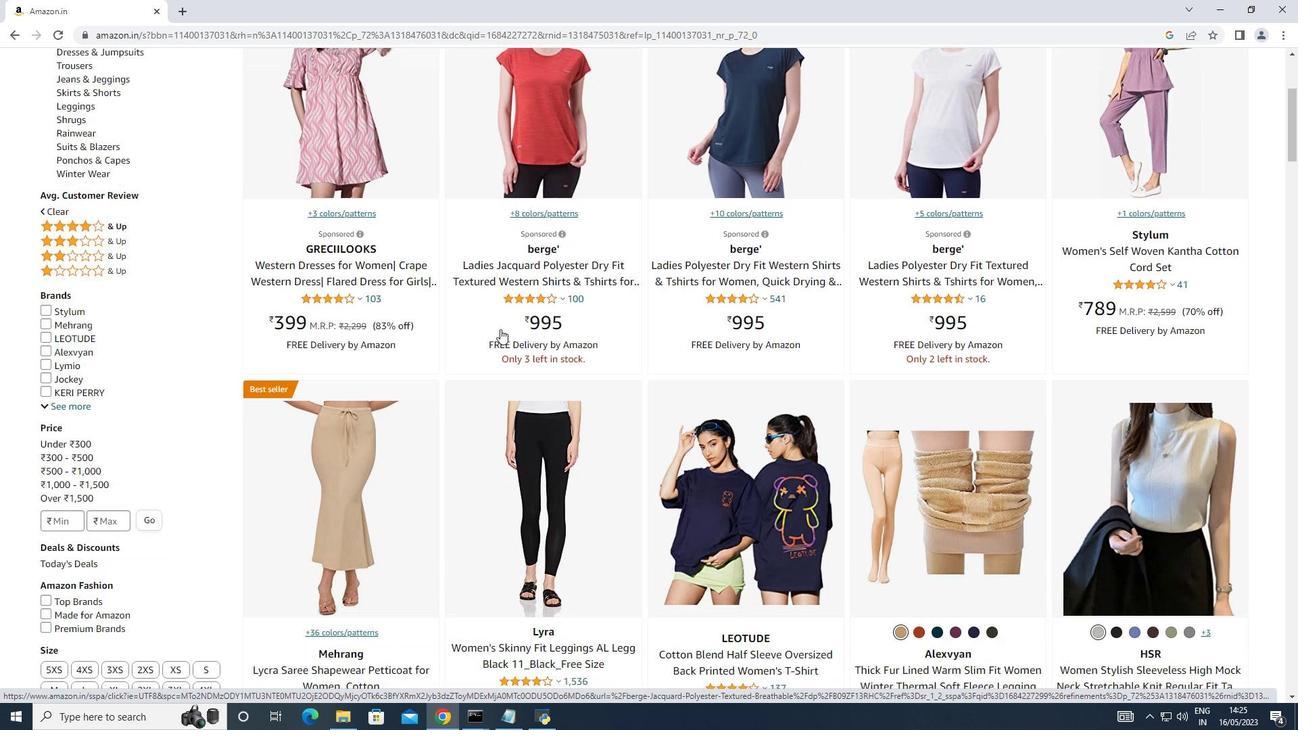 
Action: Mouse scrolled (498, 324) with delta (0, 0)
Screenshot: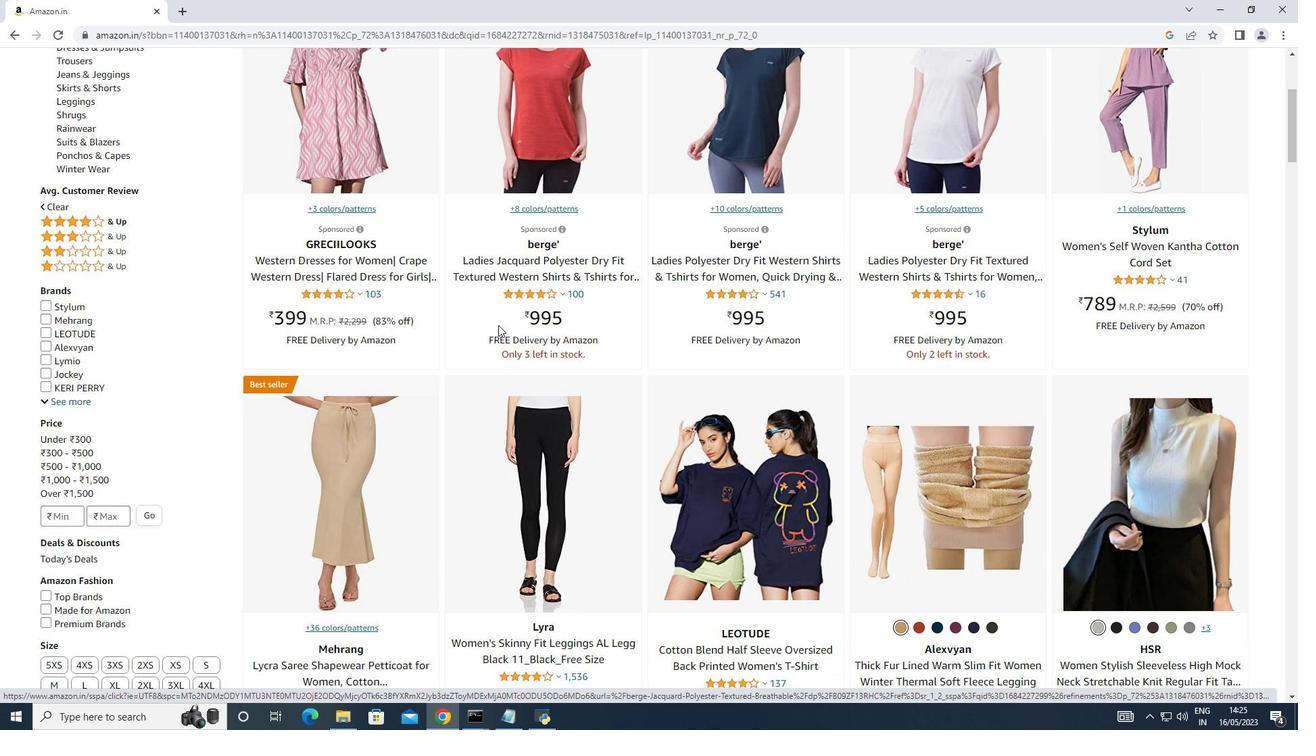 
Action: Mouse scrolled (498, 324) with delta (0, 0)
Screenshot: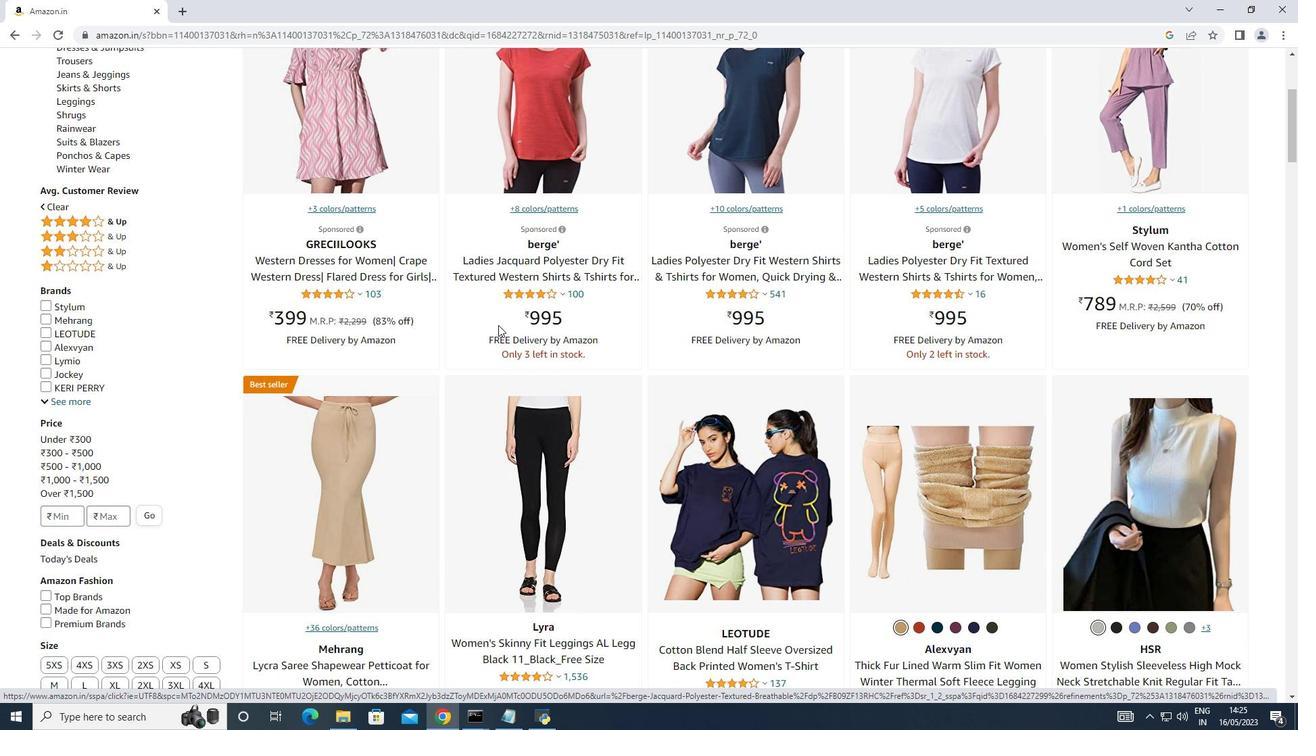 
Action: Mouse scrolled (498, 324) with delta (0, 0)
Screenshot: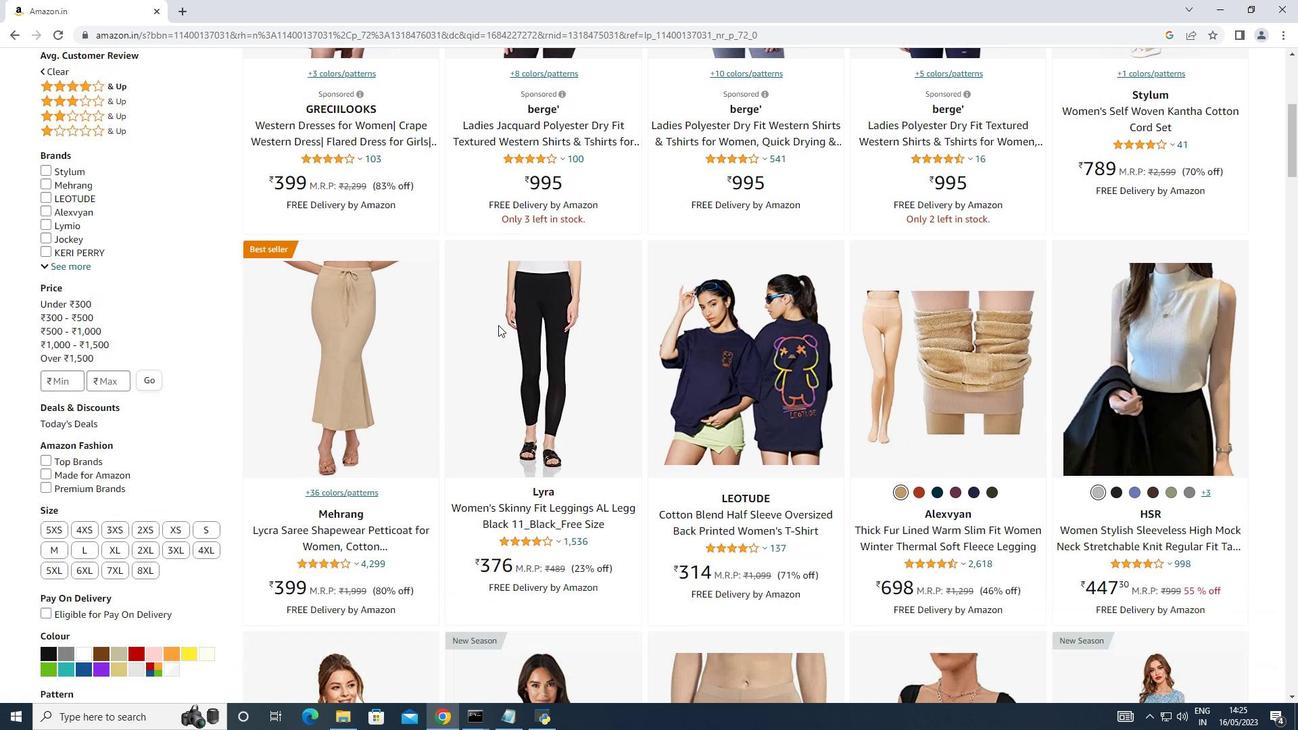 
Action: Mouse scrolled (498, 324) with delta (0, 0)
Screenshot: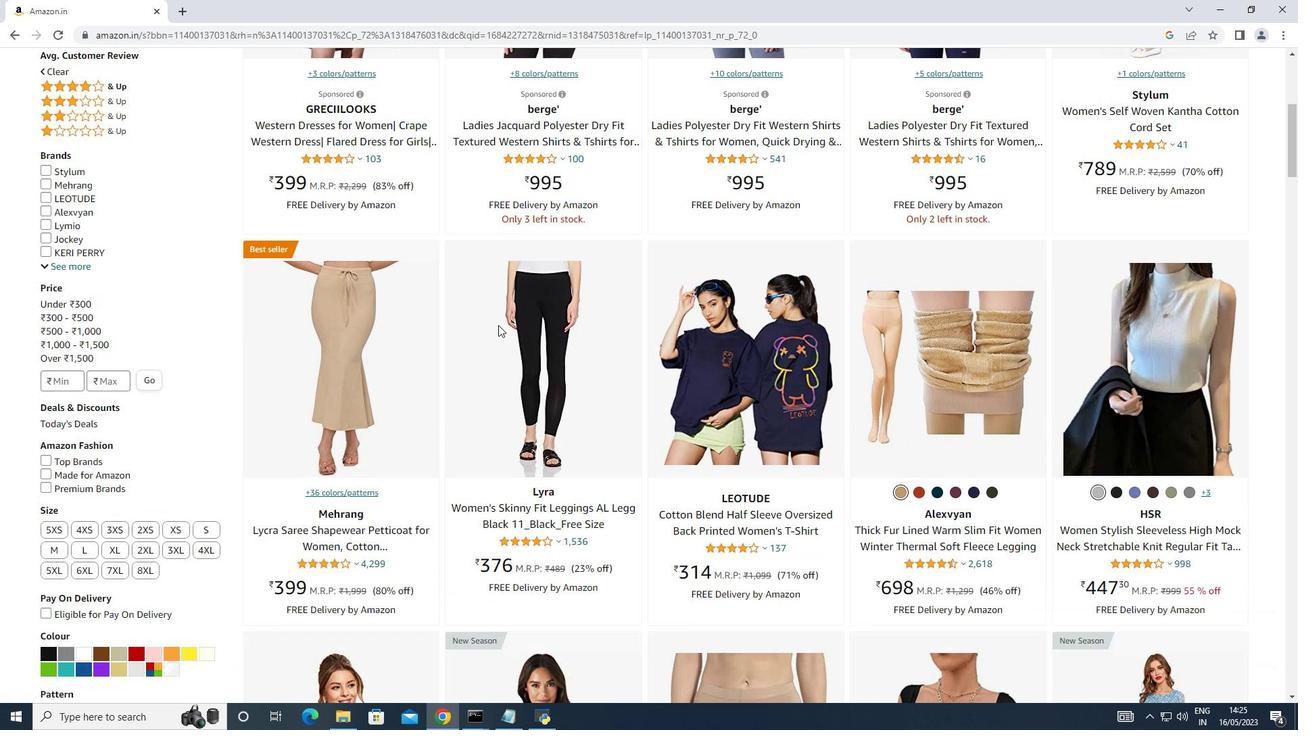 
Action: Mouse scrolled (498, 324) with delta (0, 0)
Screenshot: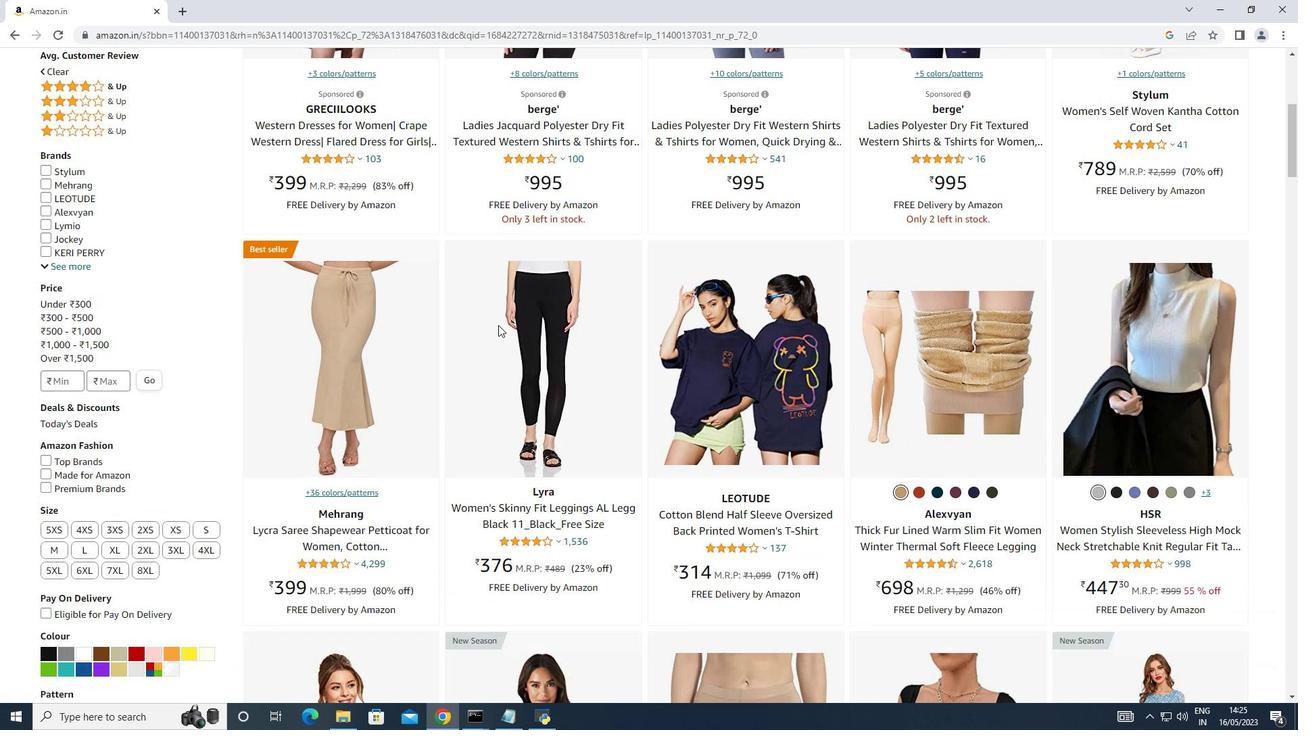 
Action: Mouse scrolled (498, 324) with delta (0, 0)
Screenshot: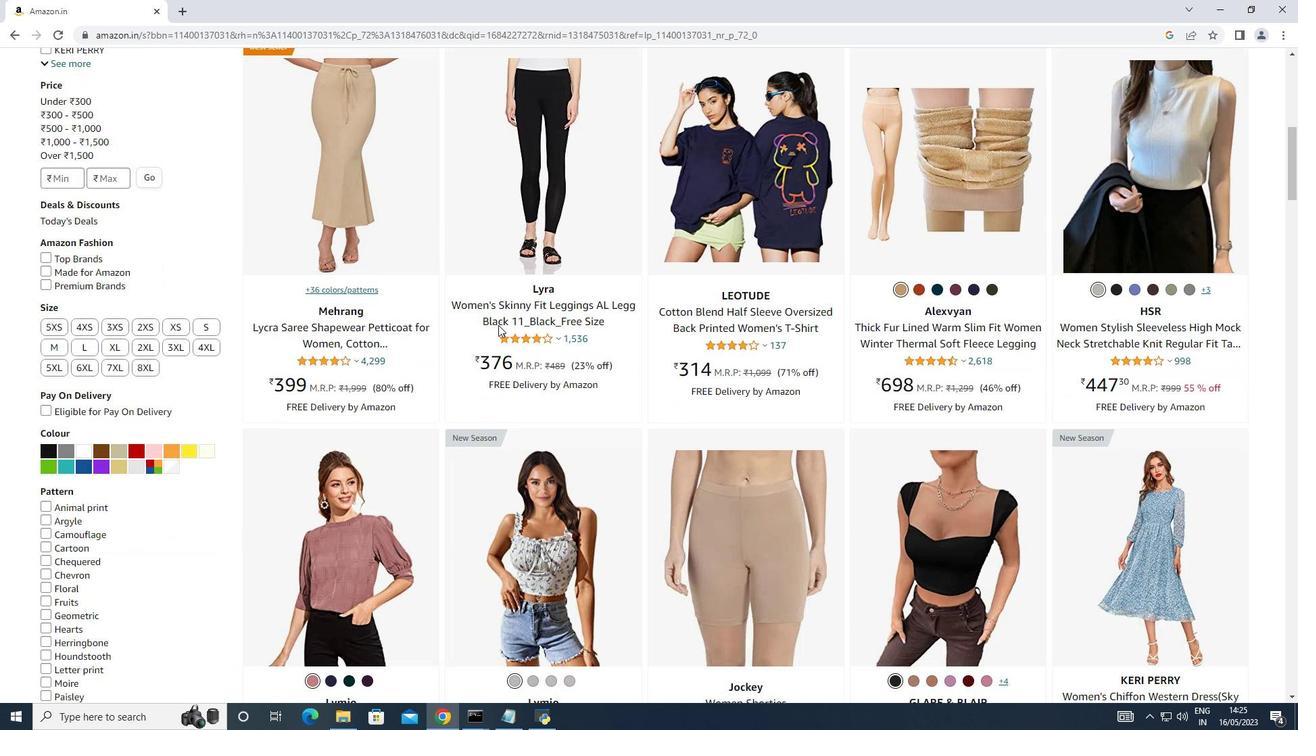 
Action: Mouse scrolled (498, 324) with delta (0, 0)
Screenshot: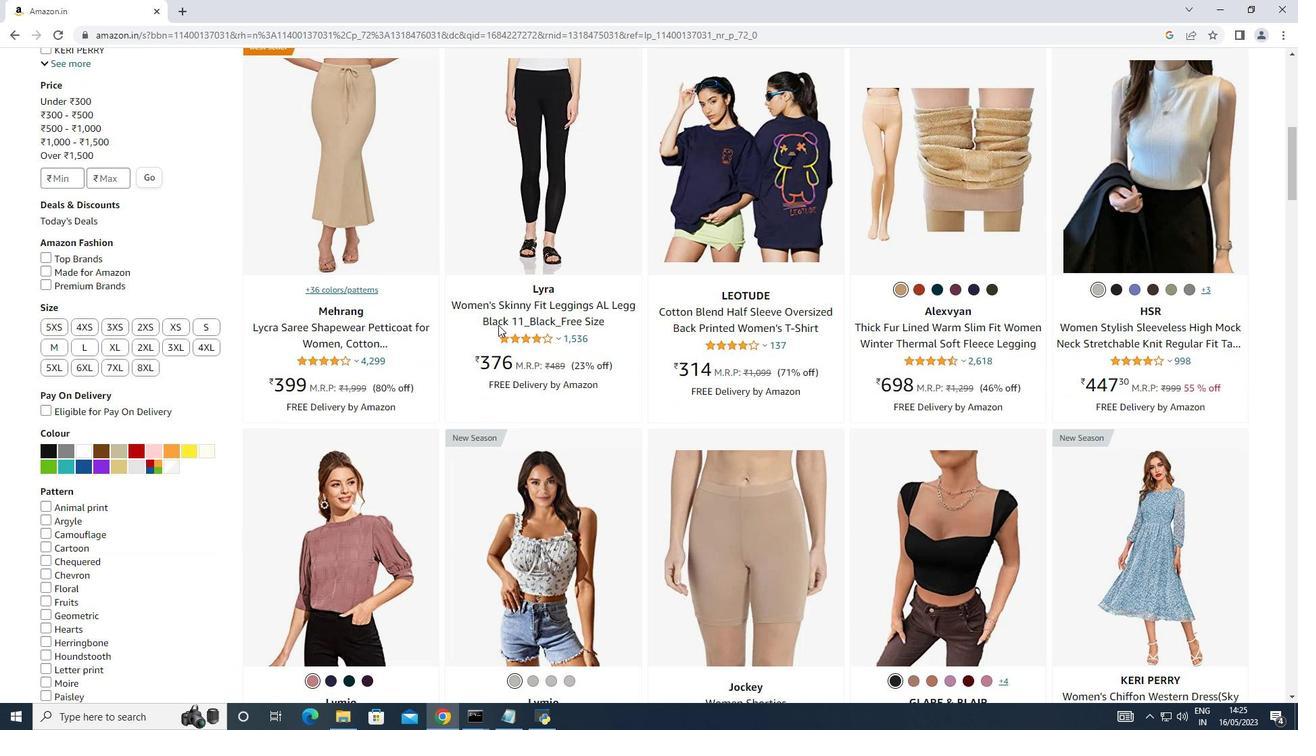 
Action: Mouse scrolled (498, 324) with delta (0, 0)
Screenshot: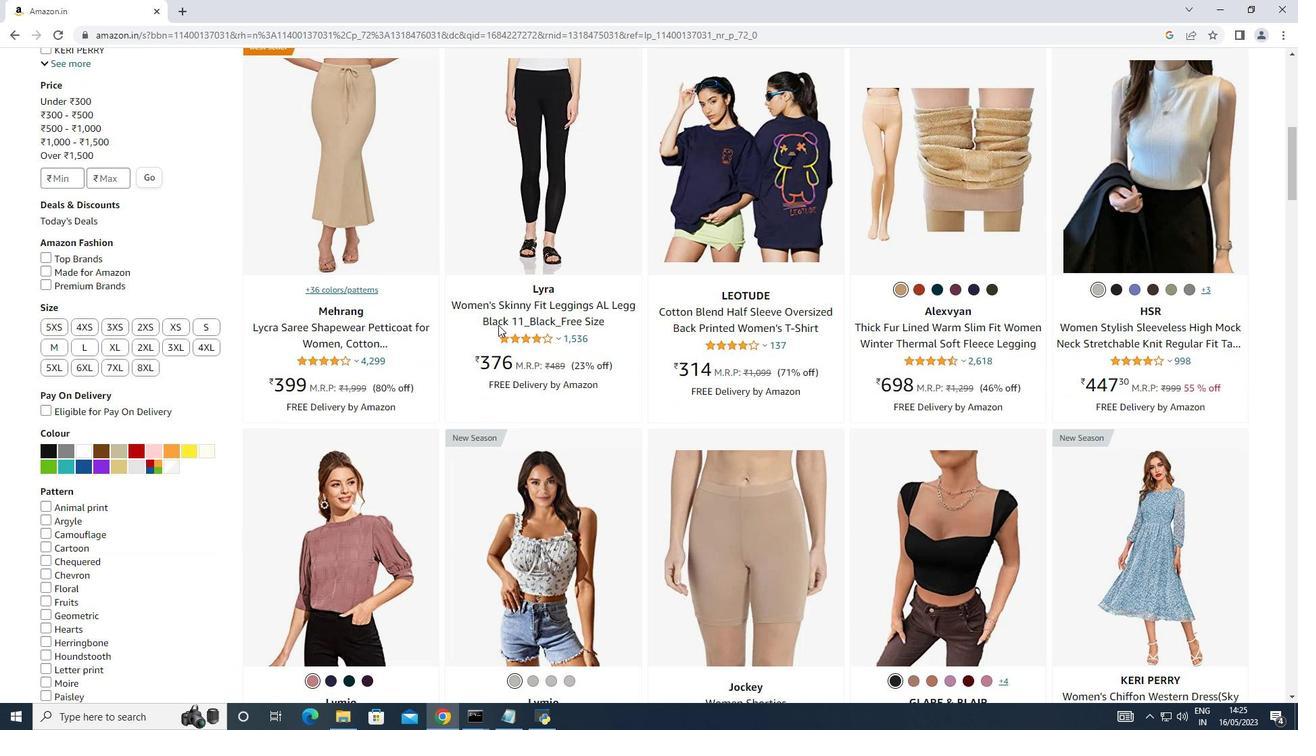 
Action: Mouse scrolled (498, 324) with delta (0, 0)
Screenshot: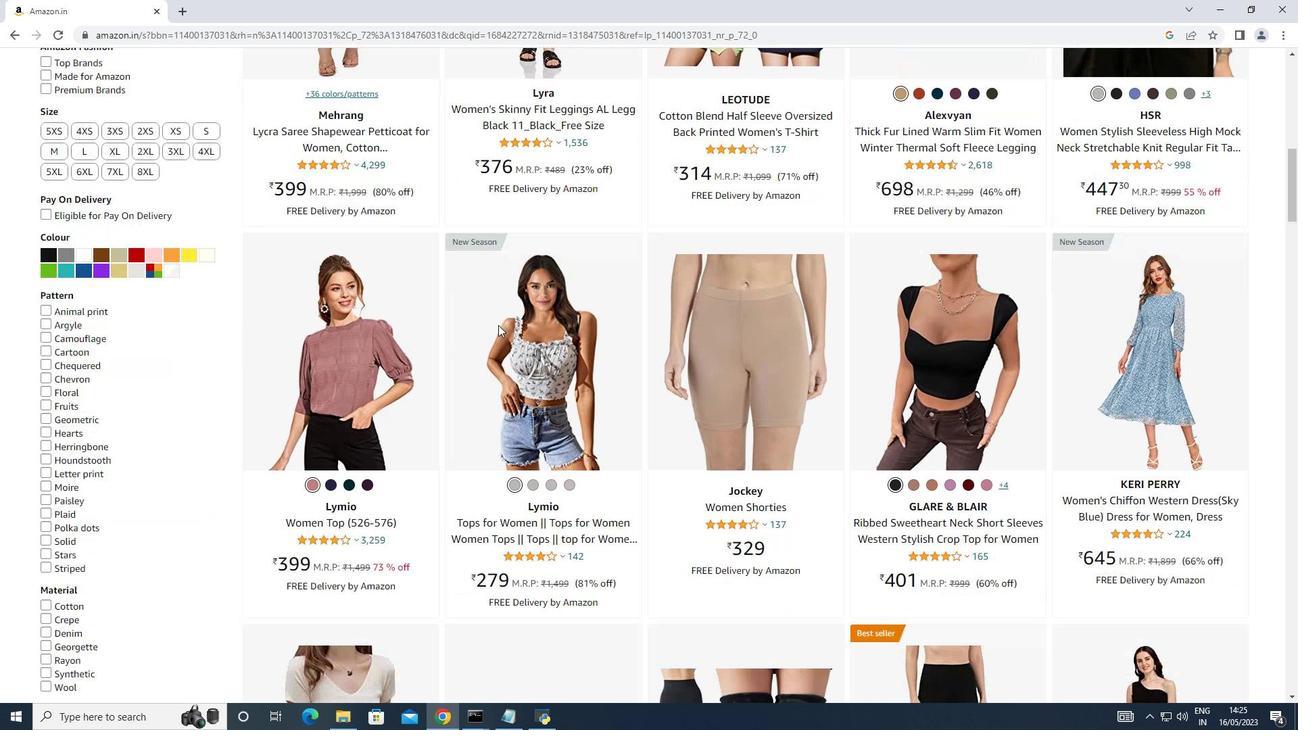 
Action: Mouse scrolled (498, 324) with delta (0, 0)
Screenshot: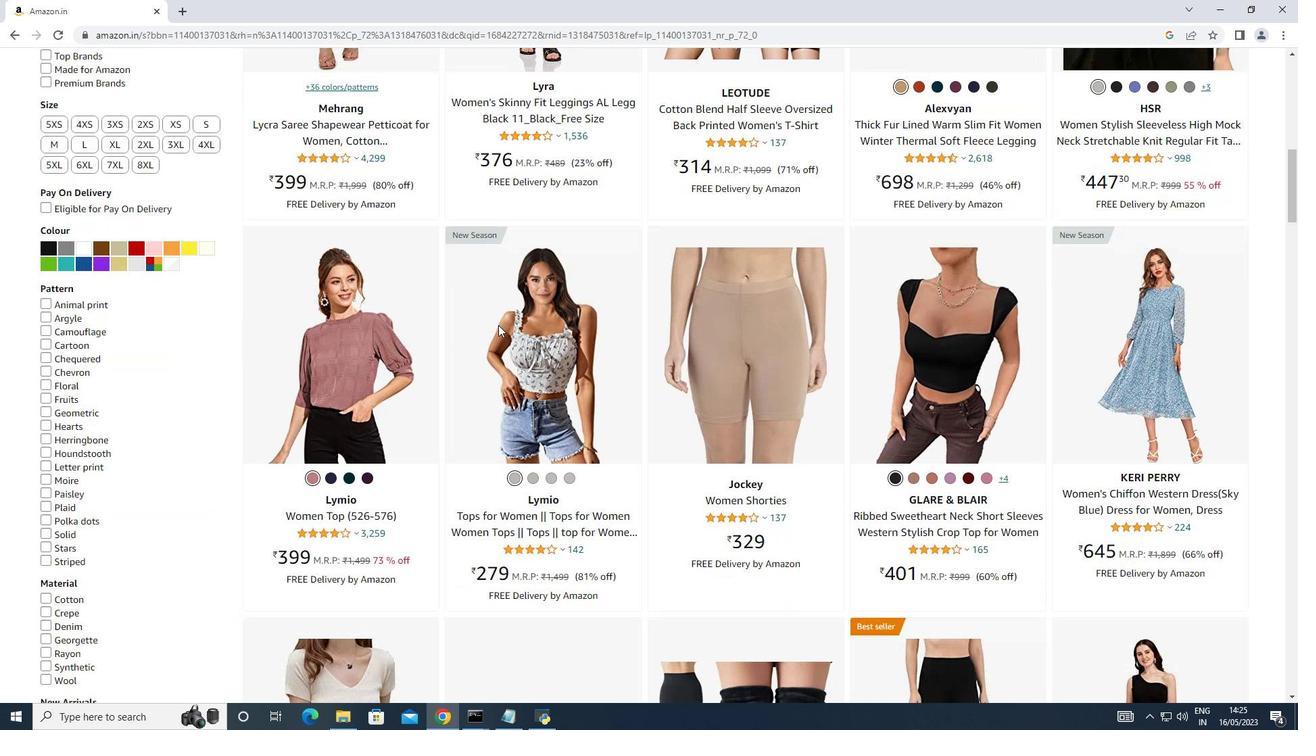 
Action: Mouse scrolled (498, 324) with delta (0, 0)
Screenshot: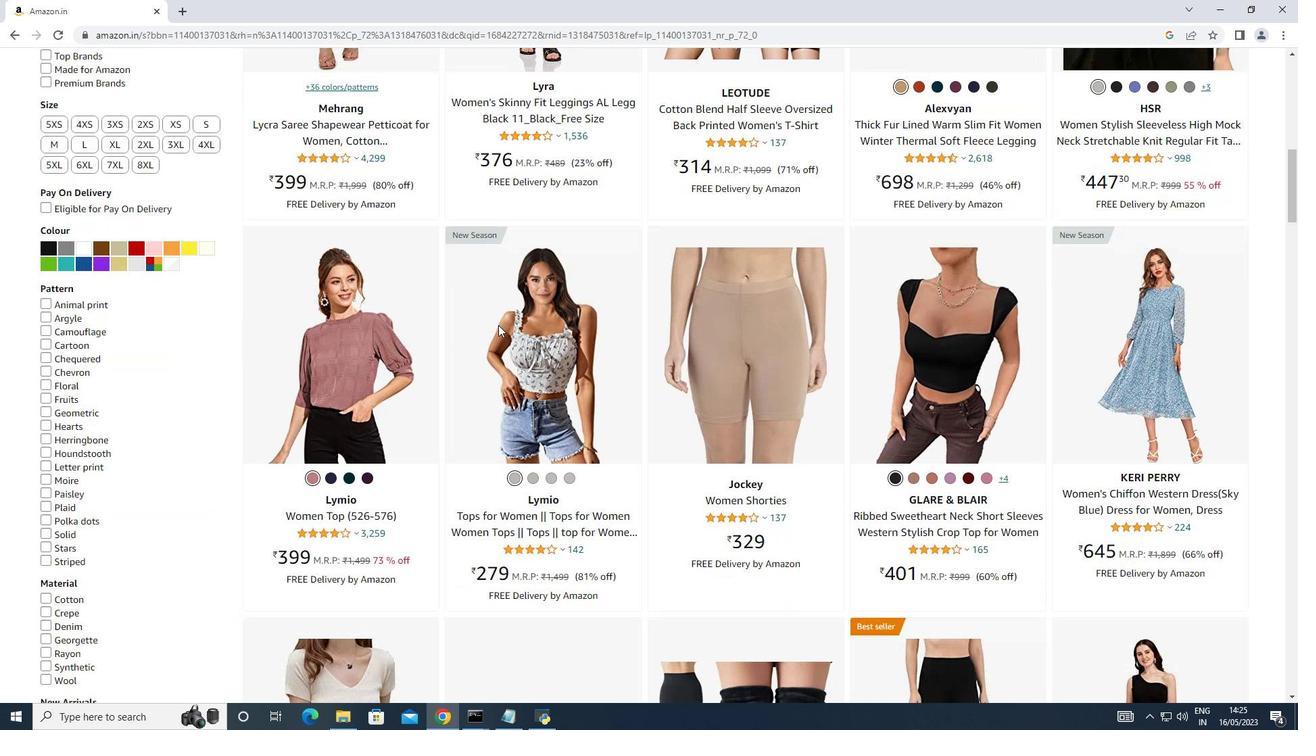 
Action: Mouse scrolled (498, 324) with delta (0, 0)
Screenshot: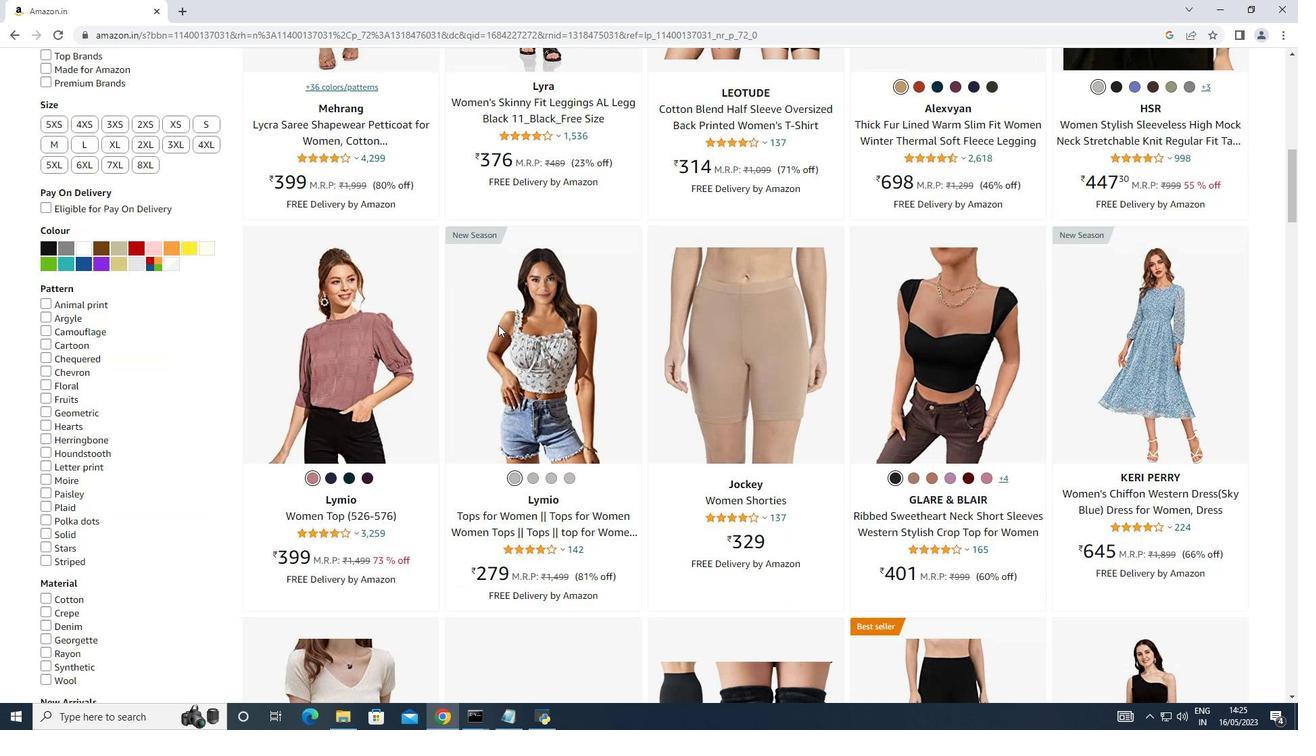 
Action: Mouse scrolled (498, 324) with delta (0, 0)
Screenshot: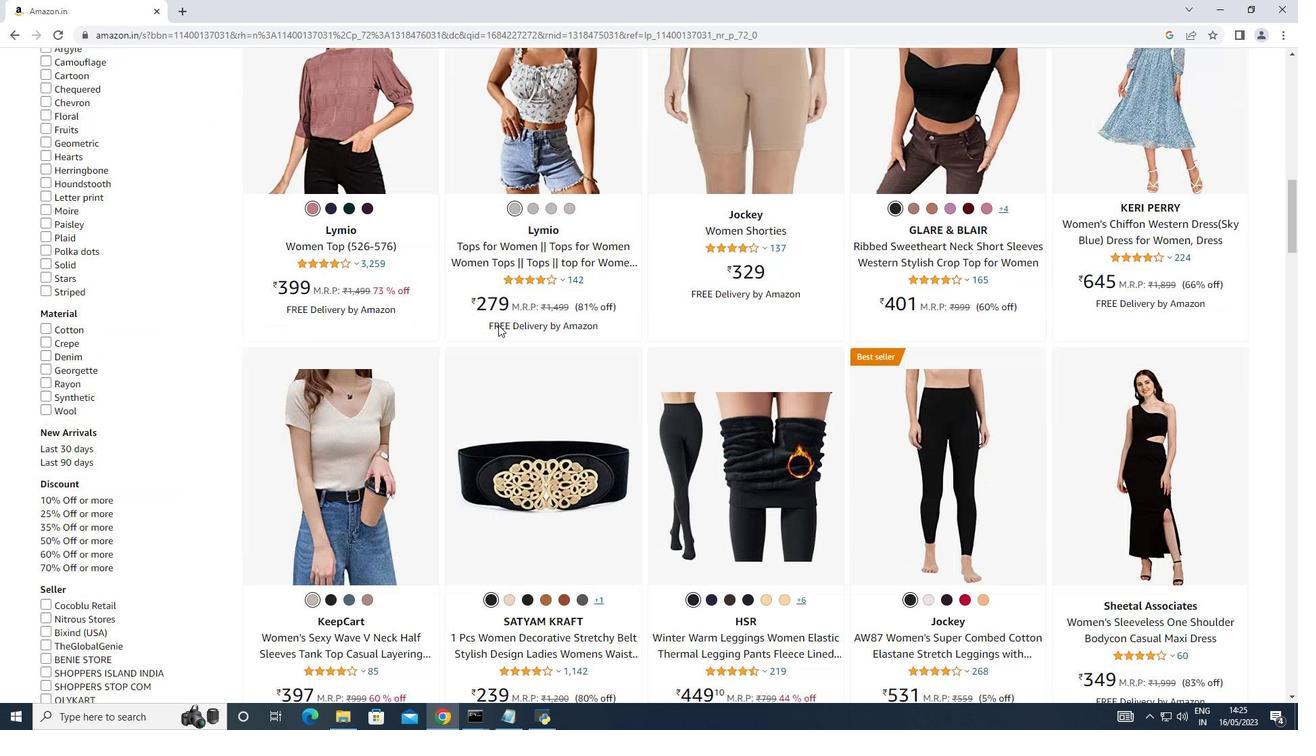
Action: Mouse scrolled (498, 324) with delta (0, 0)
Screenshot: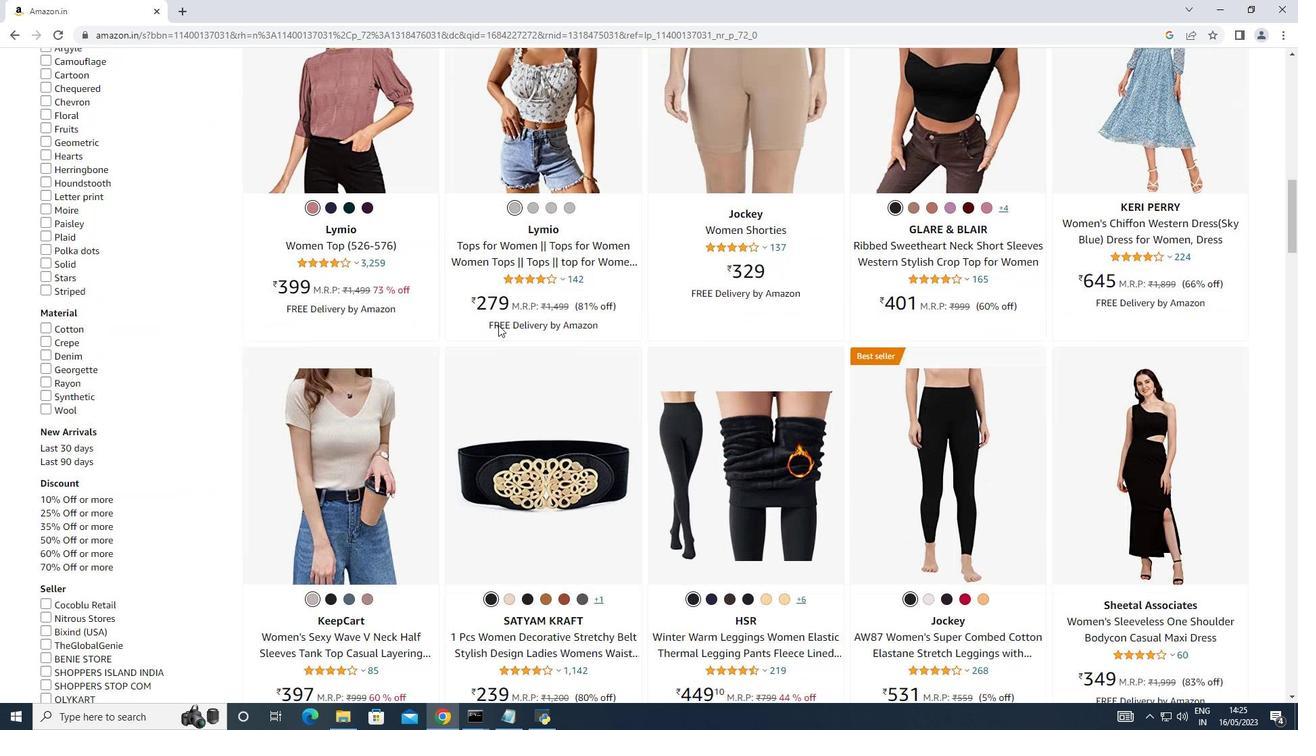 
Action: Mouse scrolled (498, 324) with delta (0, 0)
Screenshot: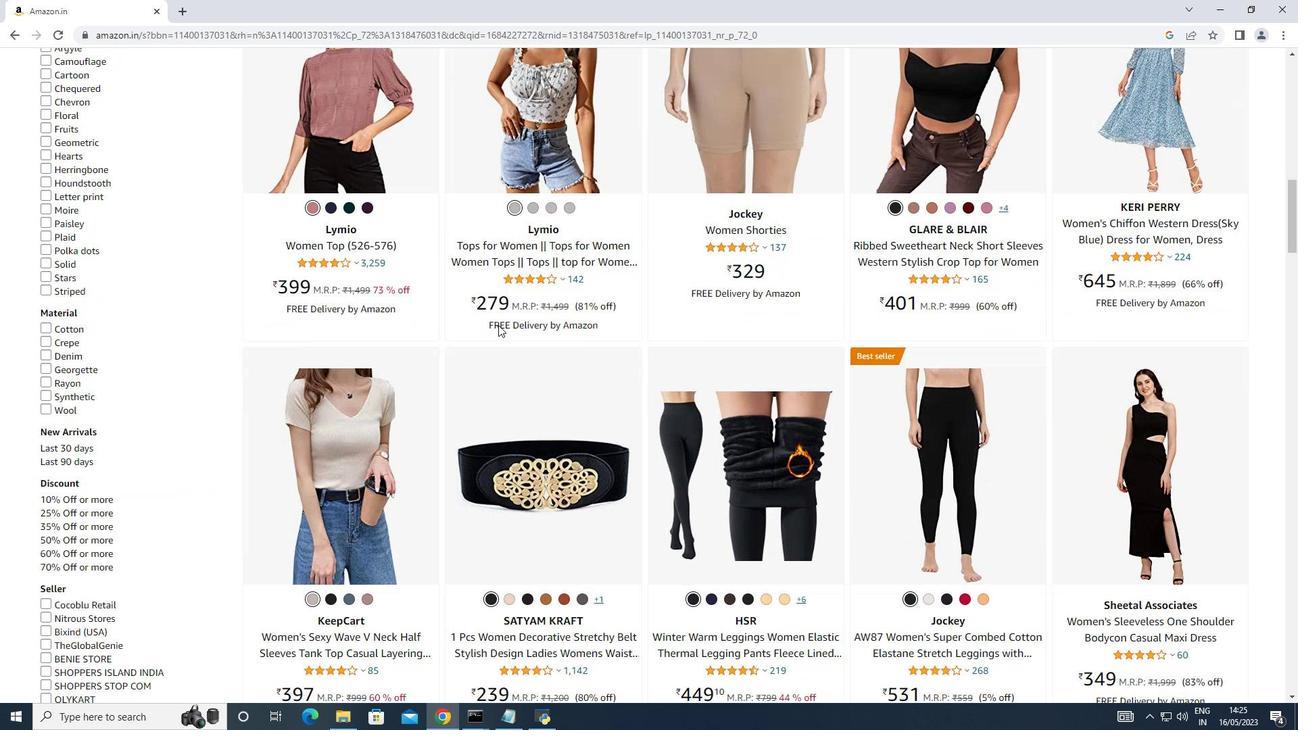 
Action: Mouse scrolled (498, 324) with delta (0, 0)
Screenshot: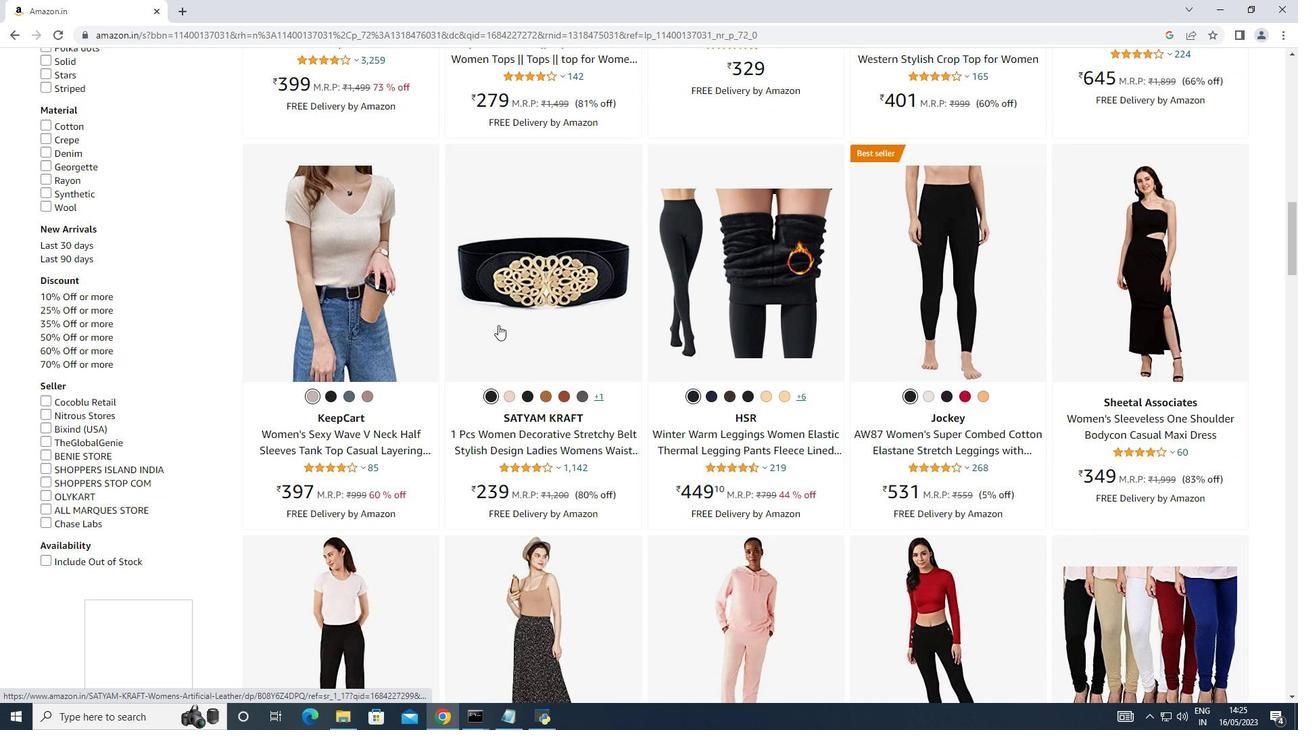 
Action: Mouse scrolled (498, 324) with delta (0, 0)
Screenshot: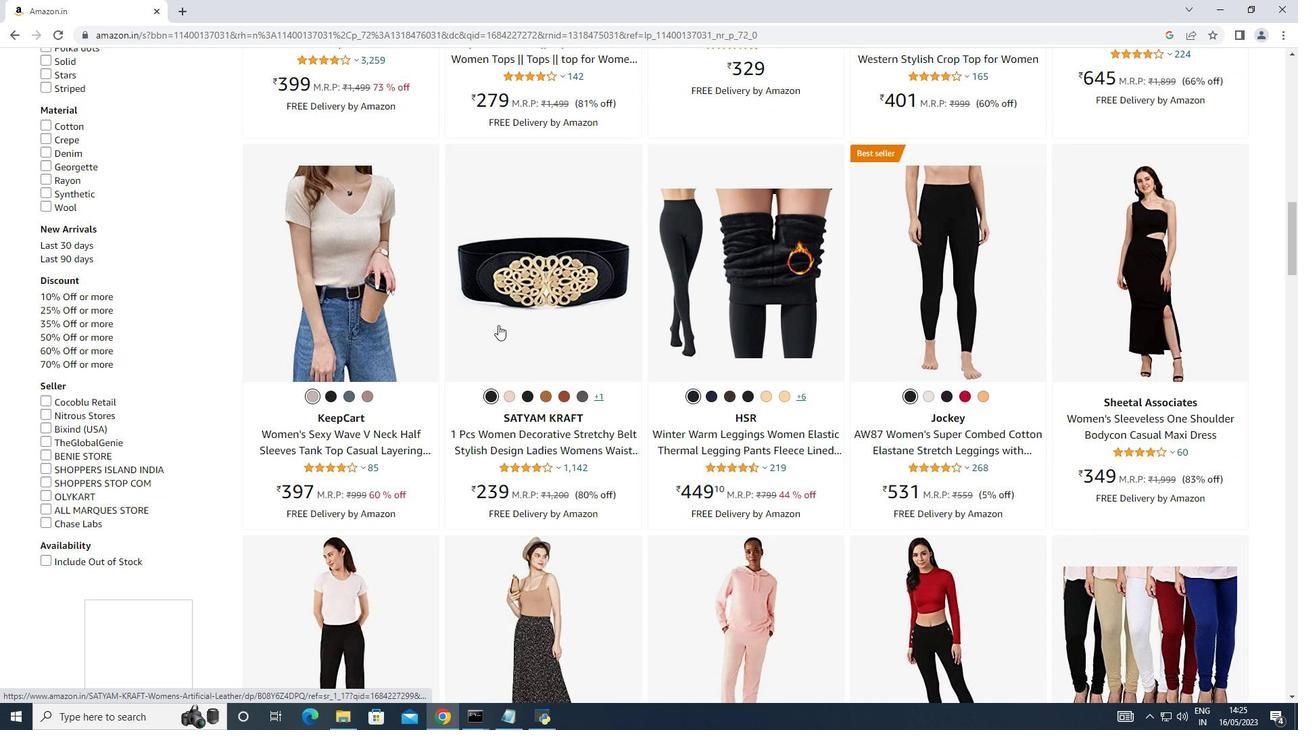 
Action: Mouse scrolled (498, 324) with delta (0, 0)
Screenshot: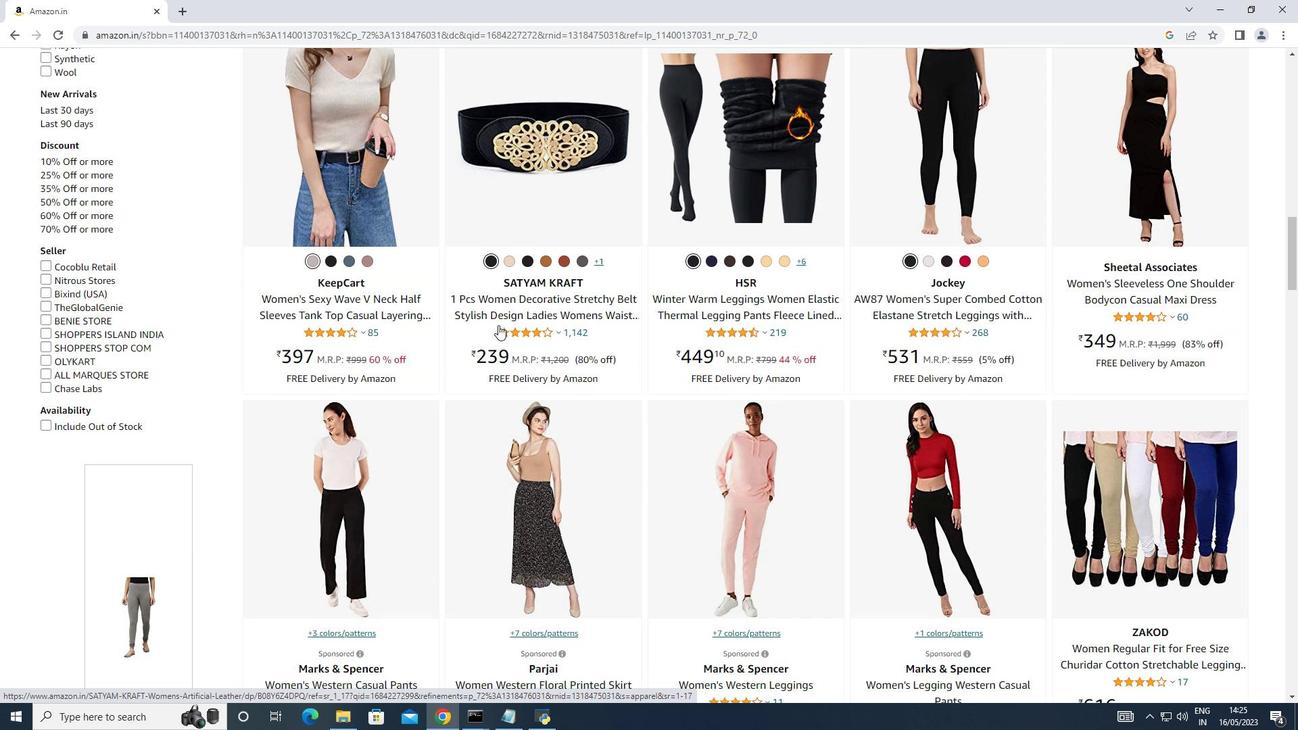 
Action: Mouse scrolled (498, 324) with delta (0, 0)
Screenshot: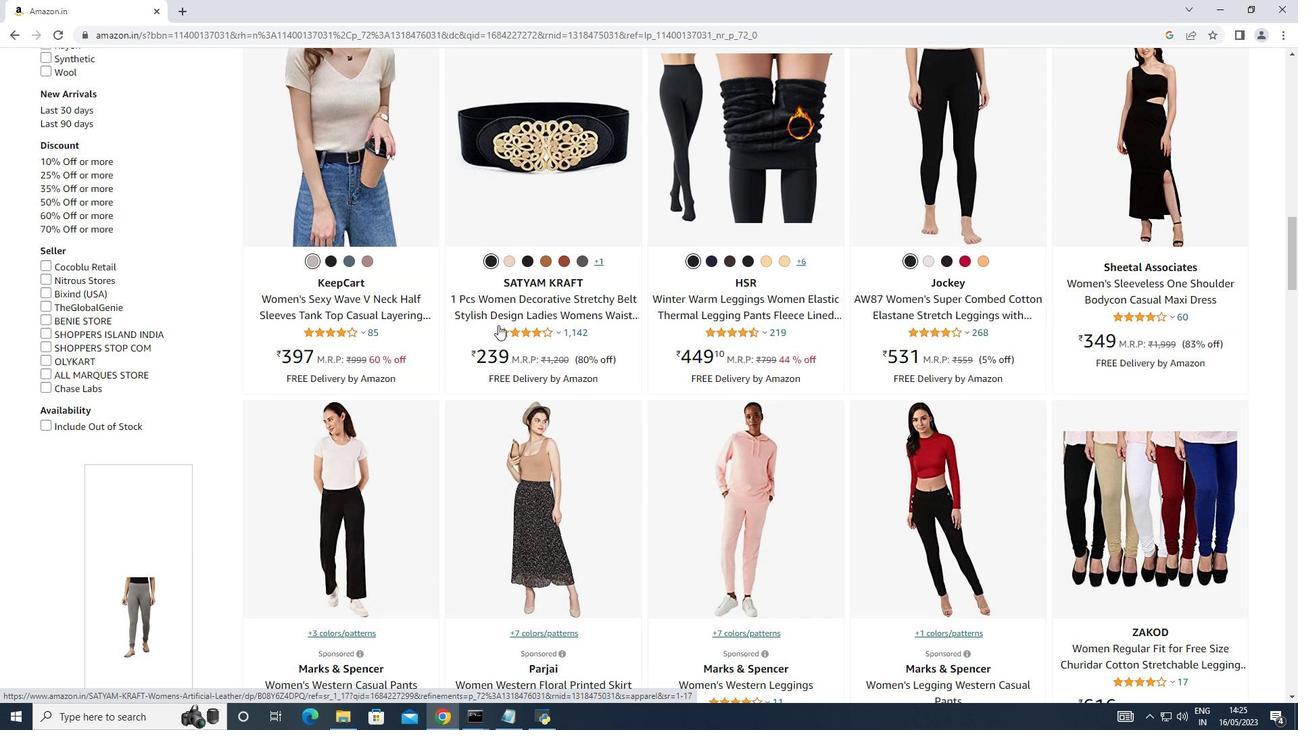 
Action: Mouse scrolled (498, 324) with delta (0, 0)
Screenshot: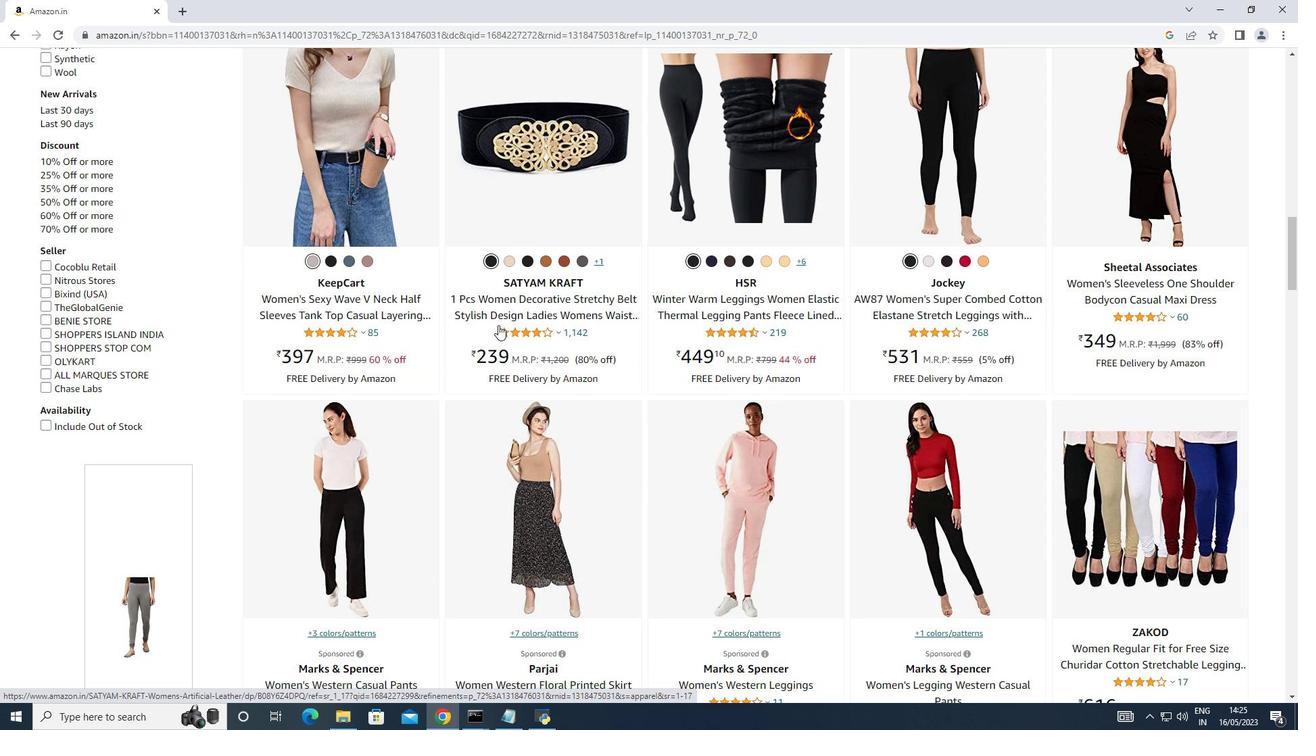 
Action: Mouse scrolled (498, 324) with delta (0, 0)
Screenshot: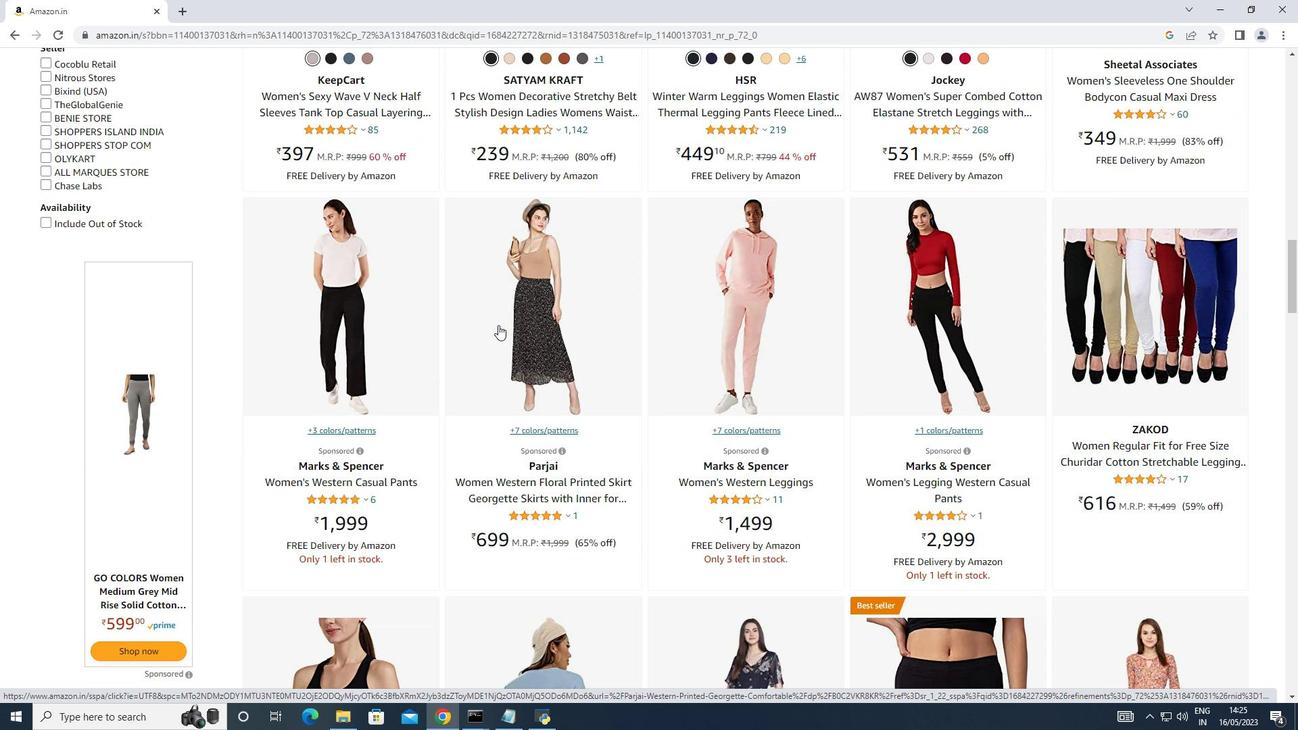 
Action: Mouse scrolled (498, 324) with delta (0, 0)
Screenshot: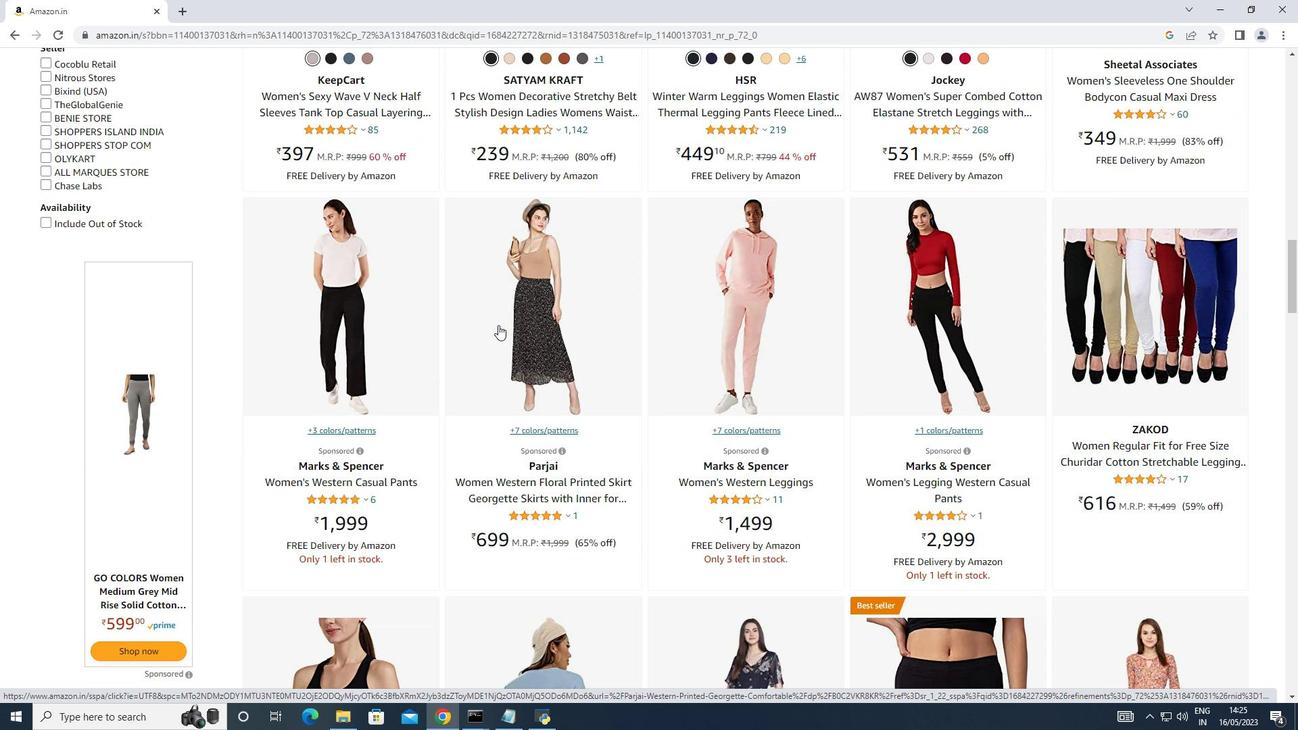 
Action: Mouse scrolled (498, 324) with delta (0, 0)
Screenshot: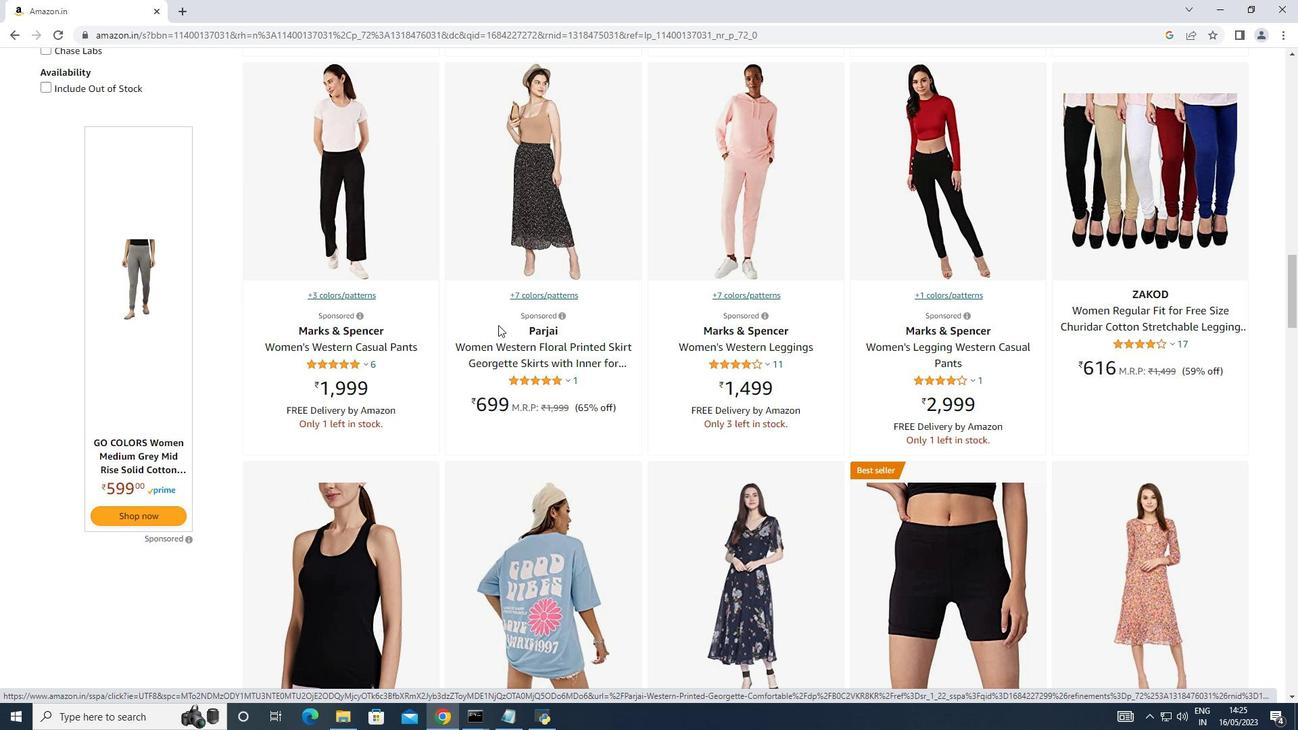 
Action: Mouse scrolled (498, 324) with delta (0, 0)
Screenshot: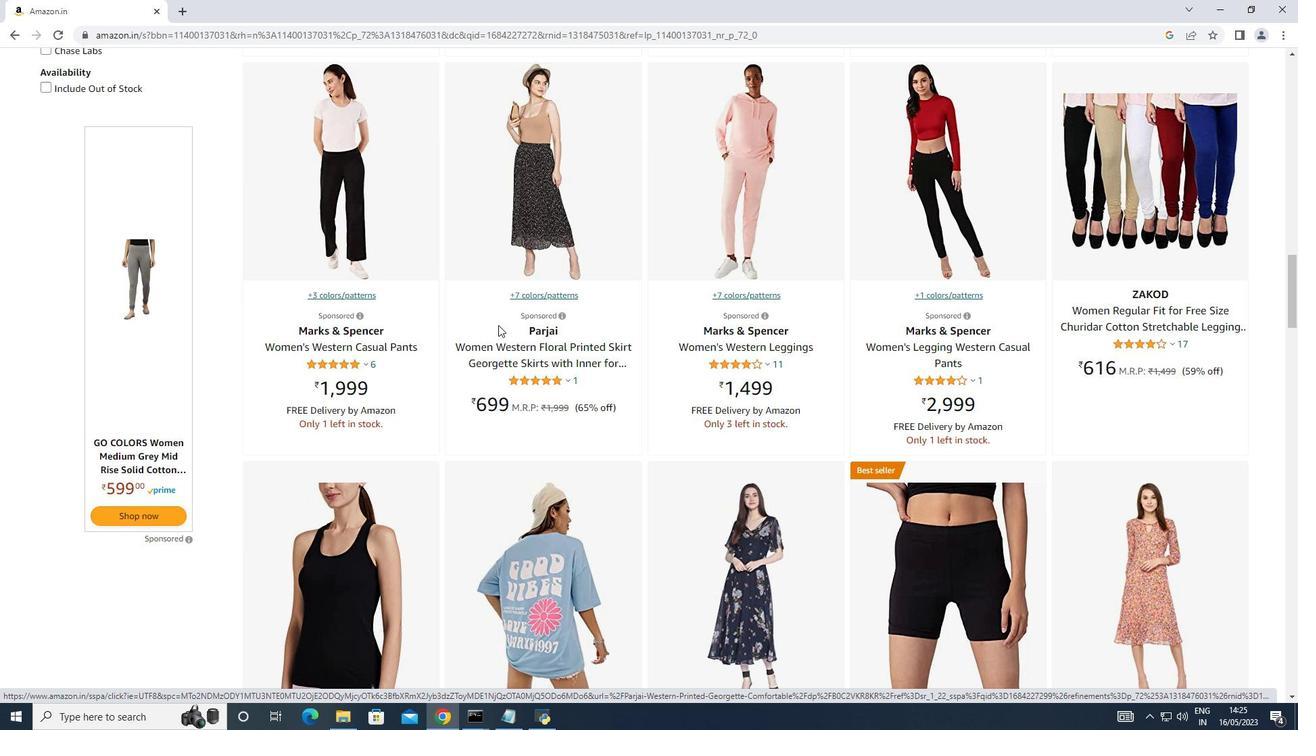 
Action: Mouse scrolled (498, 324) with delta (0, 0)
Screenshot: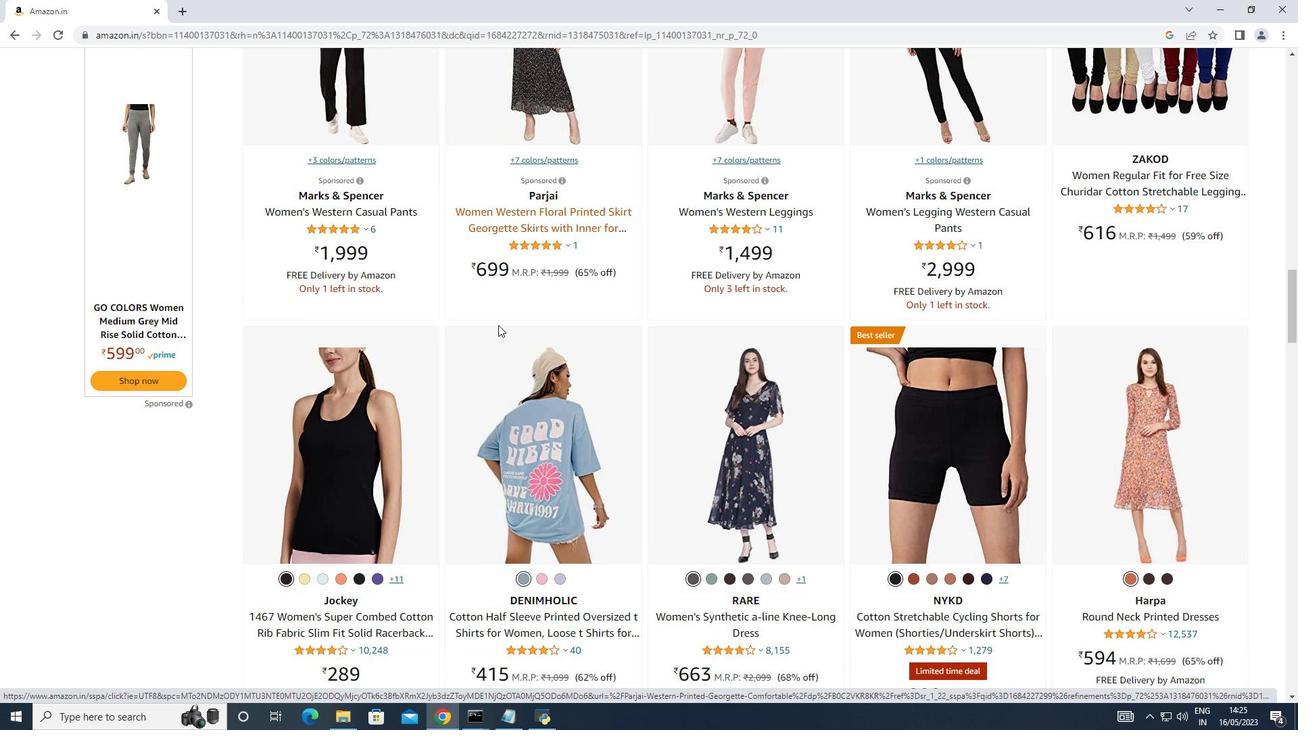 
Action: Mouse scrolled (498, 324) with delta (0, 0)
Screenshot: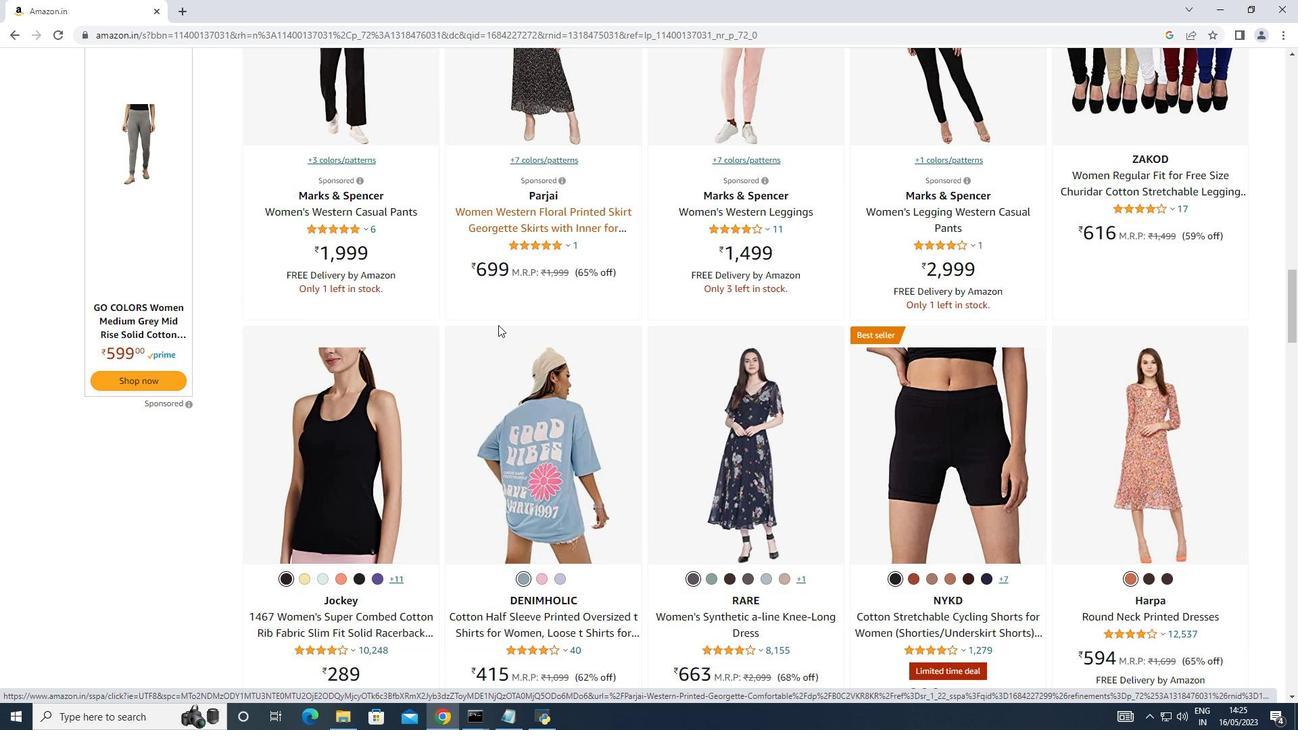 
Action: Mouse scrolled (498, 324) with delta (0, 0)
Screenshot: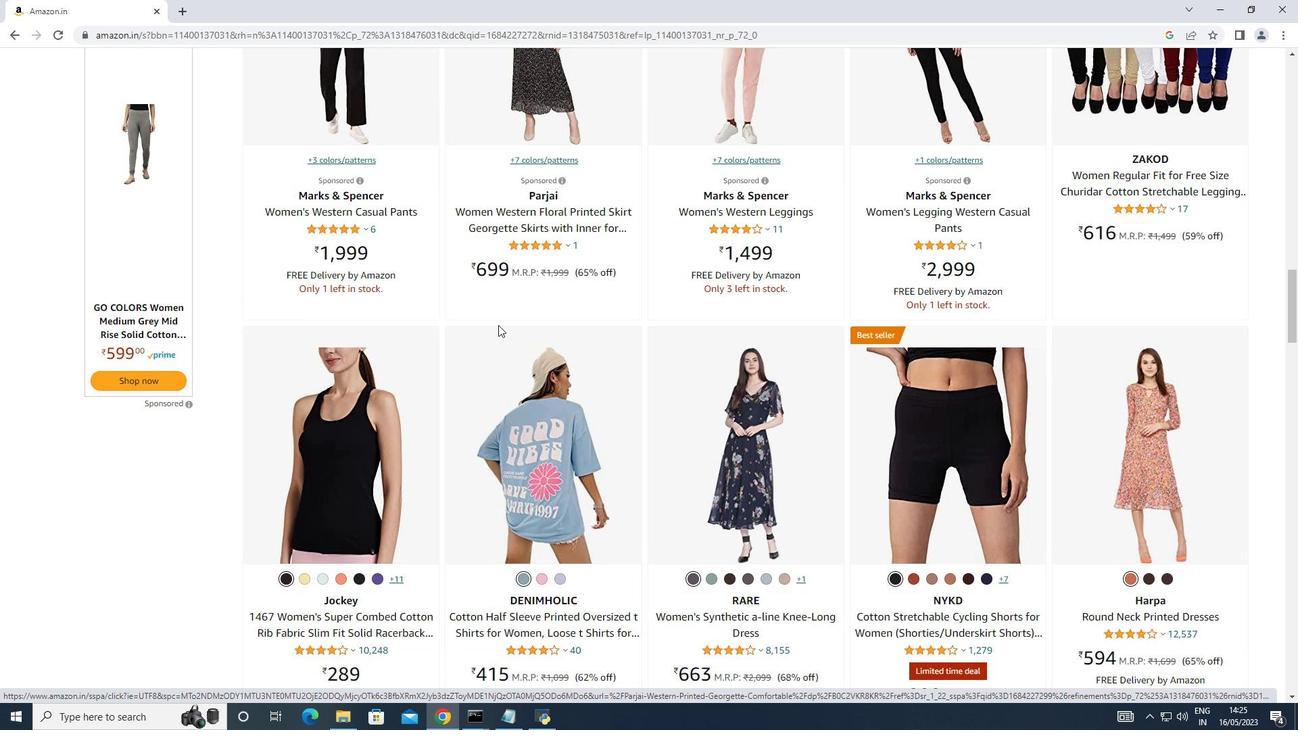 
Action: Mouse scrolled (498, 324) with delta (0, 0)
Screenshot: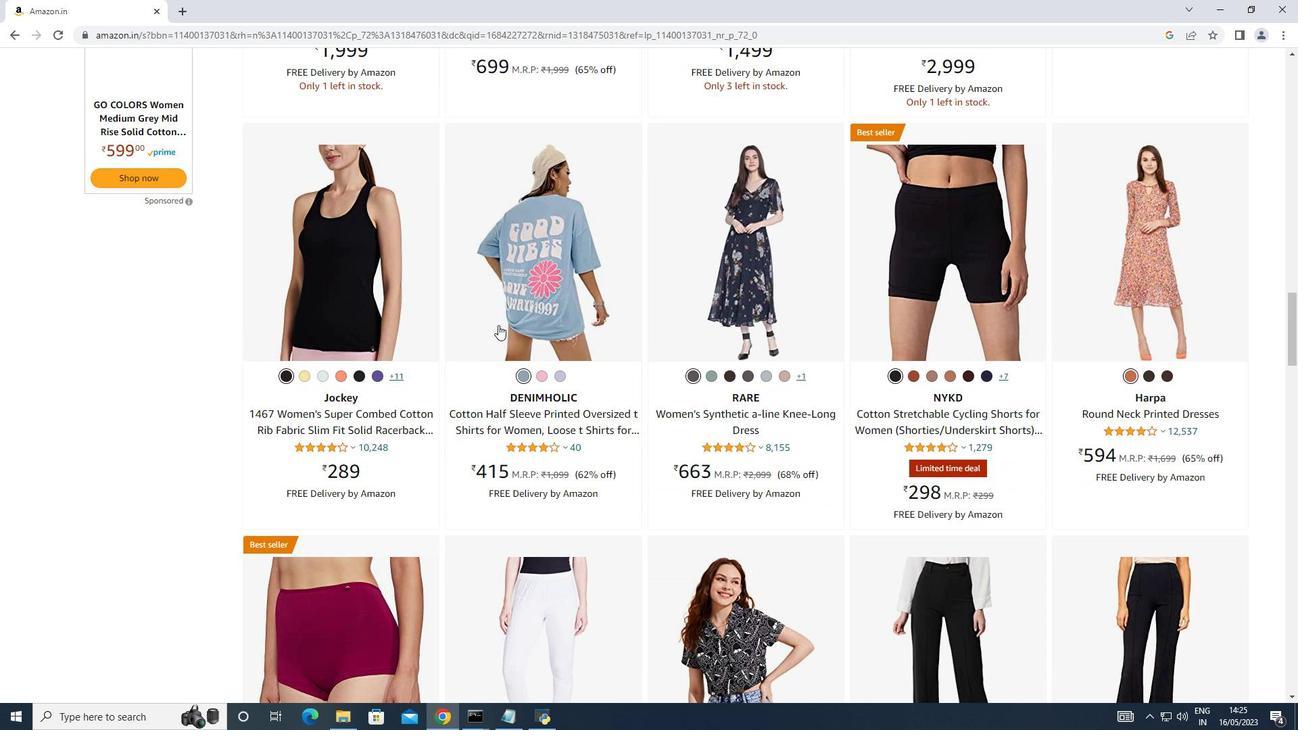 
Action: Mouse scrolled (498, 324) with delta (0, 0)
Screenshot: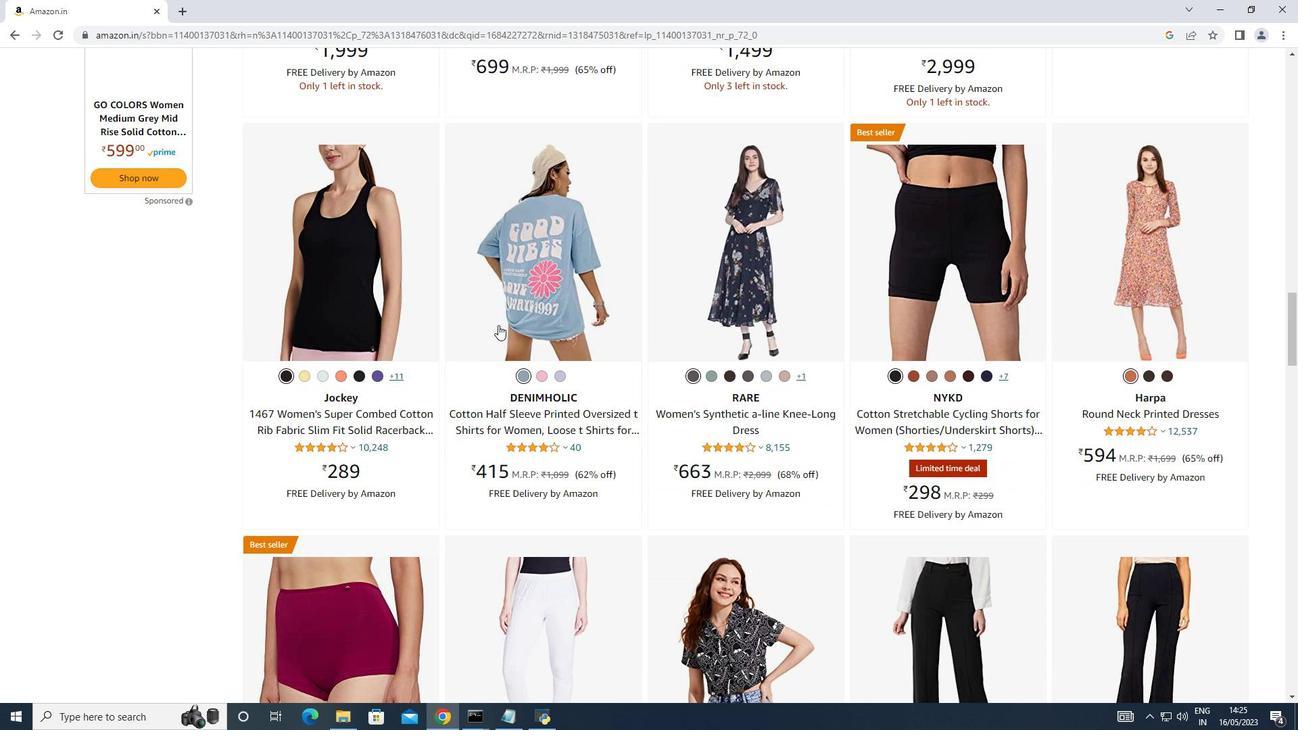 
Action: Mouse scrolled (498, 324) with delta (0, 0)
Screenshot: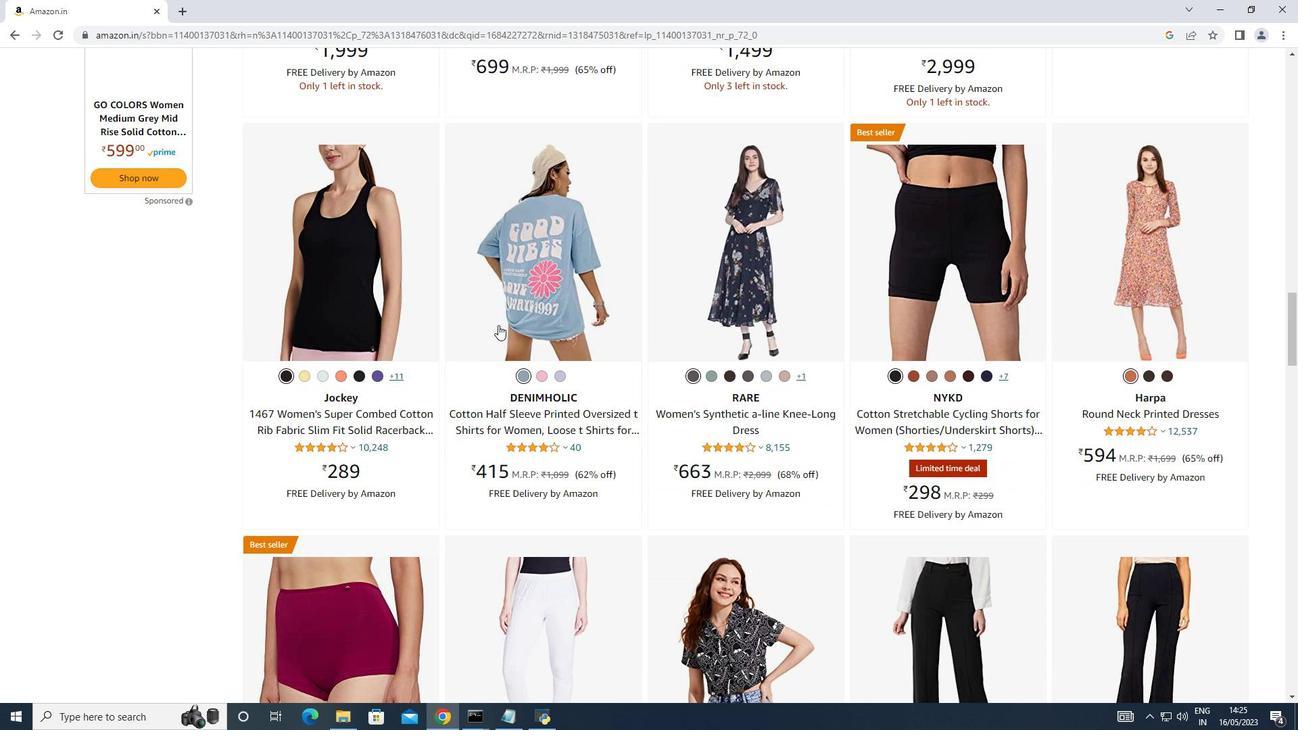 
Action: Mouse scrolled (498, 324) with delta (0, 0)
Screenshot: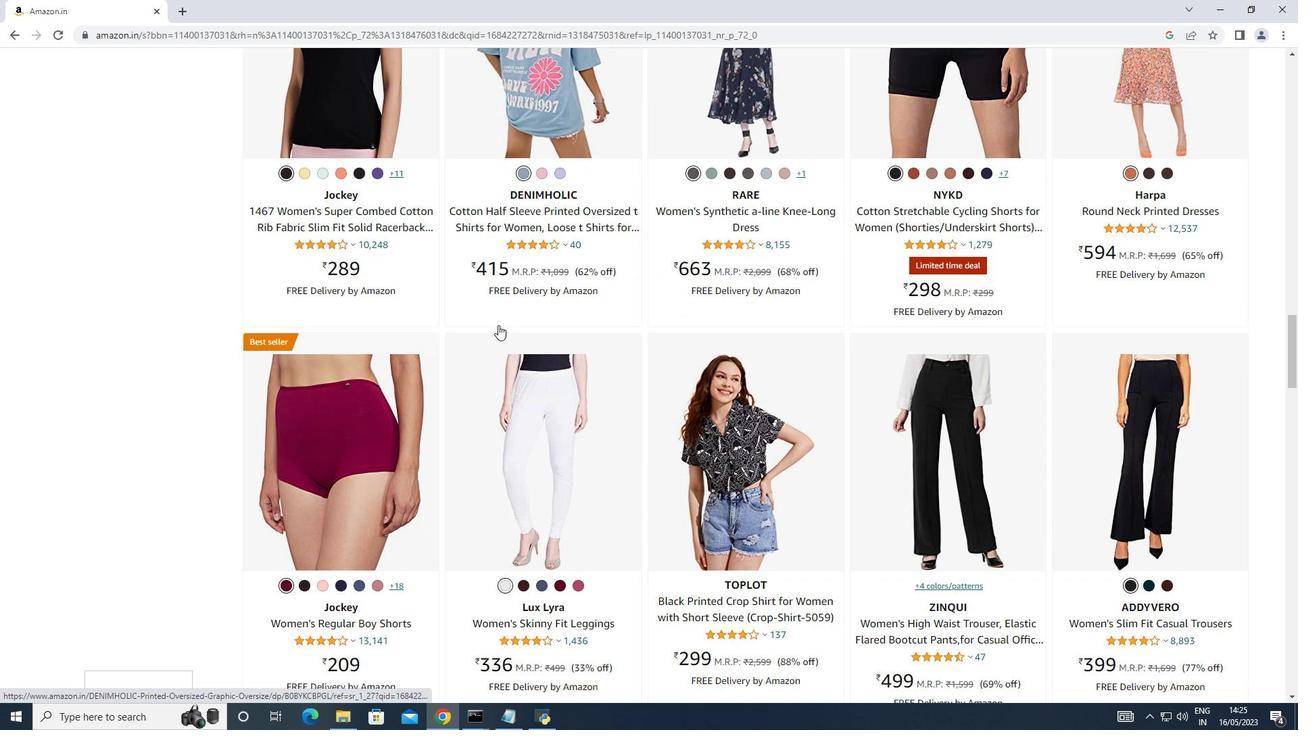 
Action: Mouse scrolled (498, 324) with delta (0, 0)
Screenshot: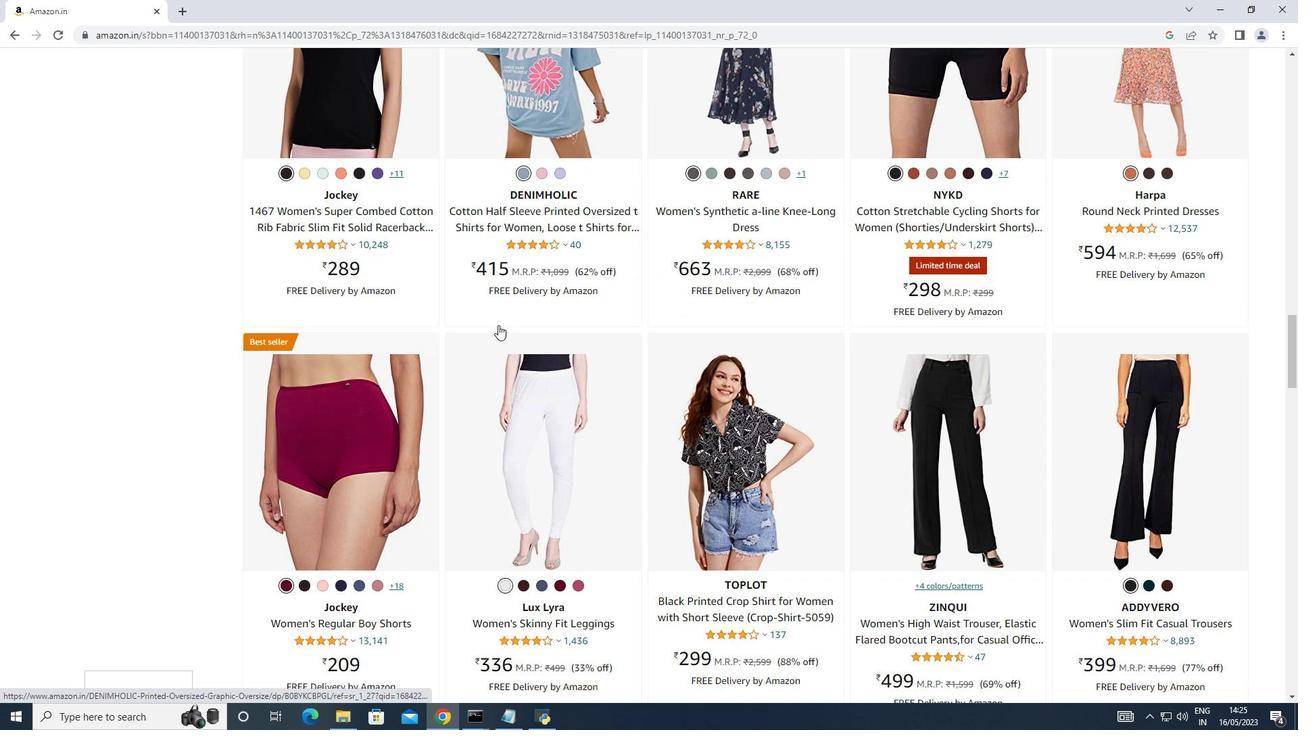 
Action: Mouse scrolled (498, 324) with delta (0, 0)
Screenshot: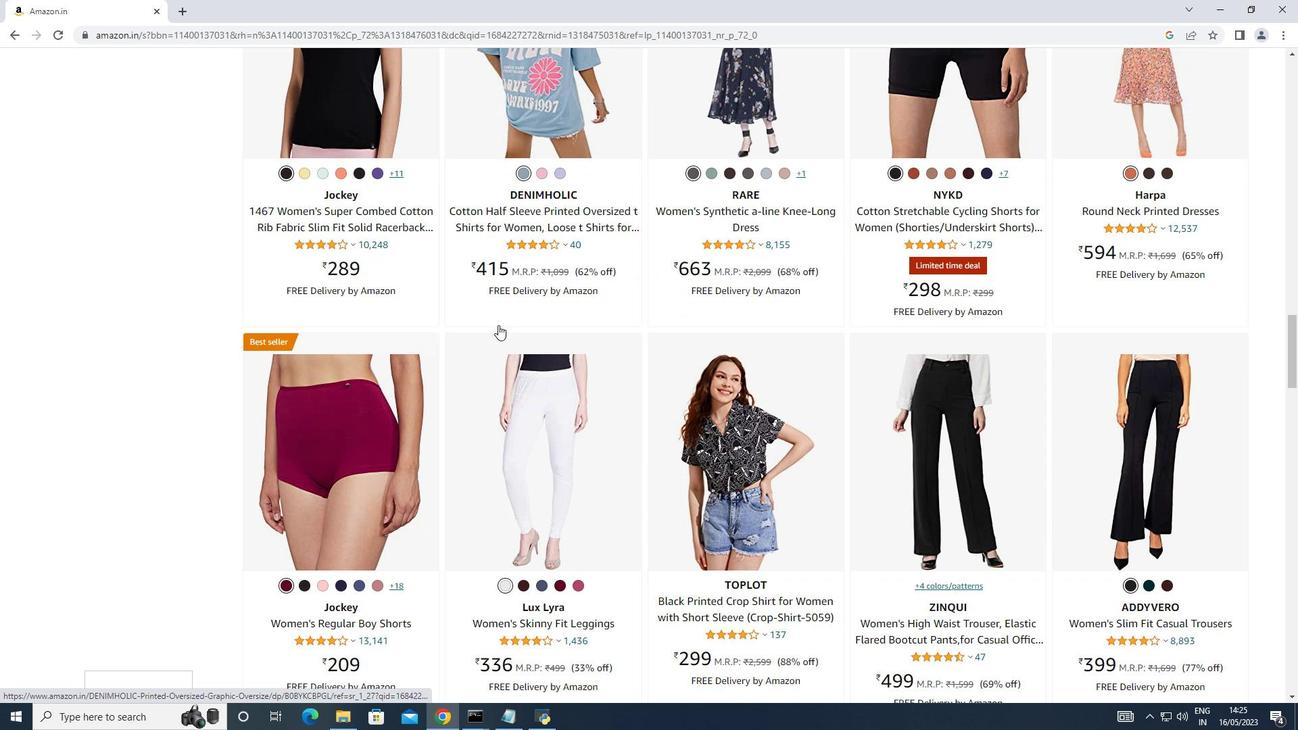 
Action: Mouse scrolled (498, 324) with delta (0, 0)
Screenshot: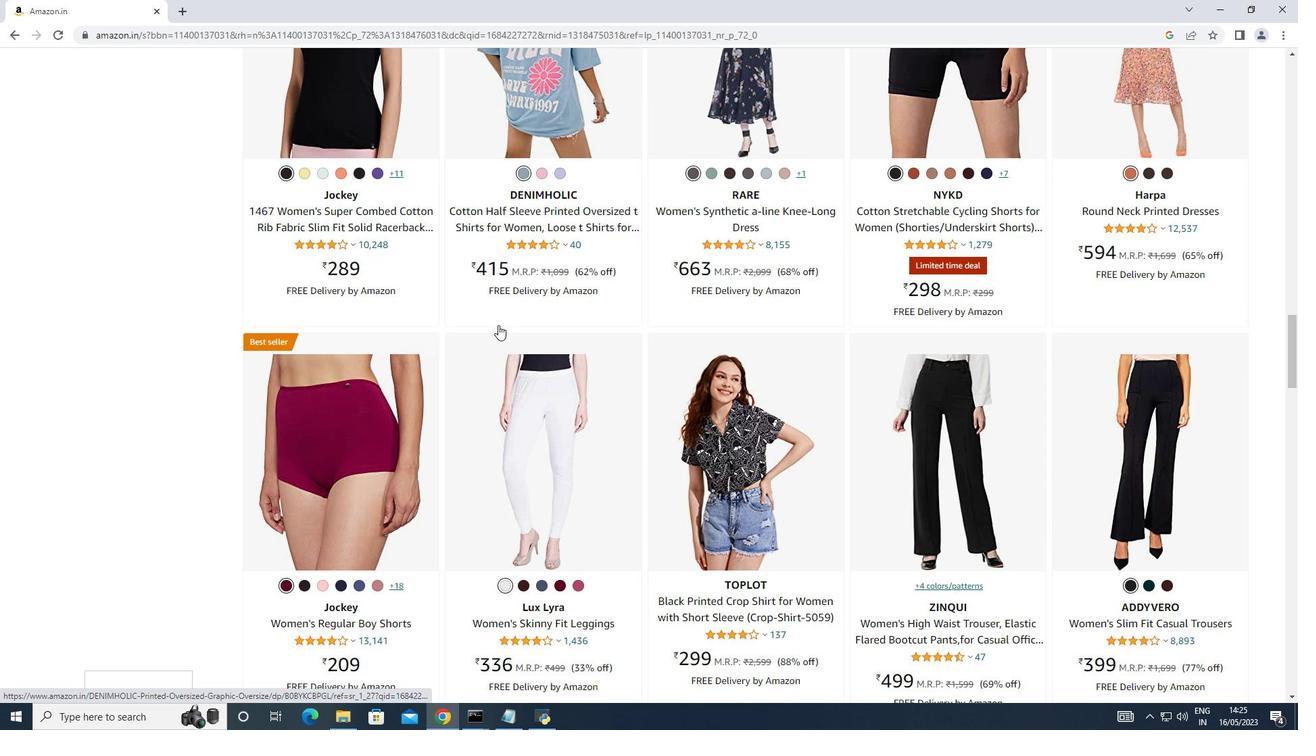 
Action: Mouse scrolled (498, 324) with delta (0, 0)
Screenshot: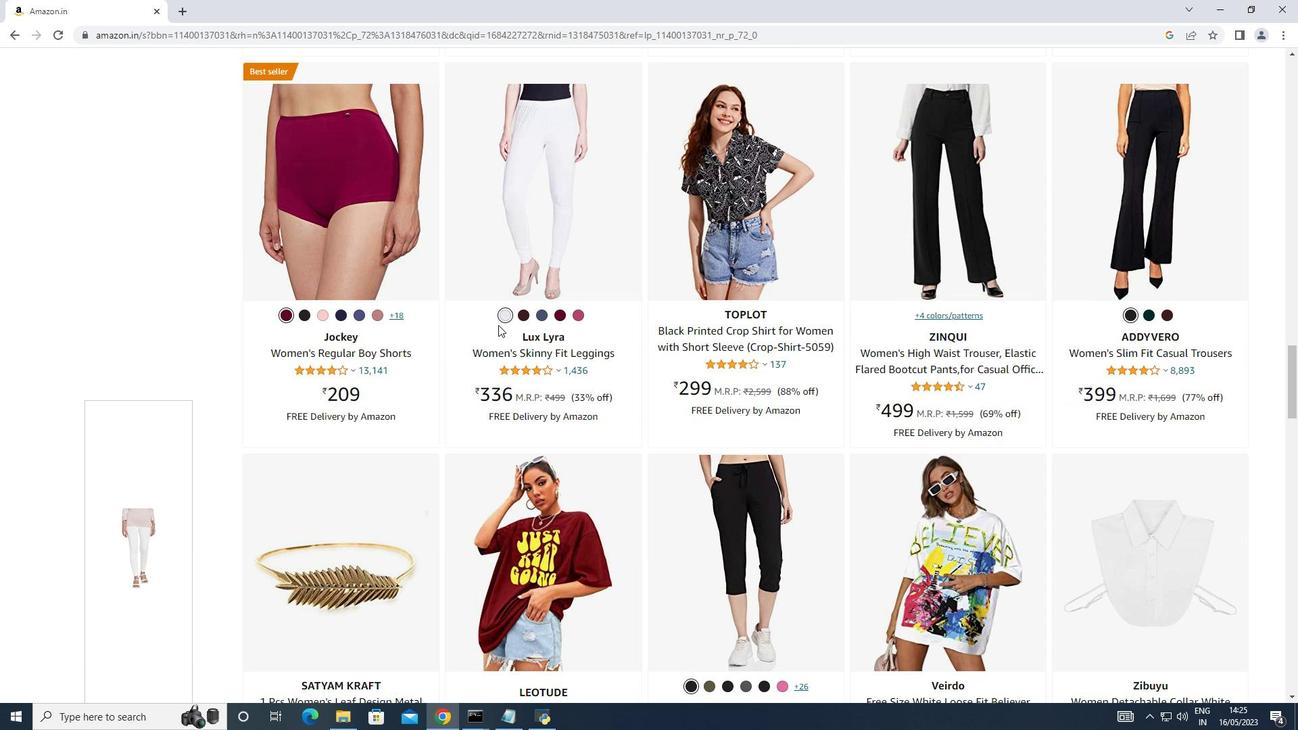 
Action: Mouse scrolled (498, 324) with delta (0, 0)
Screenshot: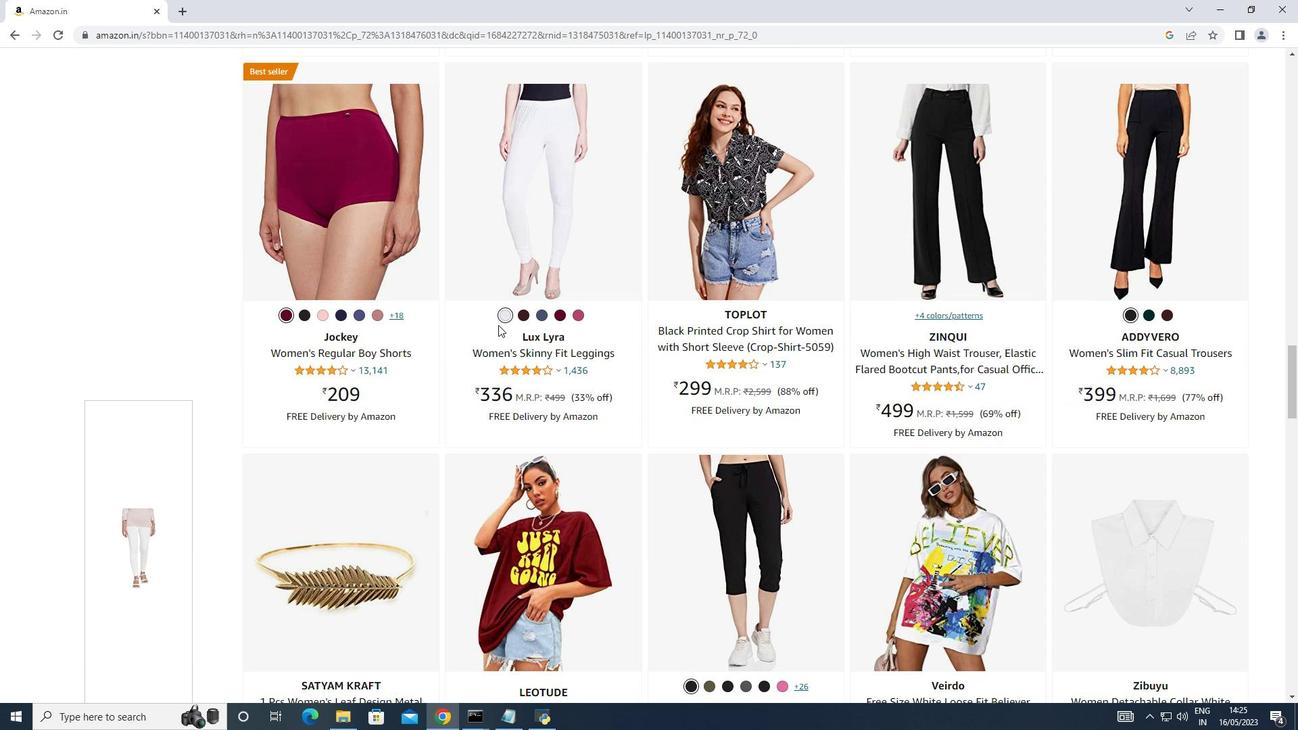 
Action: Mouse scrolled (498, 324) with delta (0, 0)
Screenshot: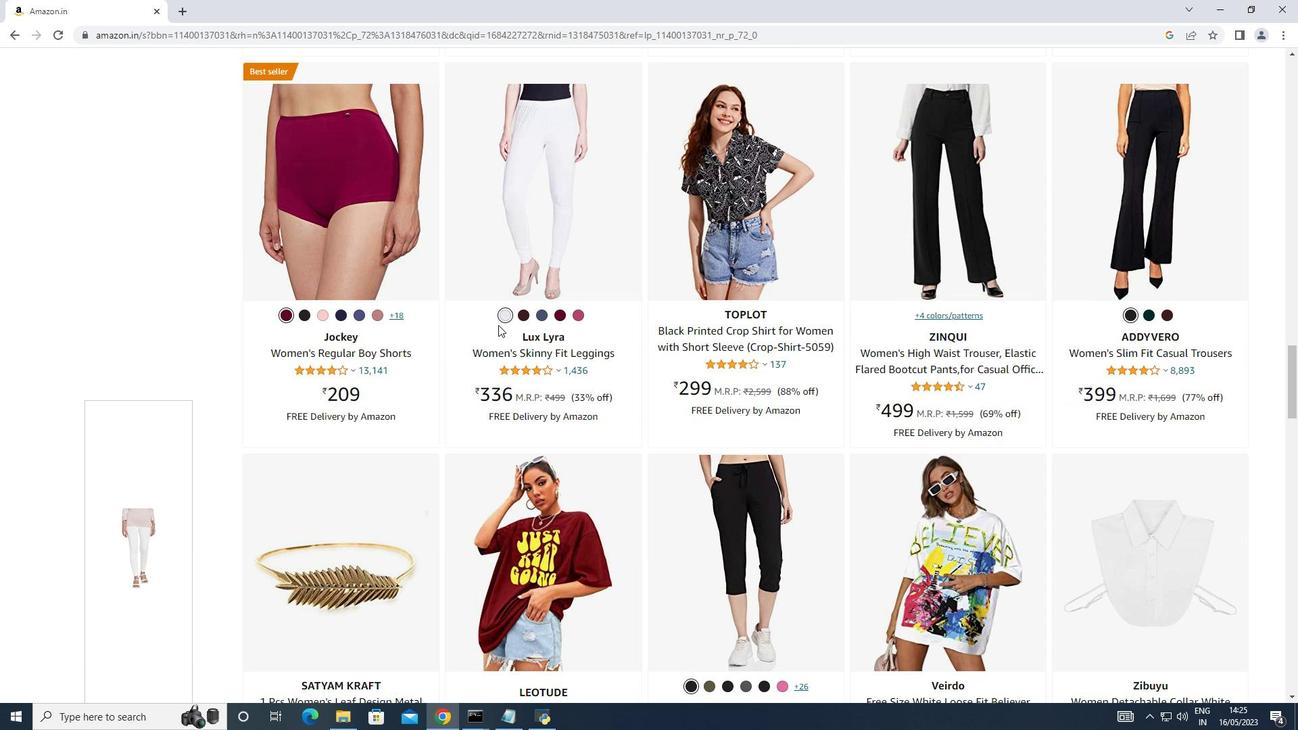 
Action: Mouse scrolled (498, 324) with delta (0, 0)
Screenshot: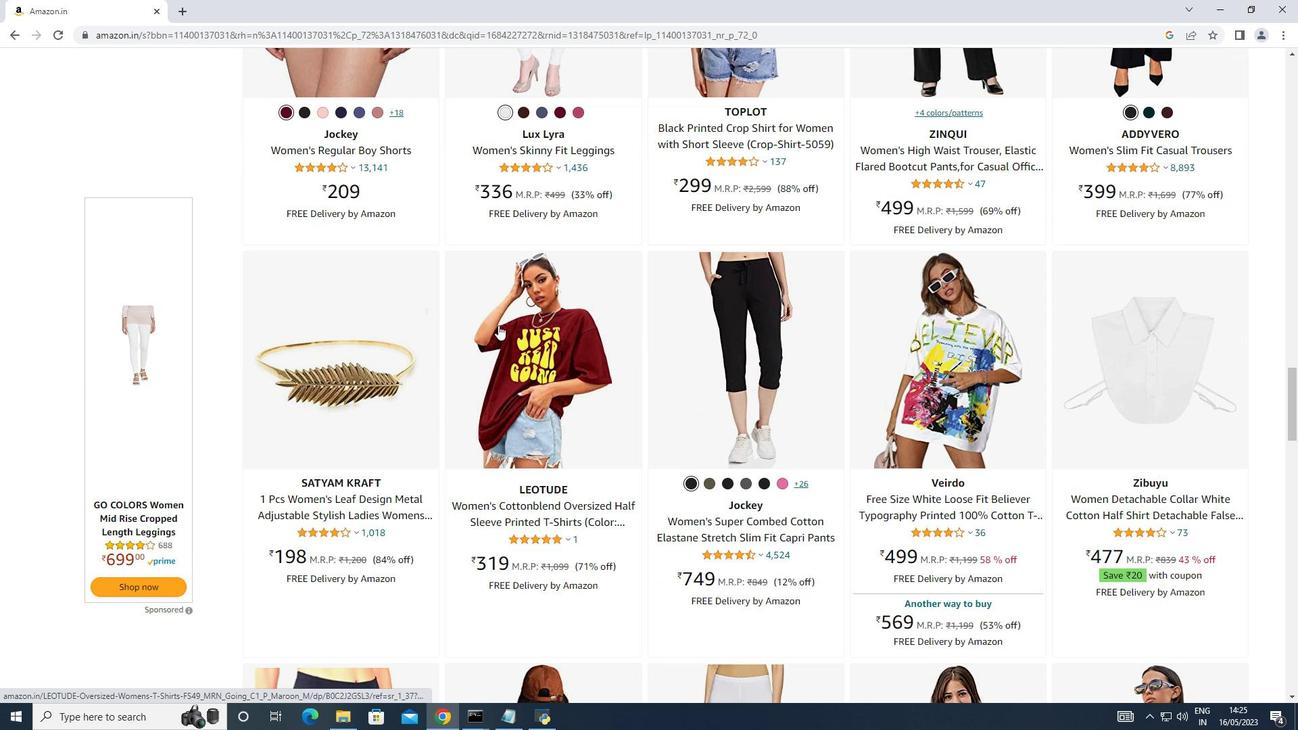 
Action: Mouse scrolled (498, 324) with delta (0, 0)
Screenshot: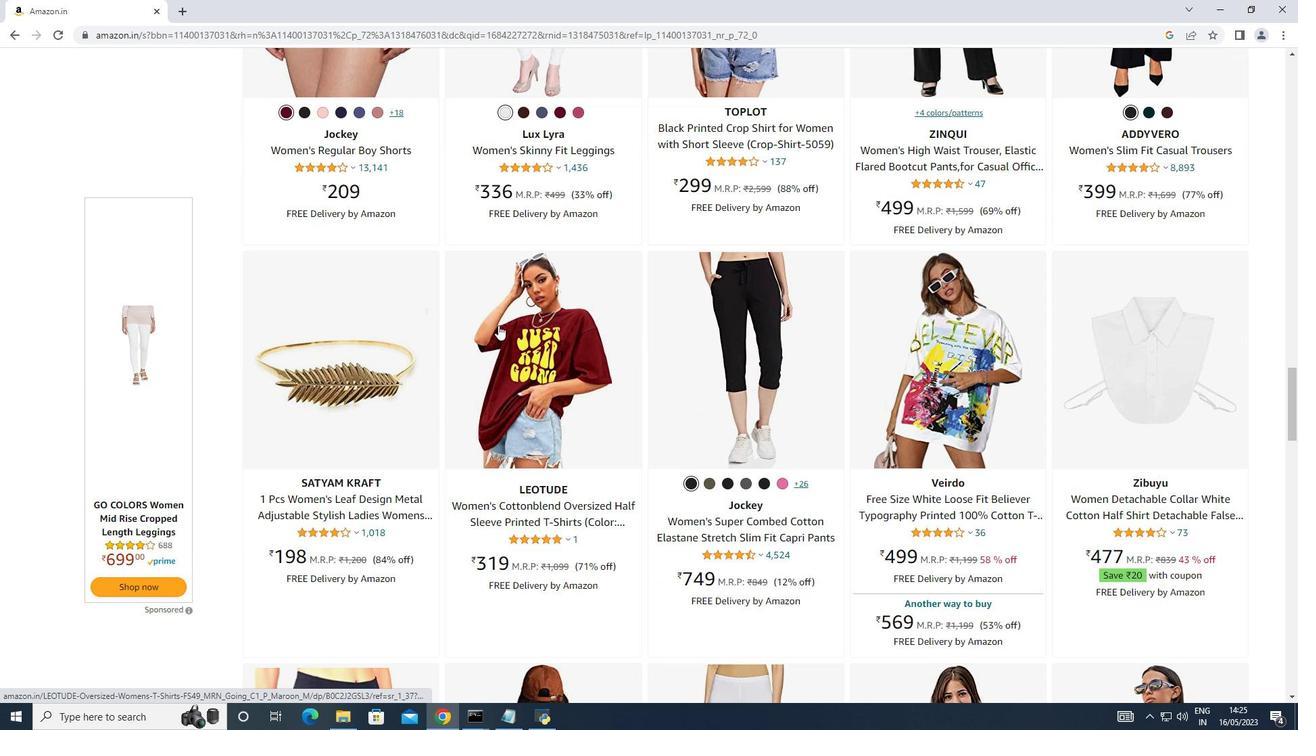 
Action: Mouse scrolled (498, 324) with delta (0, 0)
Screenshot: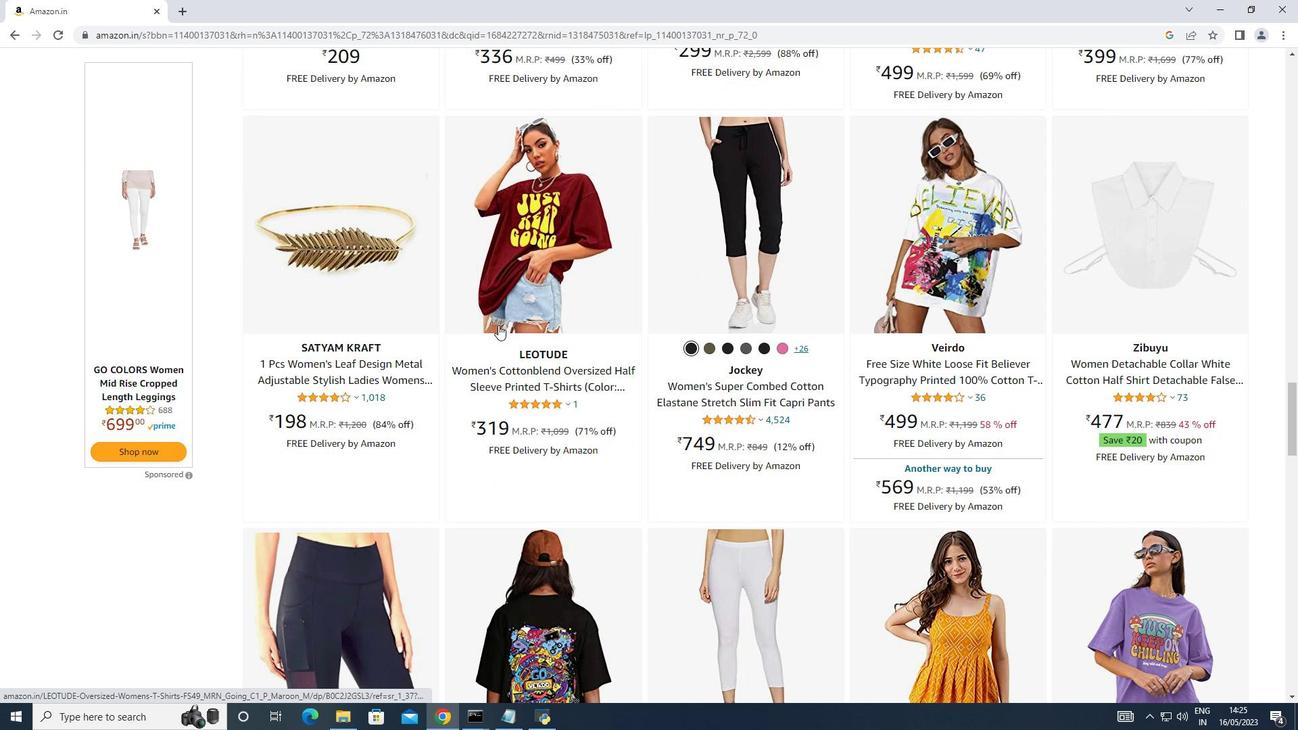 
Action: Mouse scrolled (498, 324) with delta (0, 0)
Screenshot: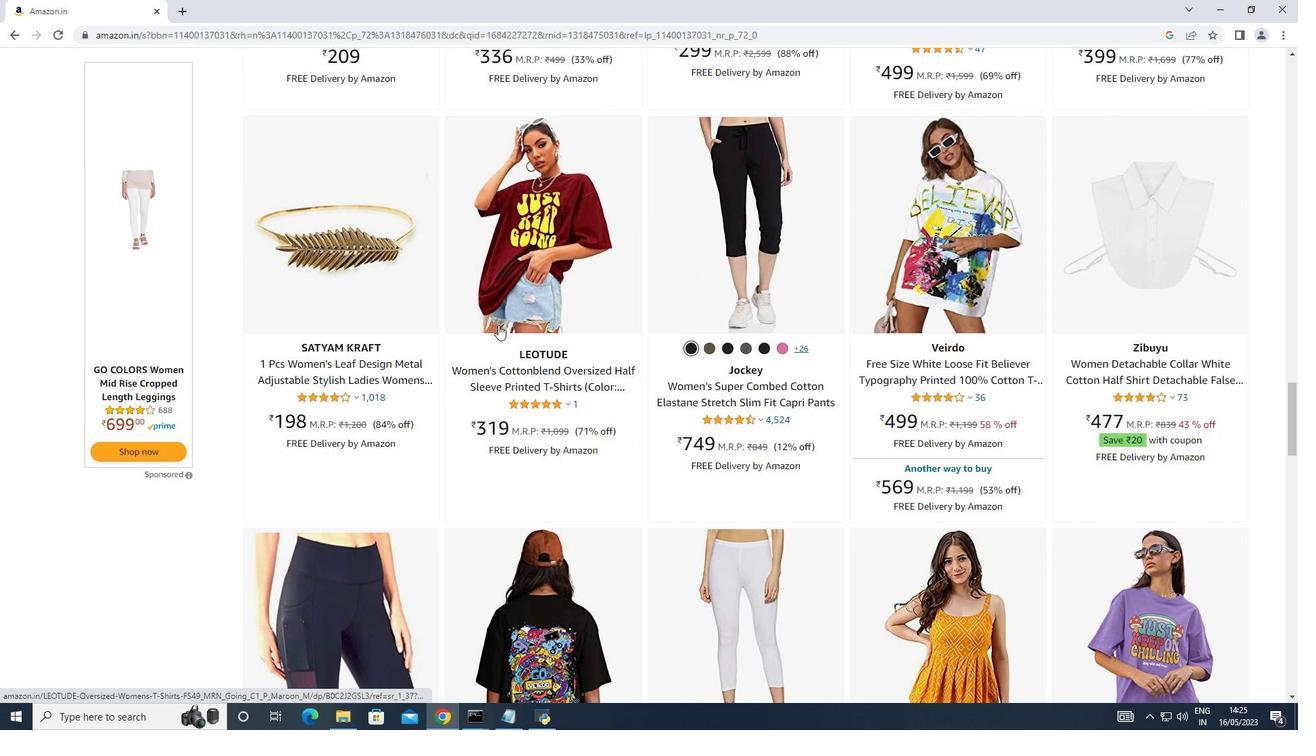 
Action: Mouse scrolled (498, 324) with delta (0, 0)
Screenshot: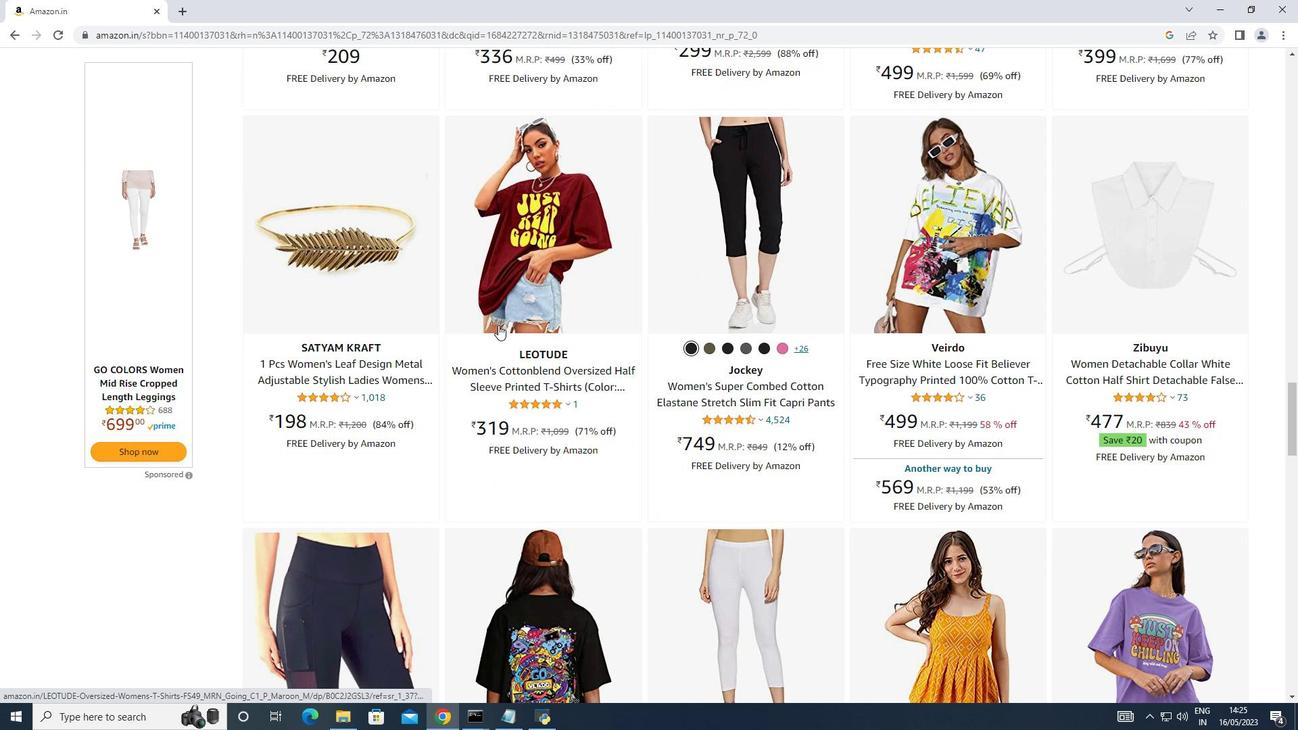 
Action: Mouse scrolled (498, 324) with delta (0, 0)
Screenshot: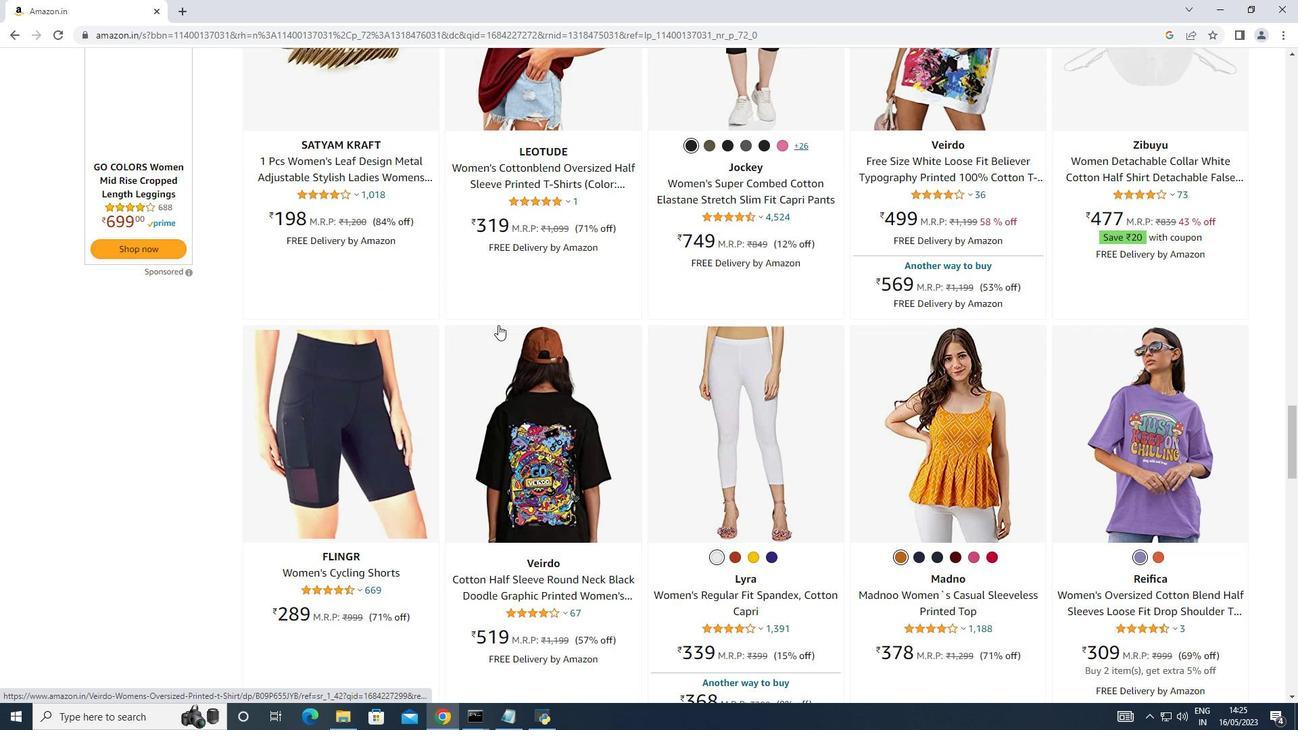 
Action: Mouse scrolled (498, 324) with delta (0, 0)
Screenshot: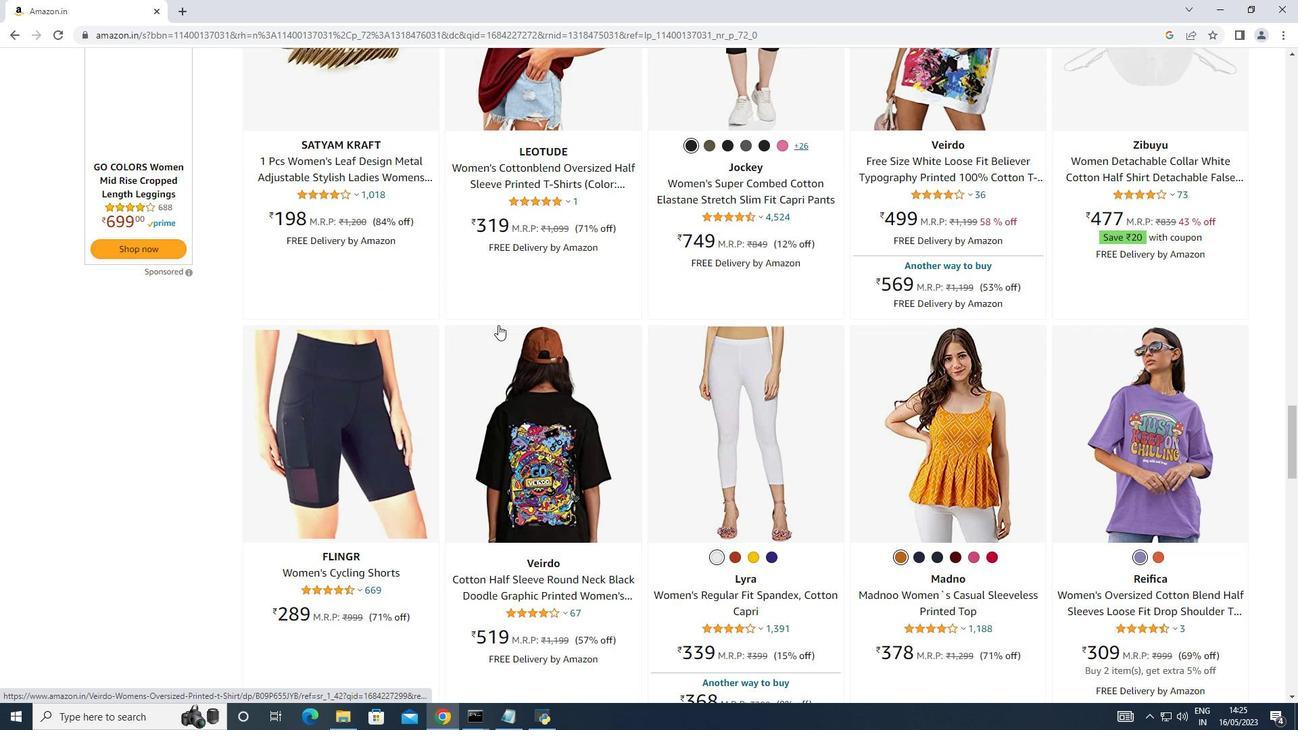 
Action: Mouse scrolled (498, 324) with delta (0, 0)
Screenshot: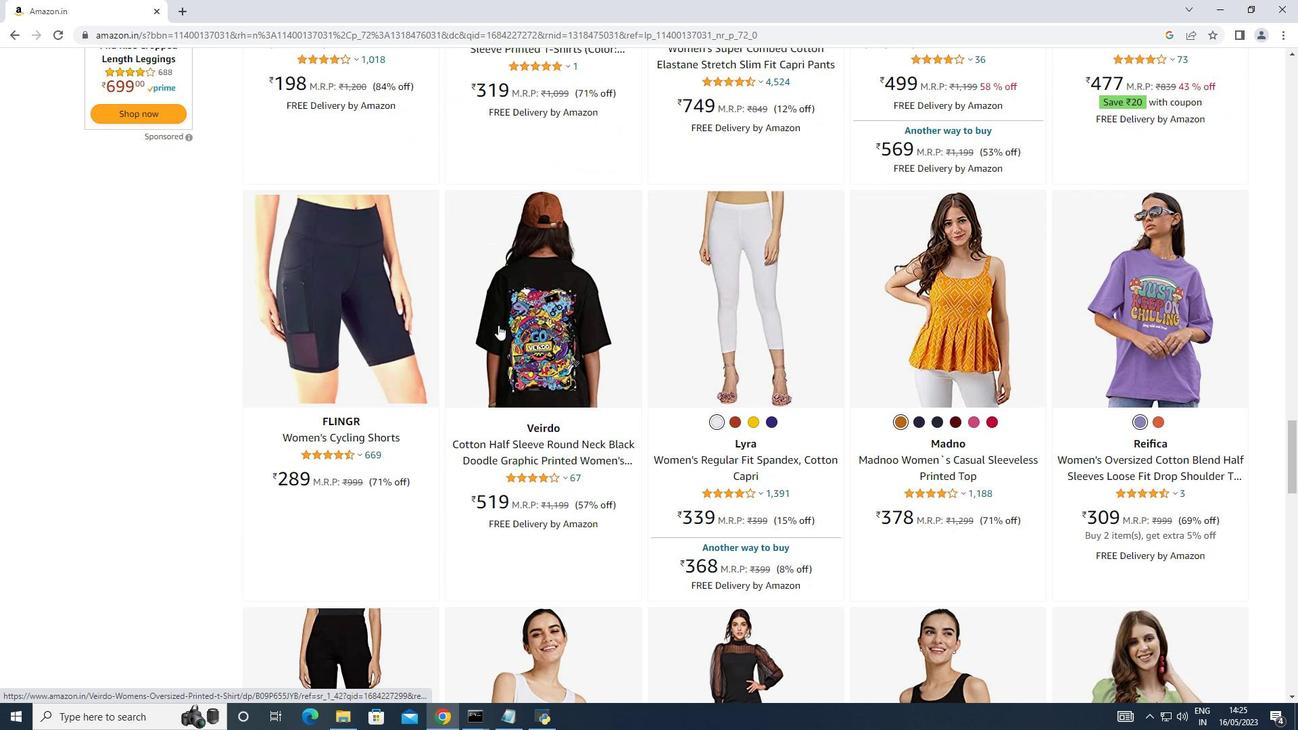 
Action: Mouse scrolled (498, 324) with delta (0, 0)
Screenshot: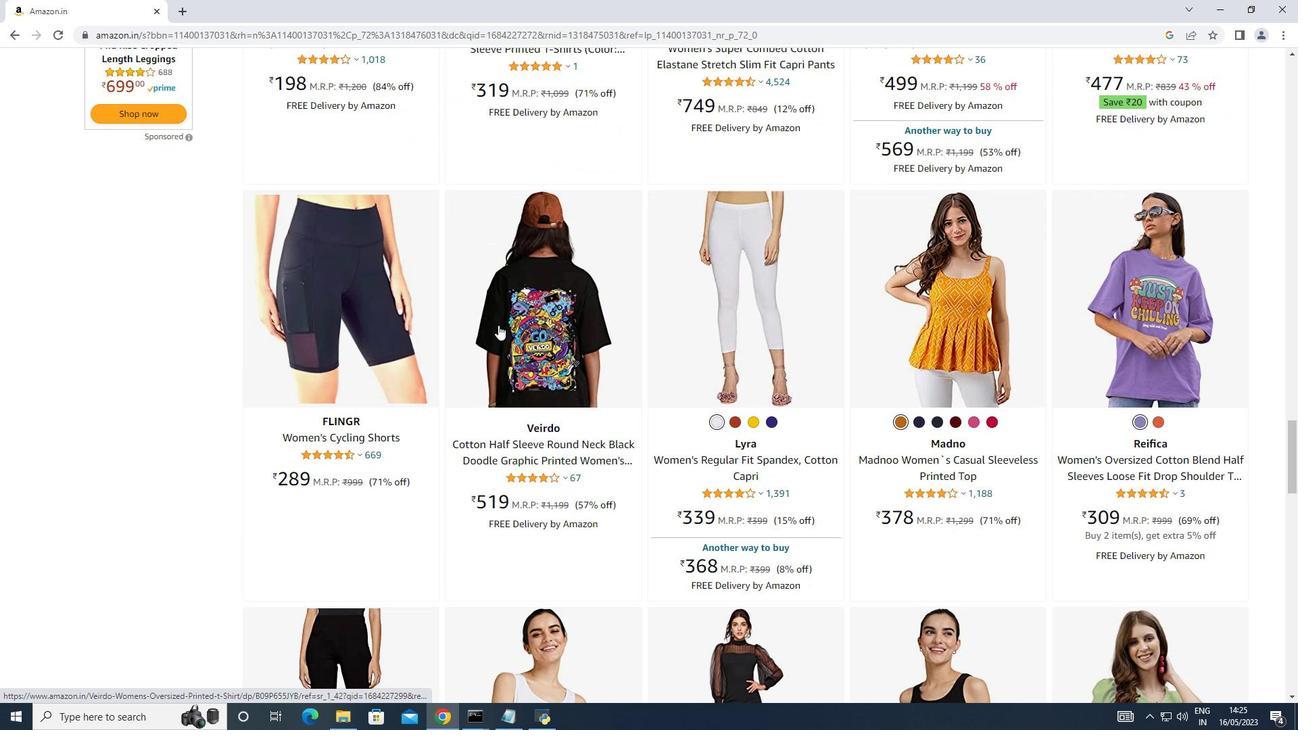 
Action: Mouse scrolled (498, 324) with delta (0, 0)
Screenshot: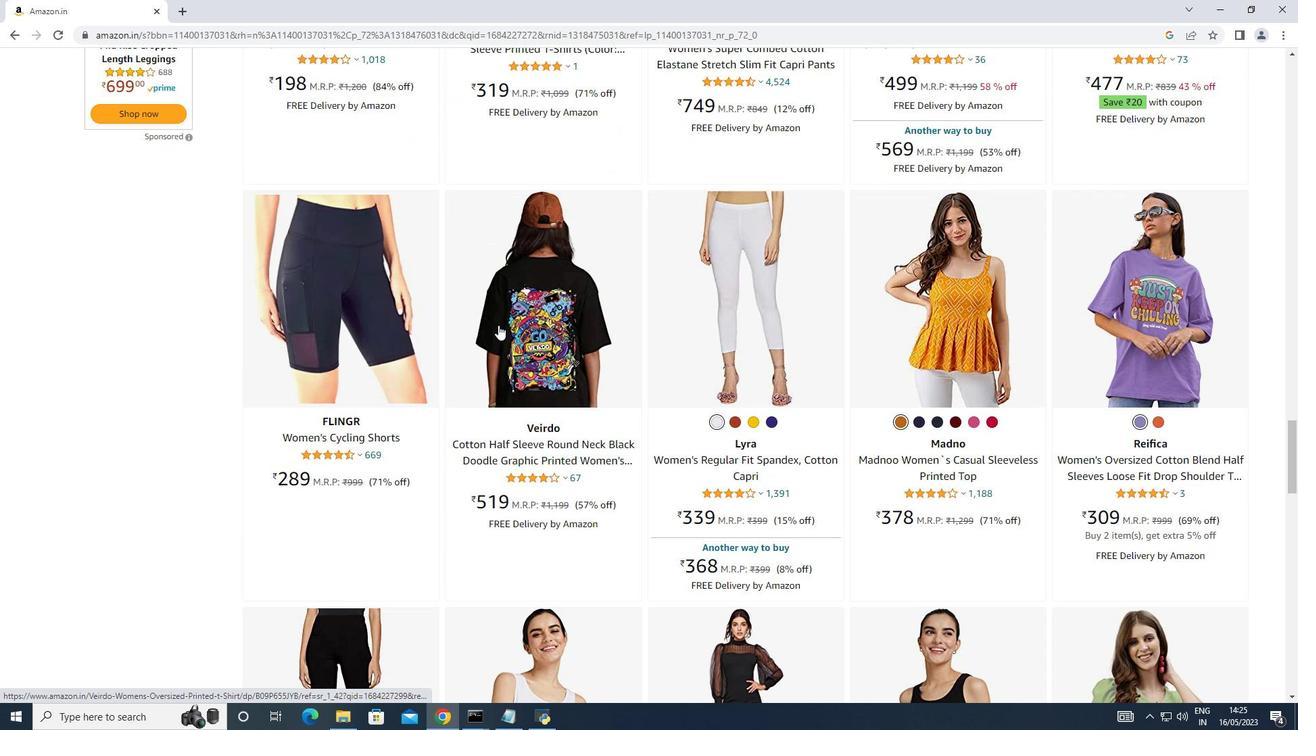 
Action: Mouse scrolled (498, 324) with delta (0, 0)
Screenshot: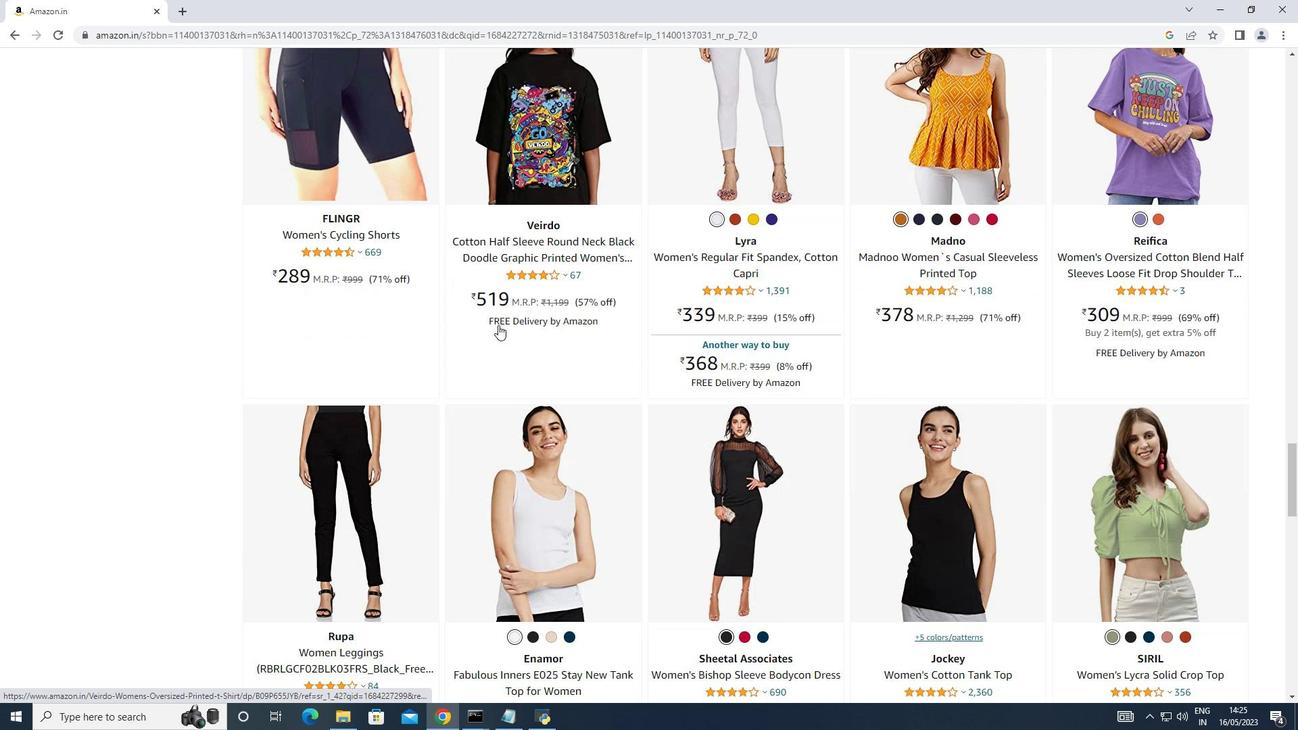 
Action: Mouse scrolled (498, 324) with delta (0, 0)
Screenshot: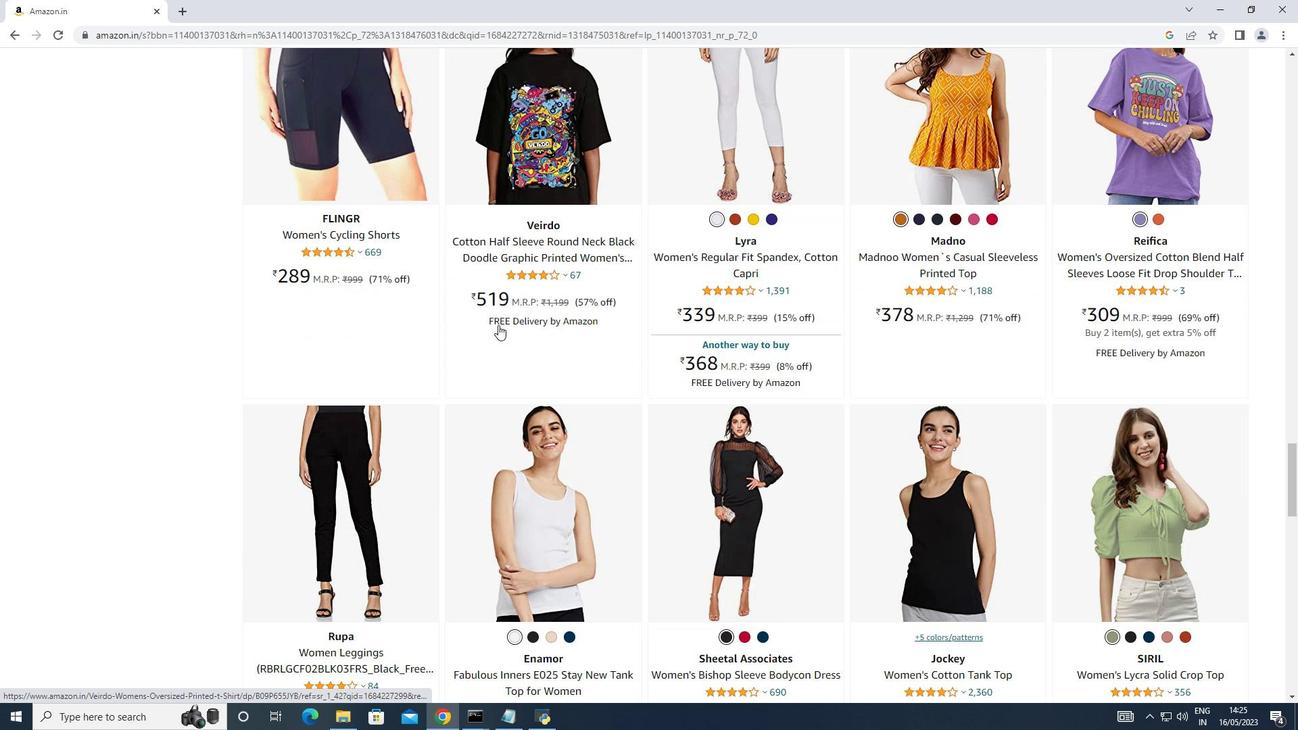 
Action: Mouse scrolled (498, 324) with delta (0, 0)
Screenshot: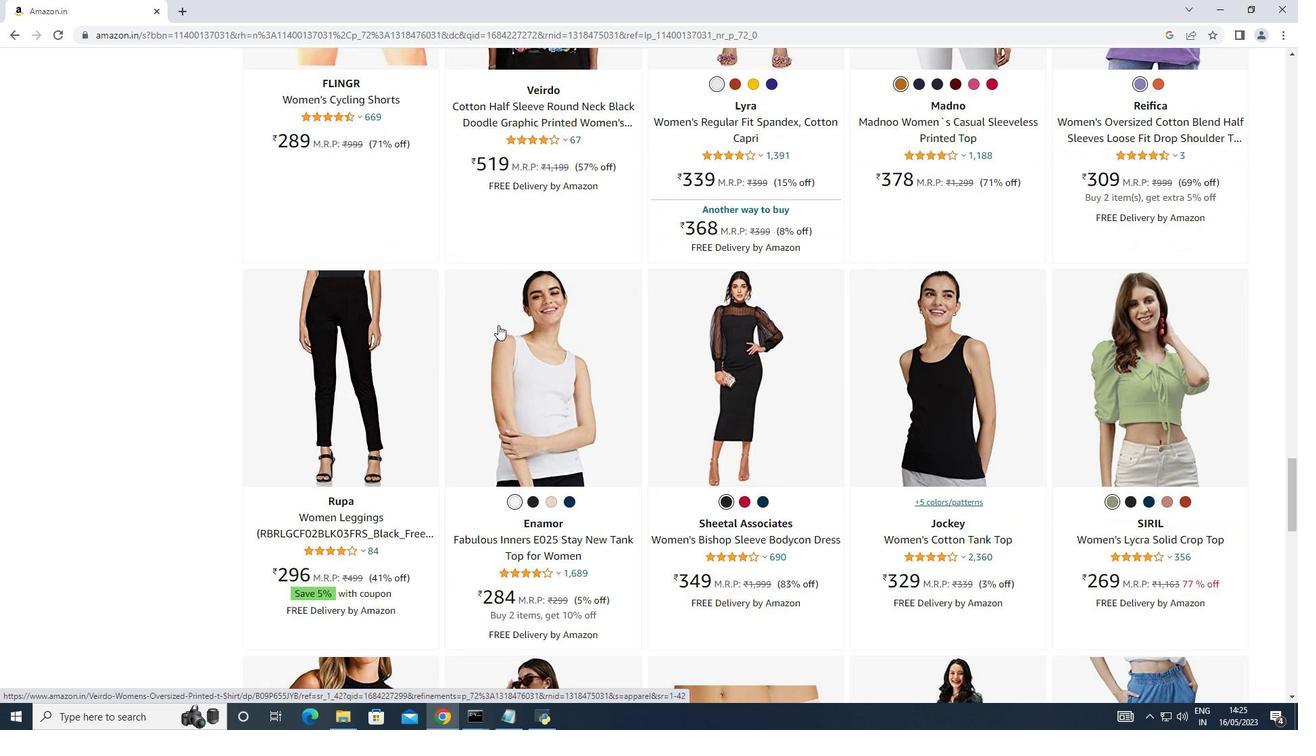 
Action: Mouse scrolled (498, 324) with delta (0, 0)
Screenshot: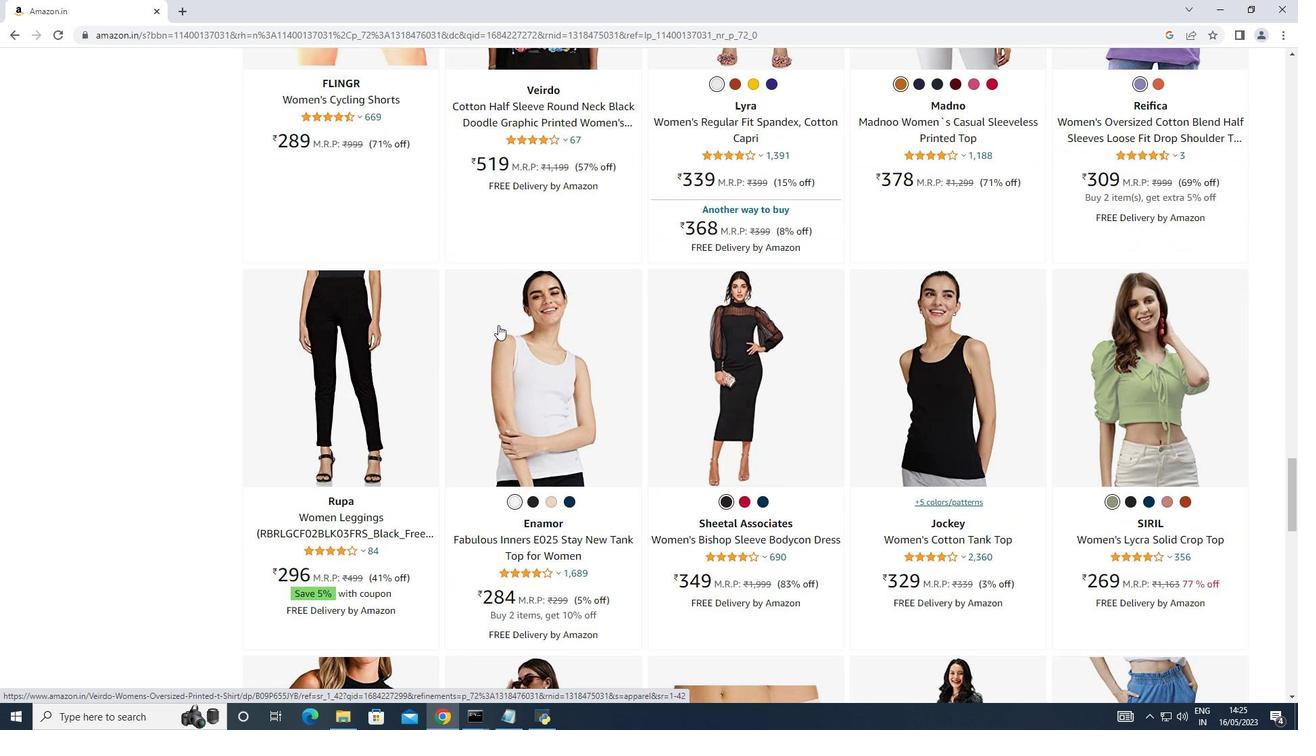 
Action: Mouse scrolled (498, 324) with delta (0, 0)
Screenshot: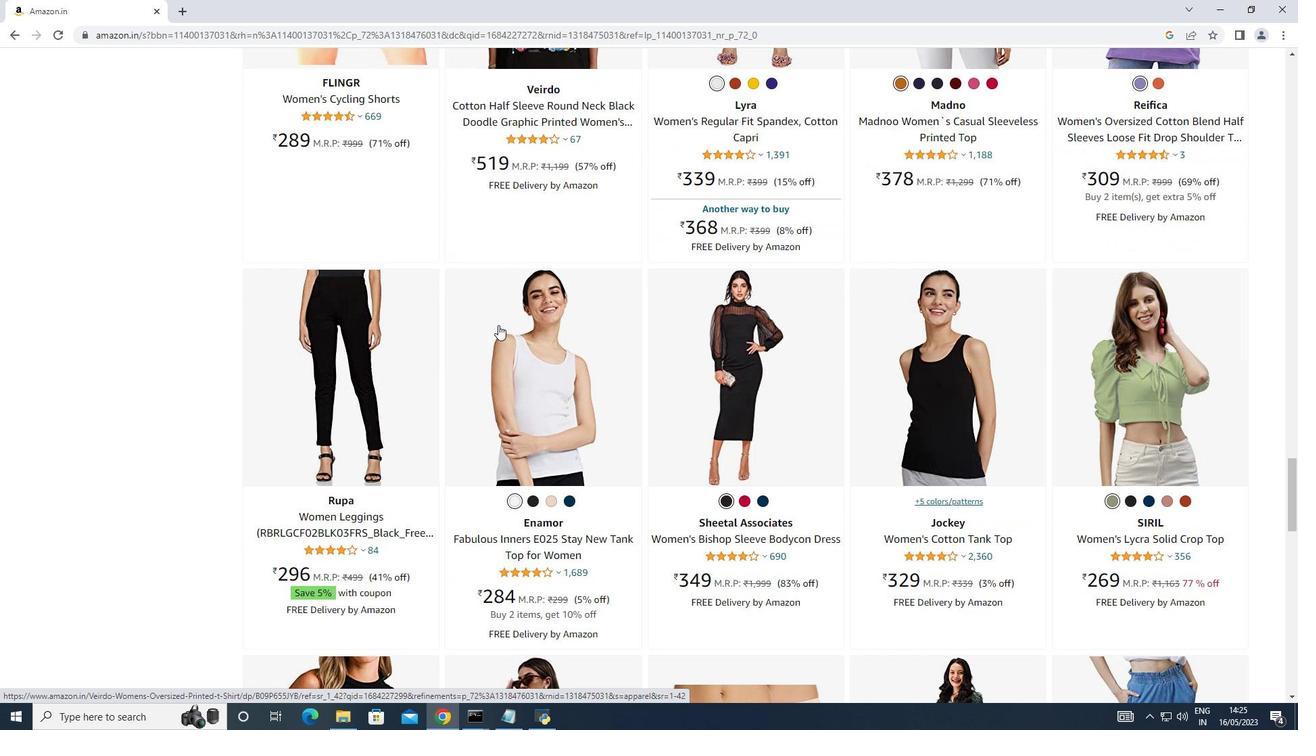 
Action: Mouse scrolled (498, 324) with delta (0, 0)
Screenshot: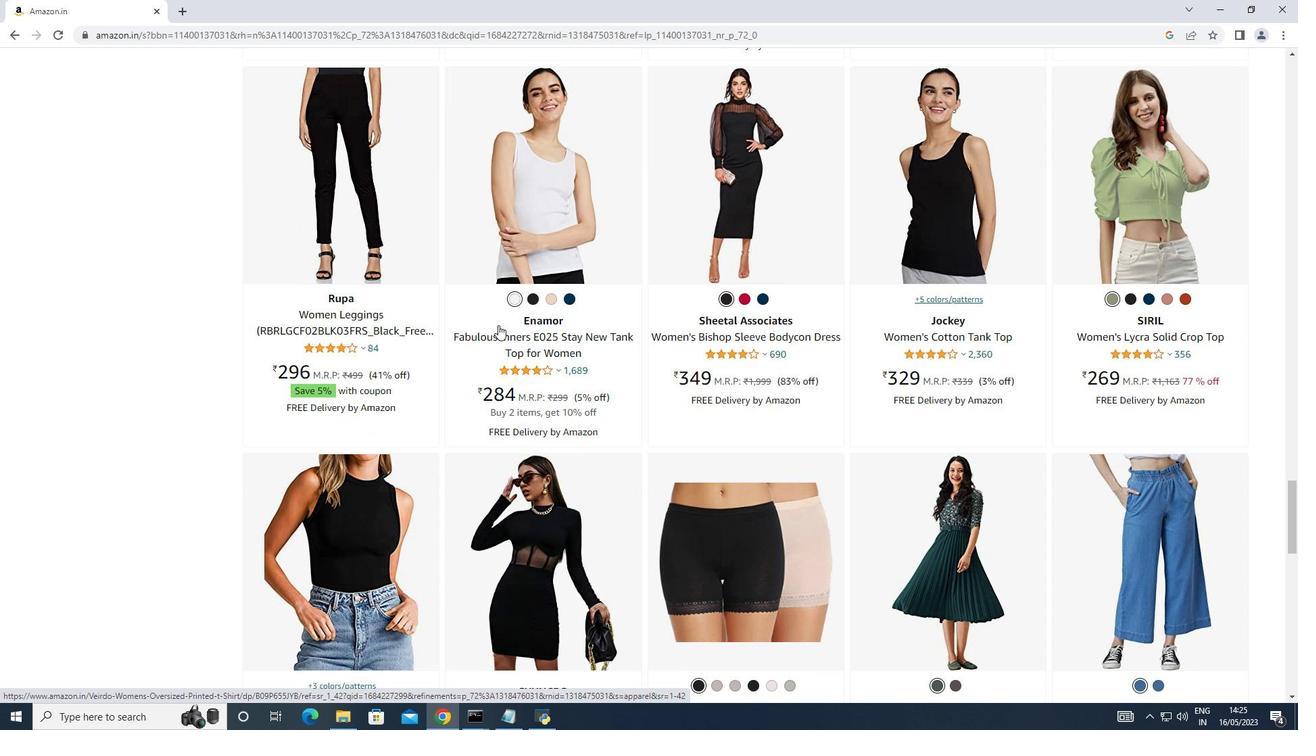 
Action: Mouse scrolled (498, 324) with delta (0, 0)
Screenshot: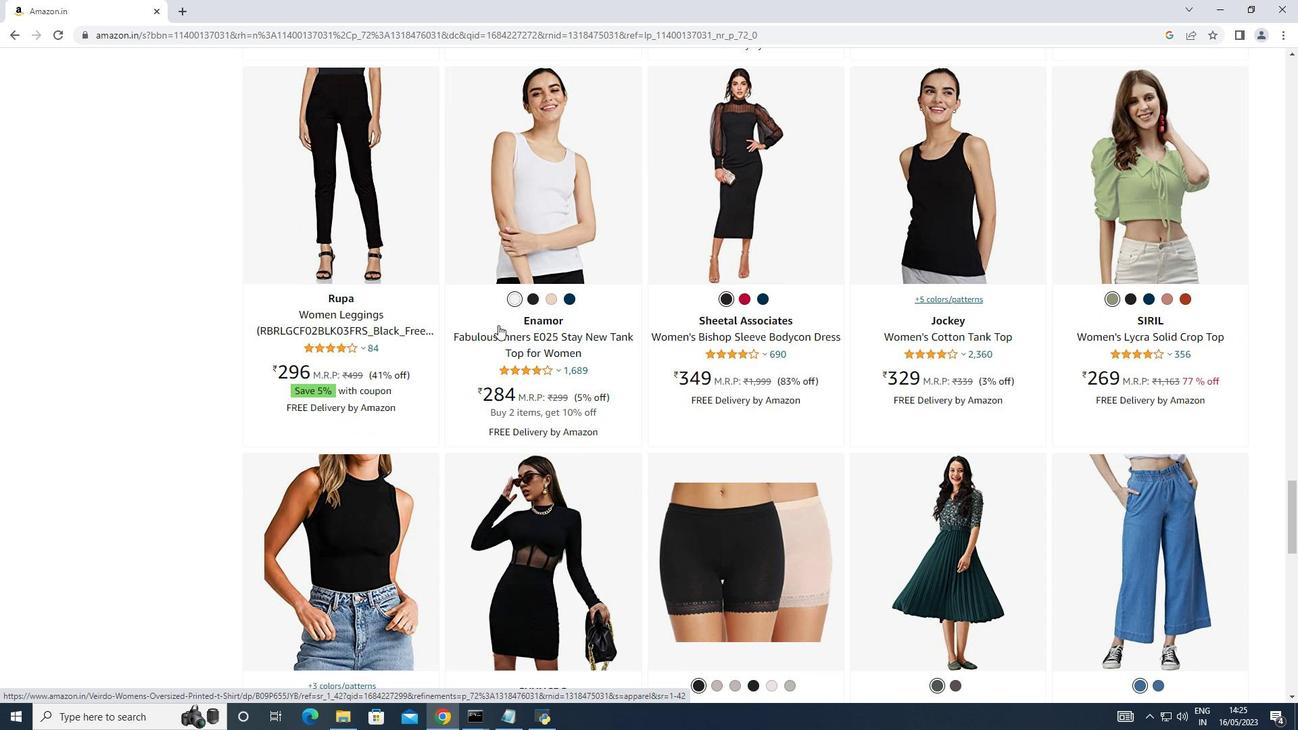 
Action: Mouse scrolled (498, 324) with delta (0, 0)
Screenshot: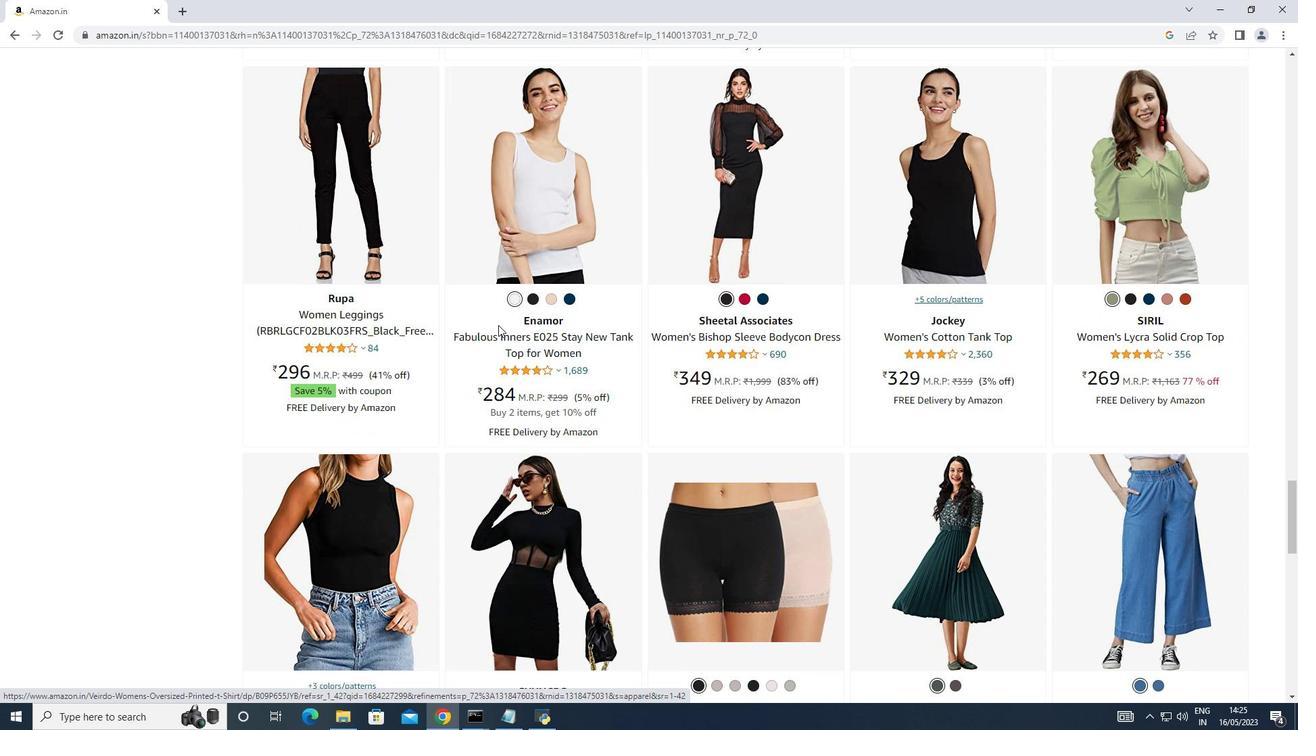 
Action: Mouse scrolled (498, 324) with delta (0, 0)
Screenshot: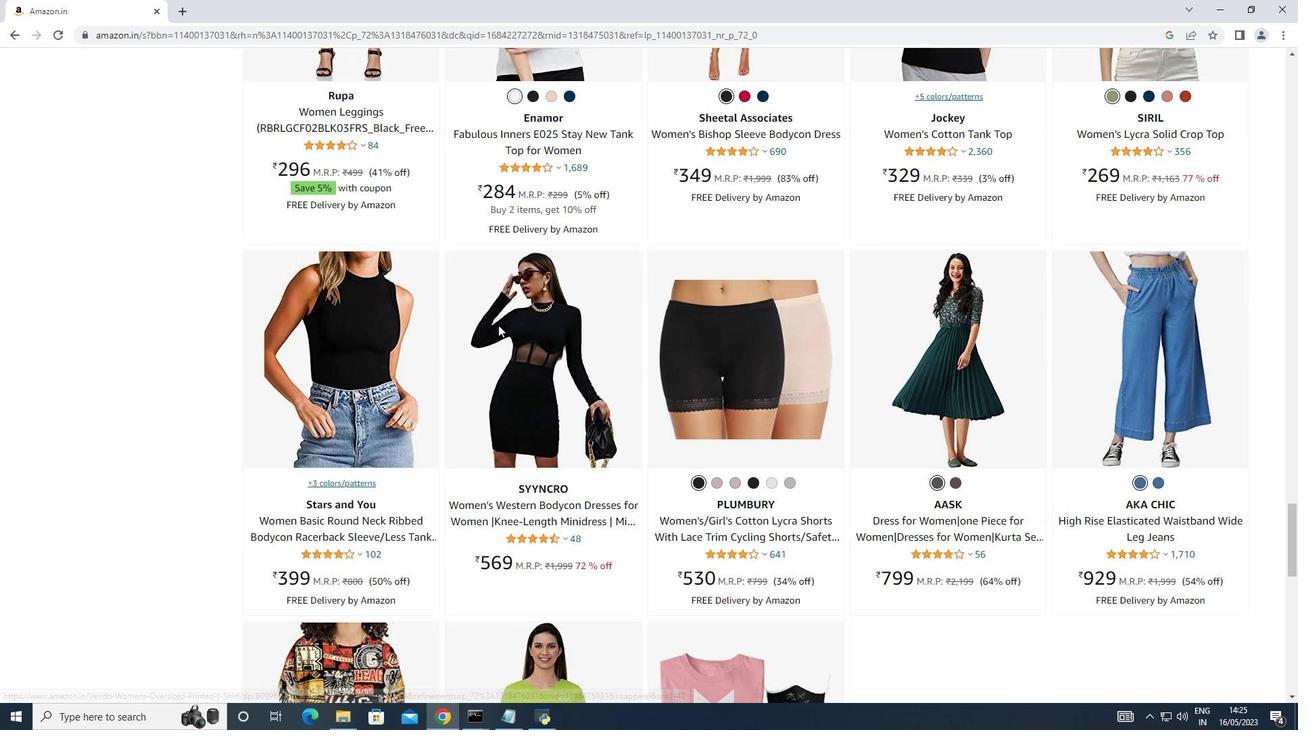 
Action: Mouse scrolled (498, 324) with delta (0, 0)
Screenshot: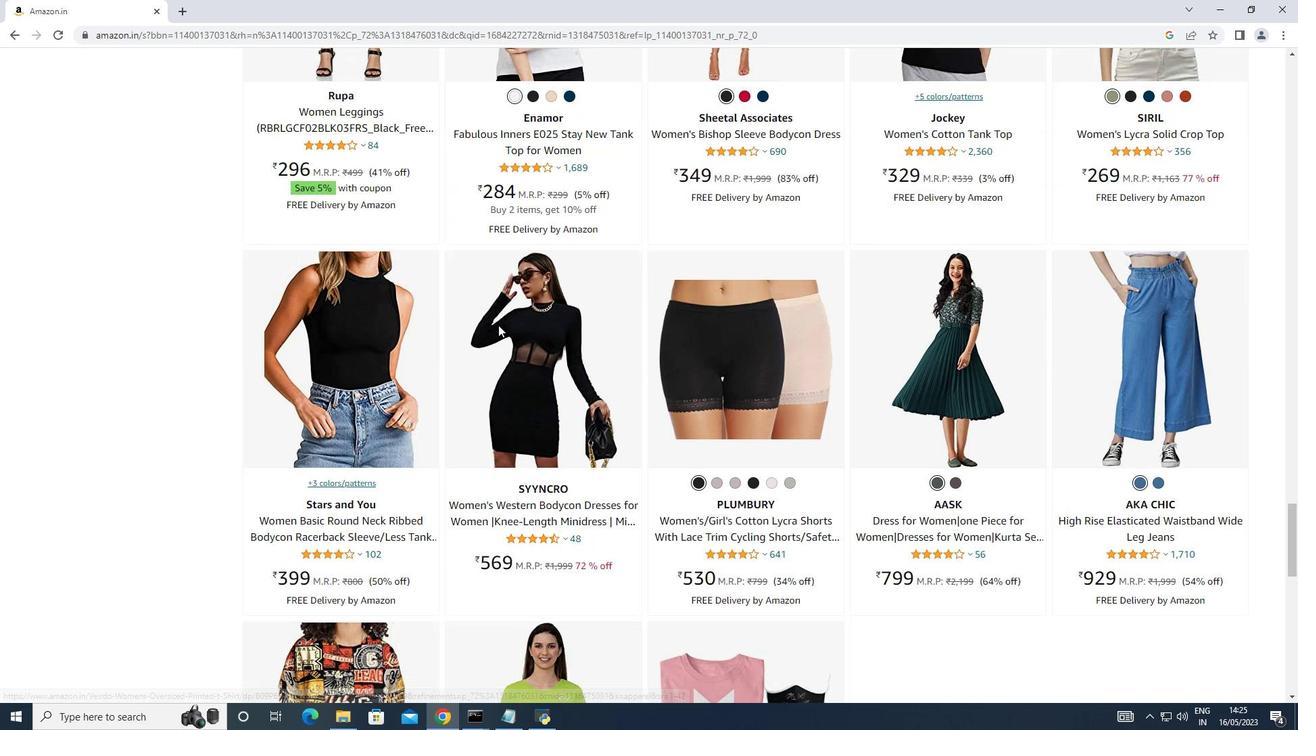 
Action: Mouse scrolled (498, 324) with delta (0, 0)
Screenshot: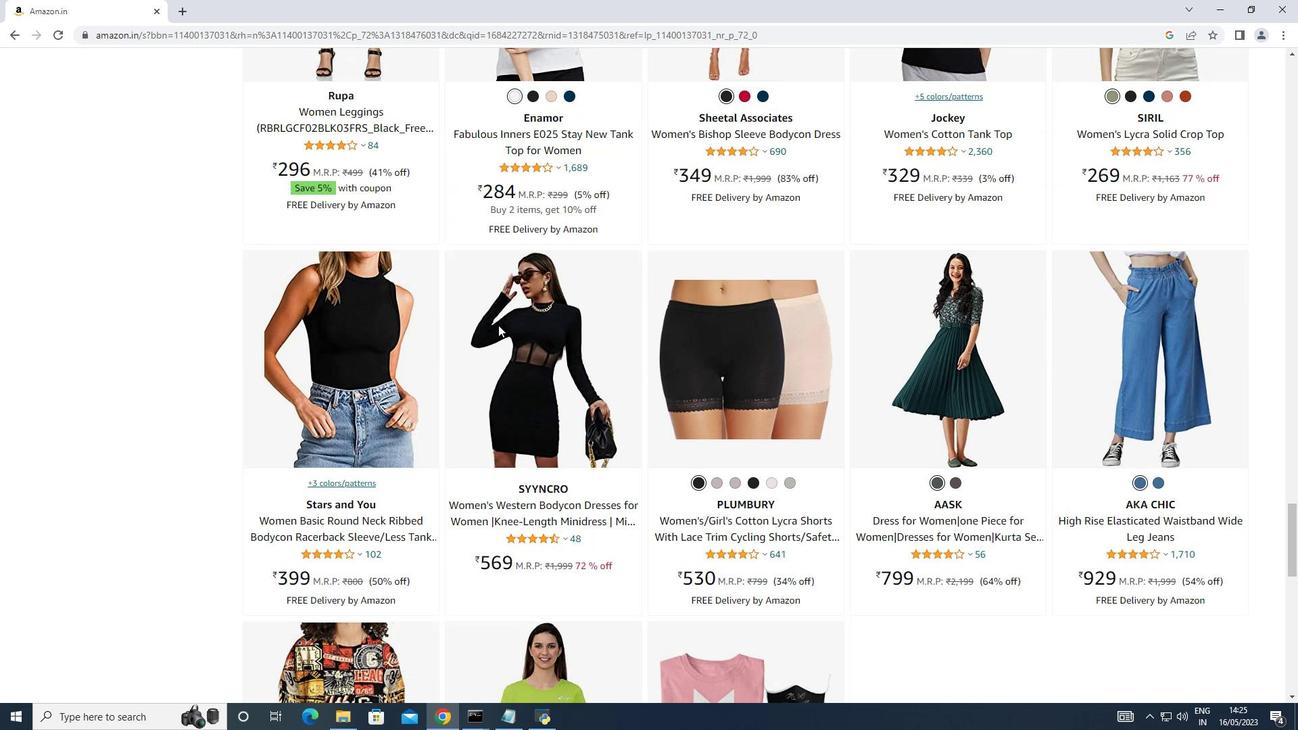 
Action: Mouse scrolled (498, 324) with delta (0, 0)
Screenshot: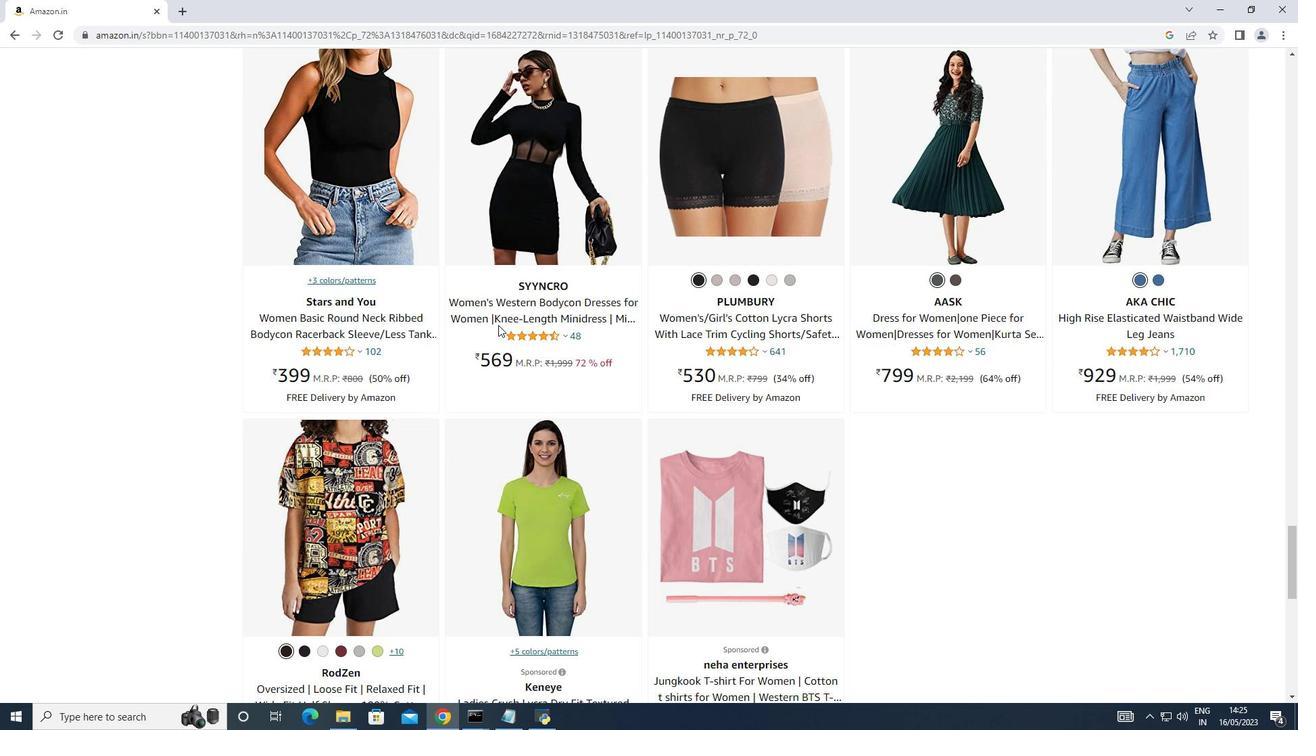 
Action: Mouse scrolled (498, 324) with delta (0, 0)
Screenshot: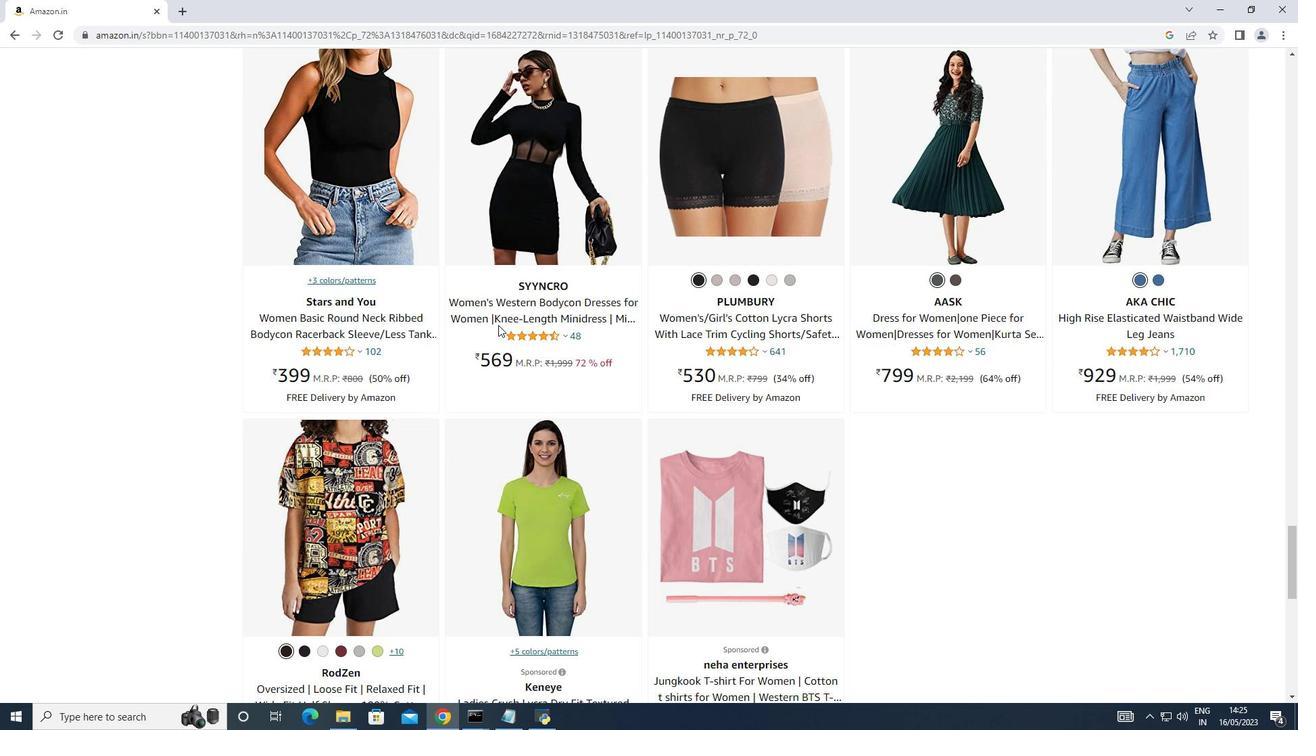 
Action: Mouse scrolled (498, 324) with delta (0, 0)
Screenshot: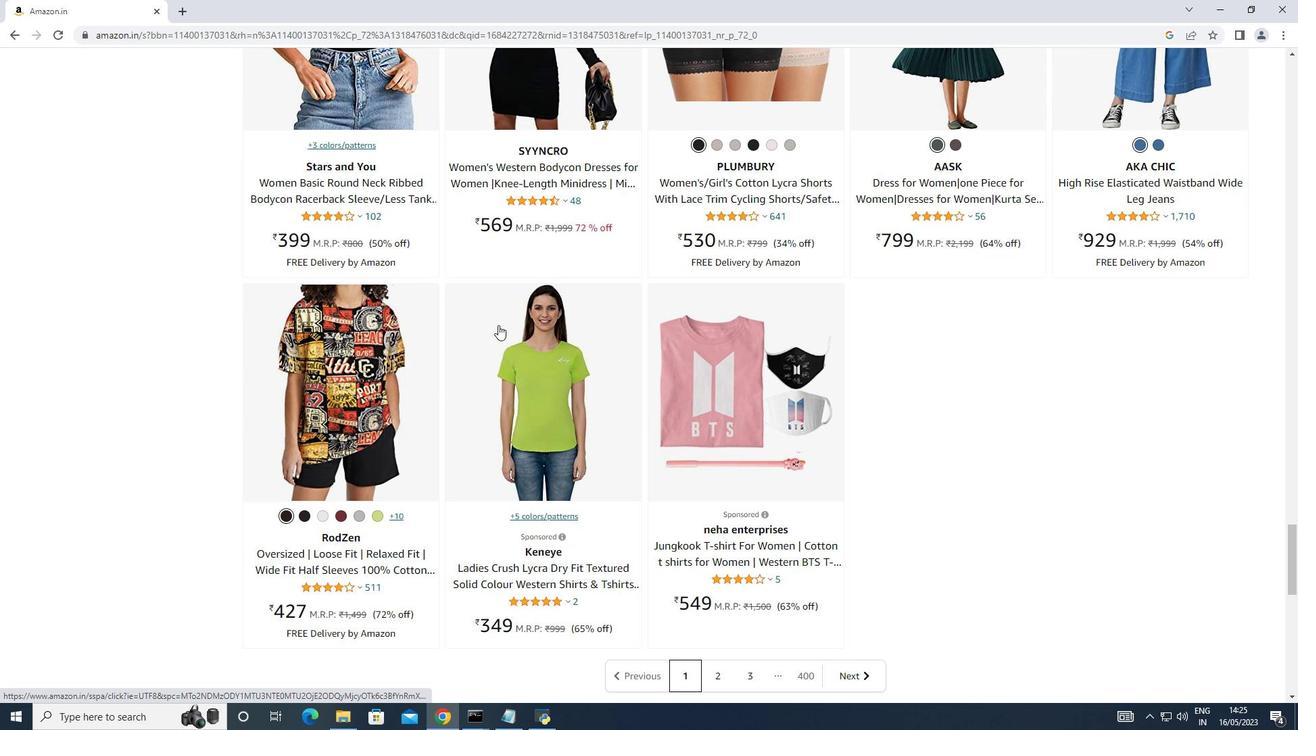 
Action: Mouse scrolled (498, 324) with delta (0, 0)
Screenshot: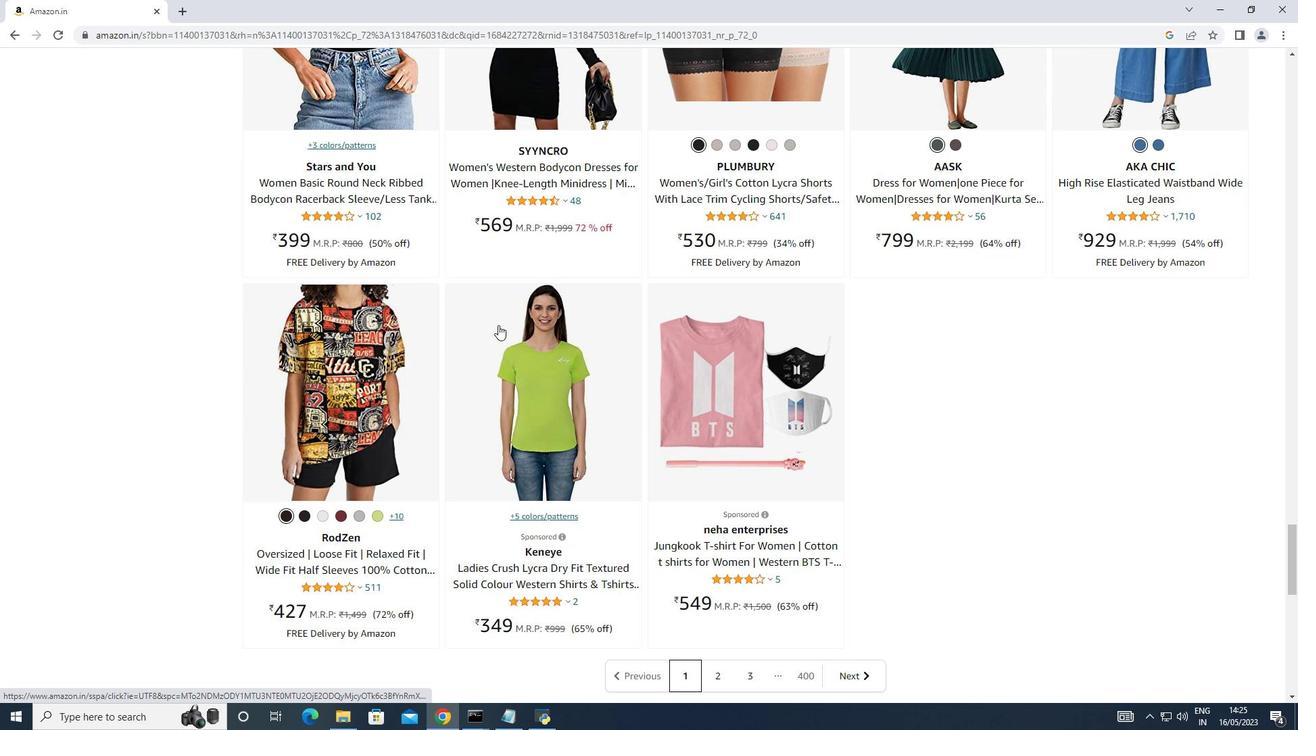 
Action: Mouse scrolled (498, 324) with delta (0, 0)
Screenshot: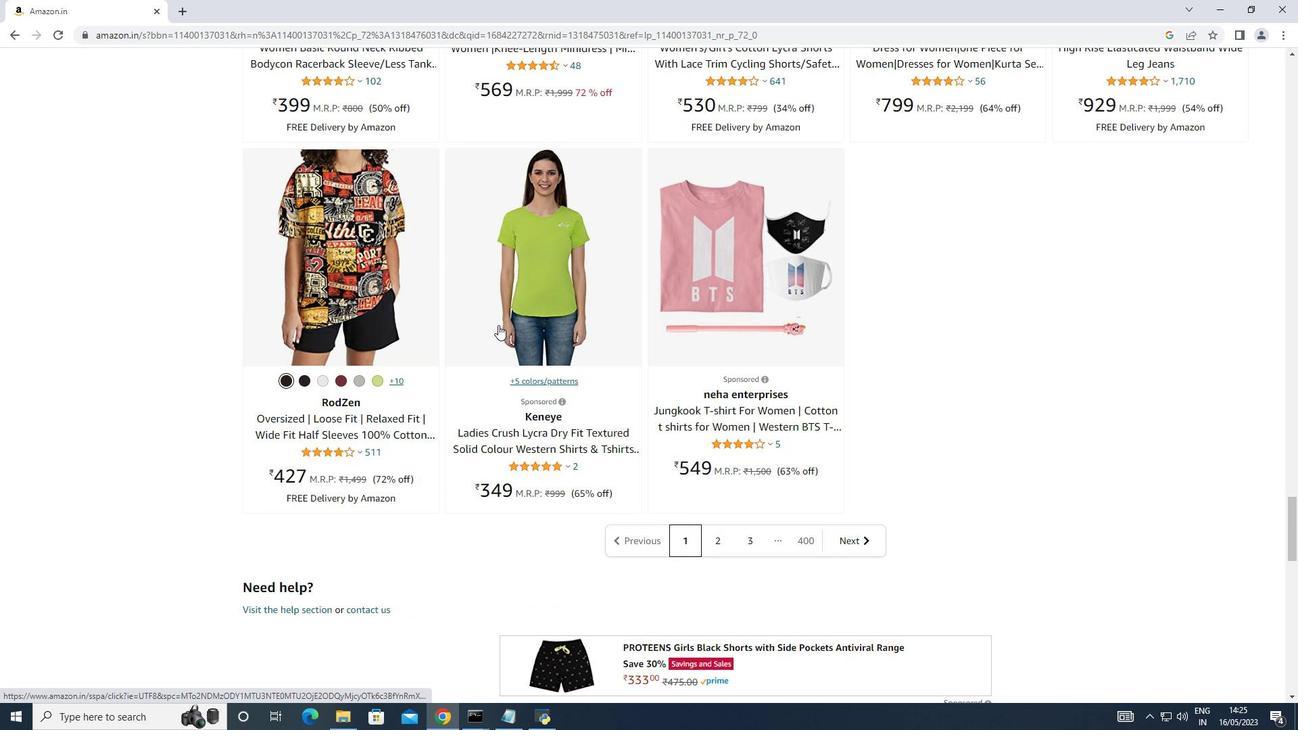 
